 Task: Plan a family reunion on the 25th at 12:00 PM.
Action: Mouse moved to (295, 113)
Screenshot: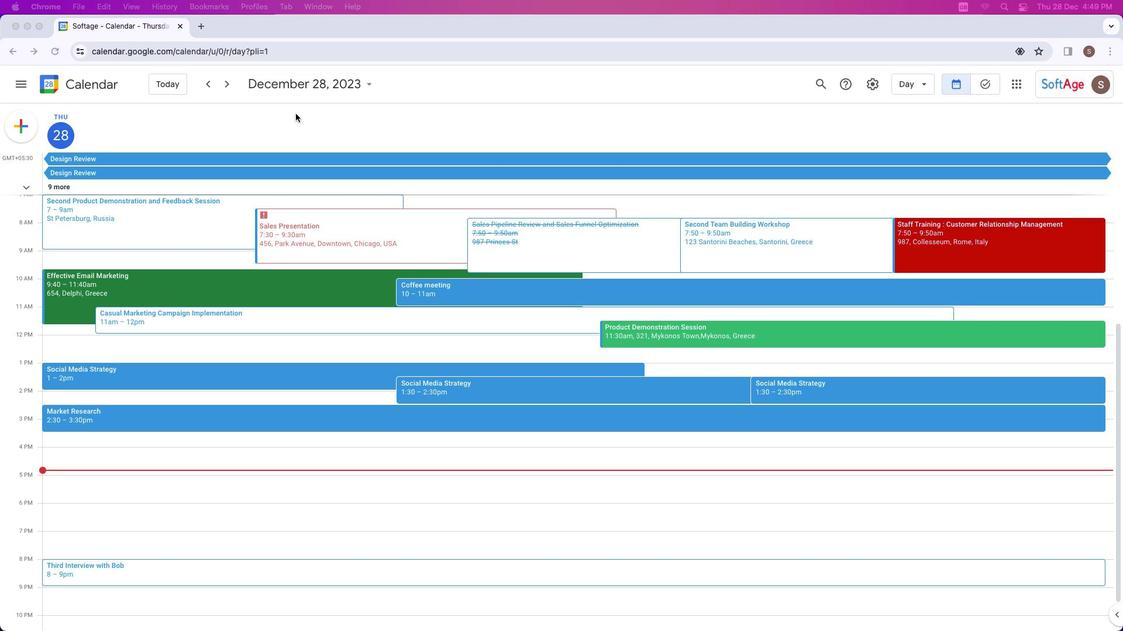 
Action: Mouse pressed left at (295, 113)
Screenshot: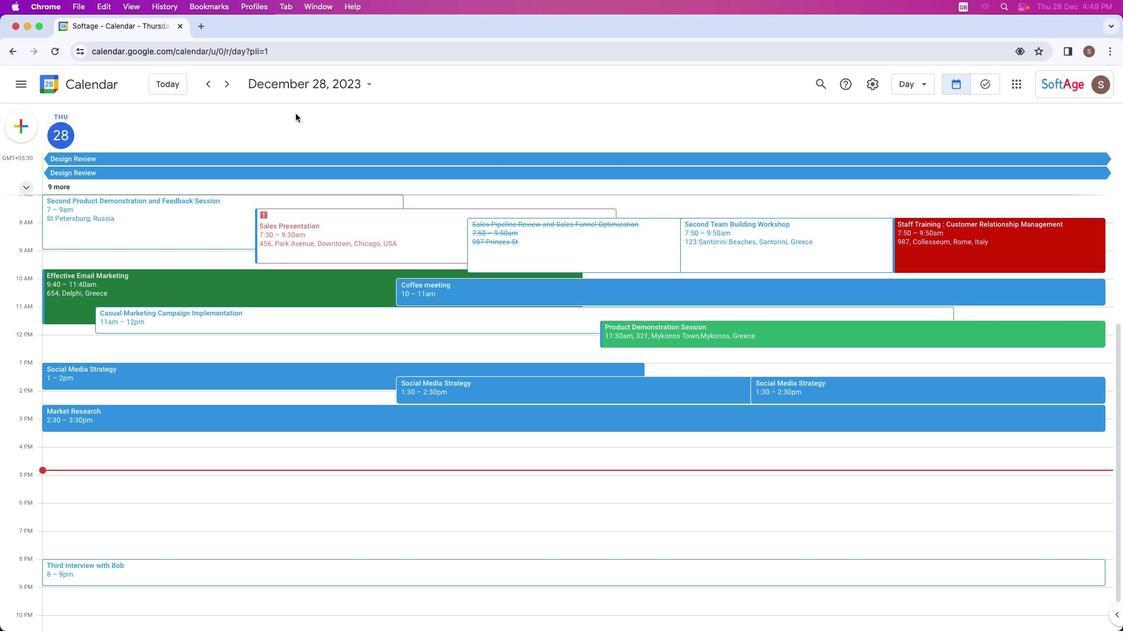 
Action: Mouse moved to (19, 125)
Screenshot: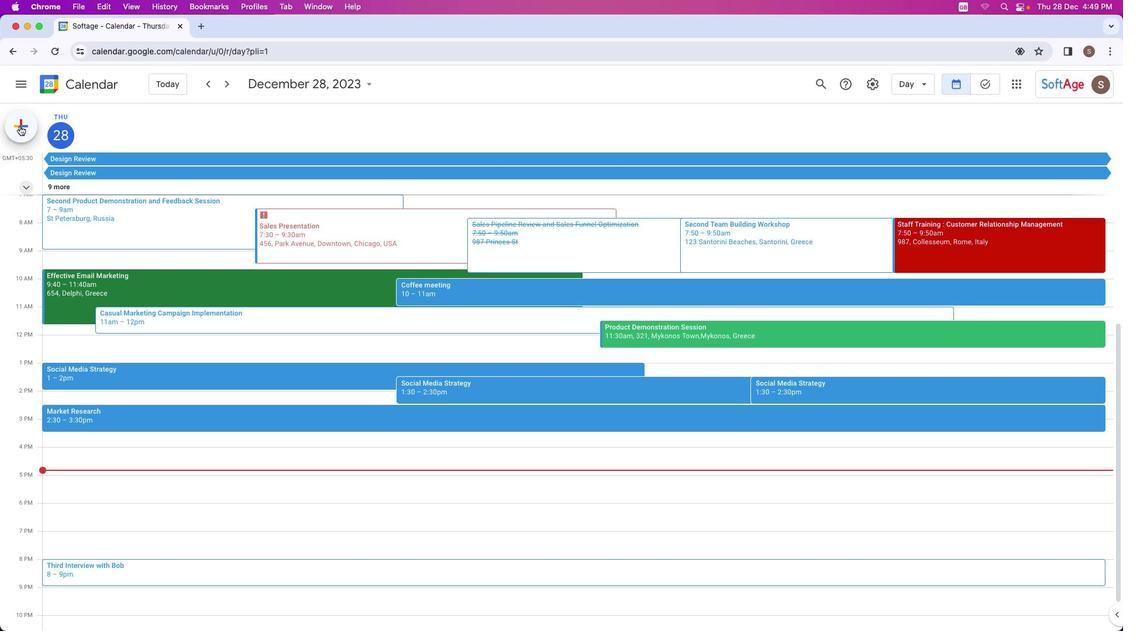 
Action: Mouse pressed left at (19, 125)
Screenshot: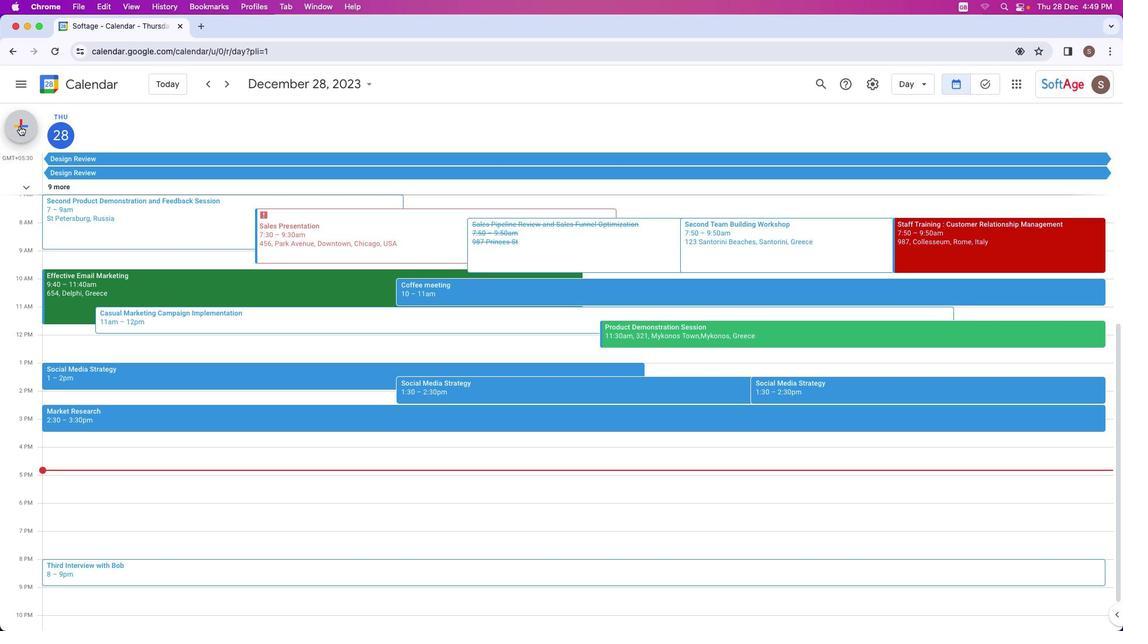 
Action: Mouse moved to (54, 164)
Screenshot: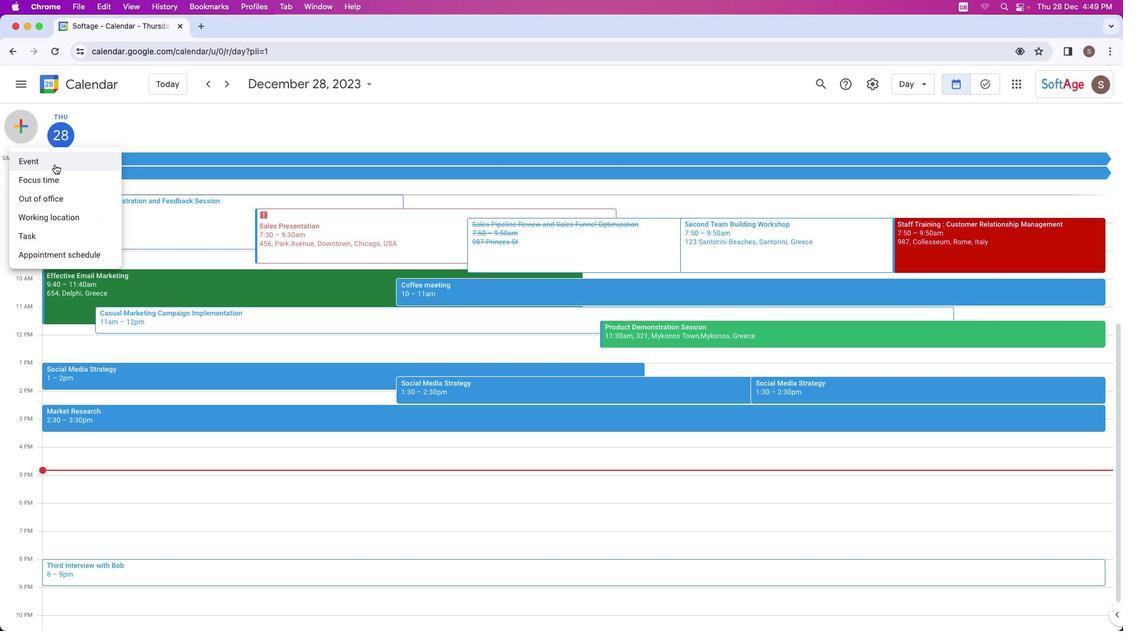 
Action: Mouse pressed left at (54, 164)
Screenshot: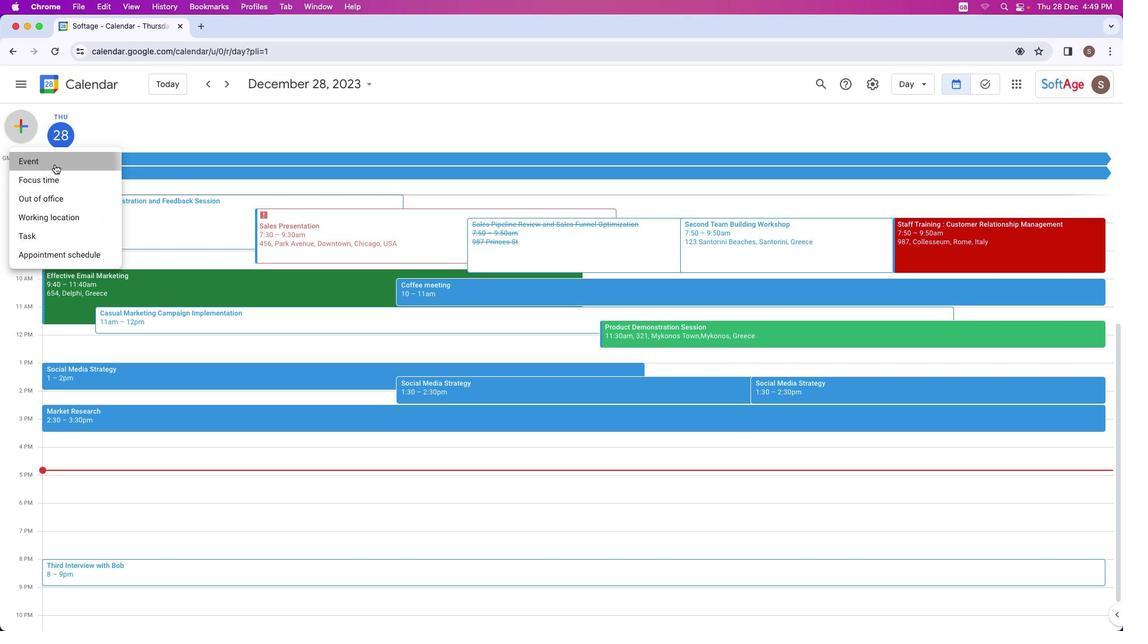 
Action: Mouse moved to (418, 233)
Screenshot: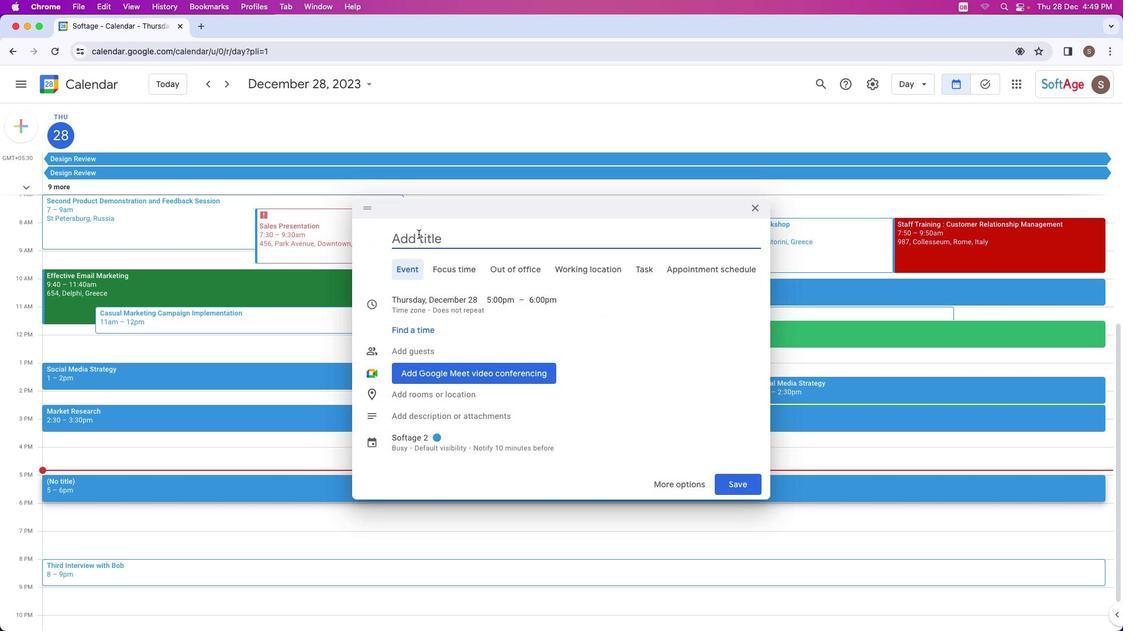 
Action: Mouse pressed left at (418, 233)
Screenshot: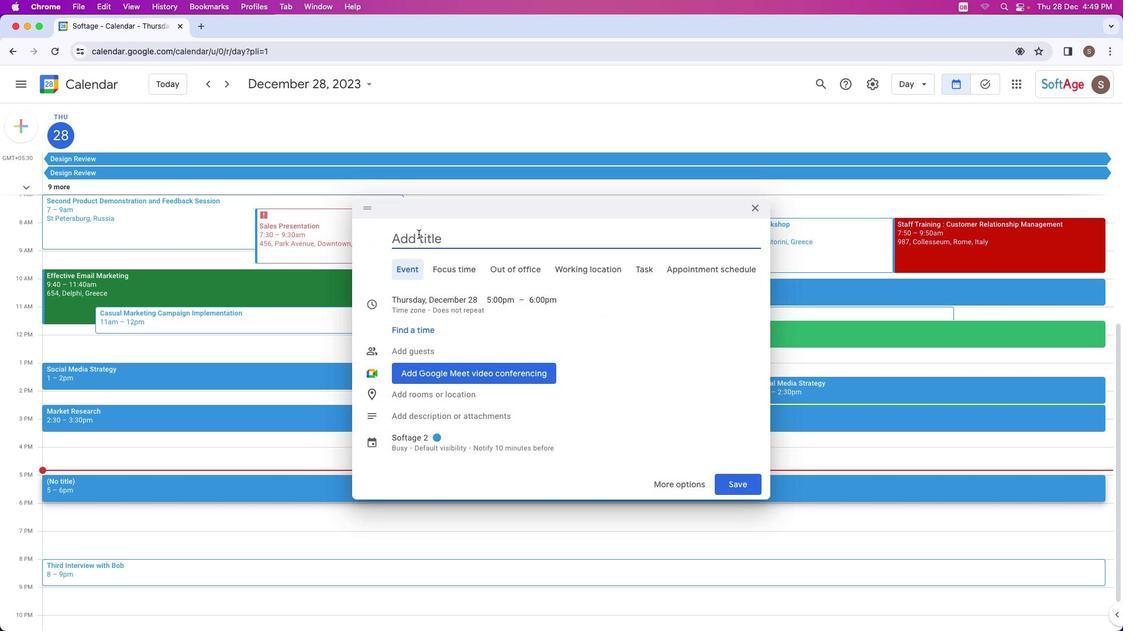 
Action: Key pressed Key.shift'F''a''m''i''l''y'Key.spaceKey.shift'R''e''u''n''i''o''n'
Screenshot: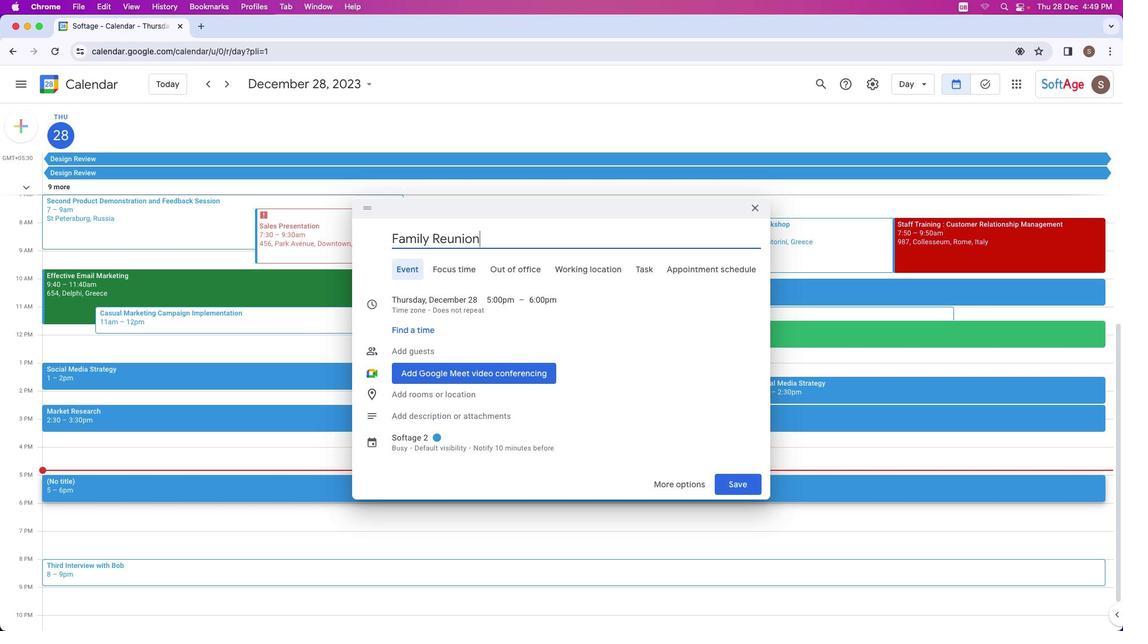 
Action: Mouse moved to (415, 303)
Screenshot: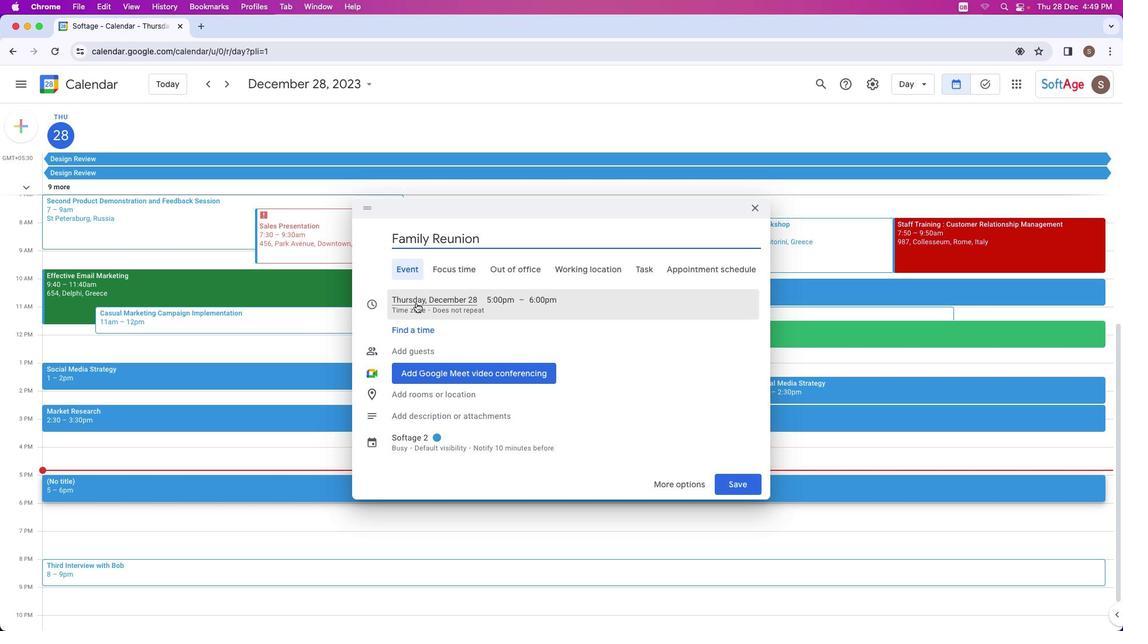 
Action: Mouse pressed left at (415, 303)
Screenshot: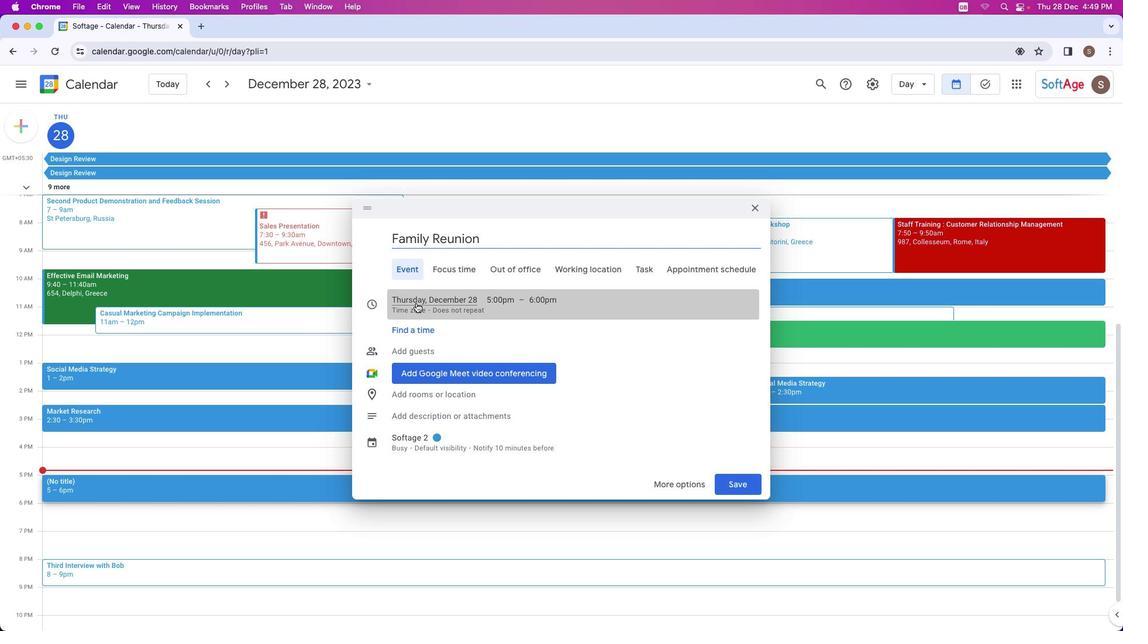 
Action: Mouse moved to (535, 328)
Screenshot: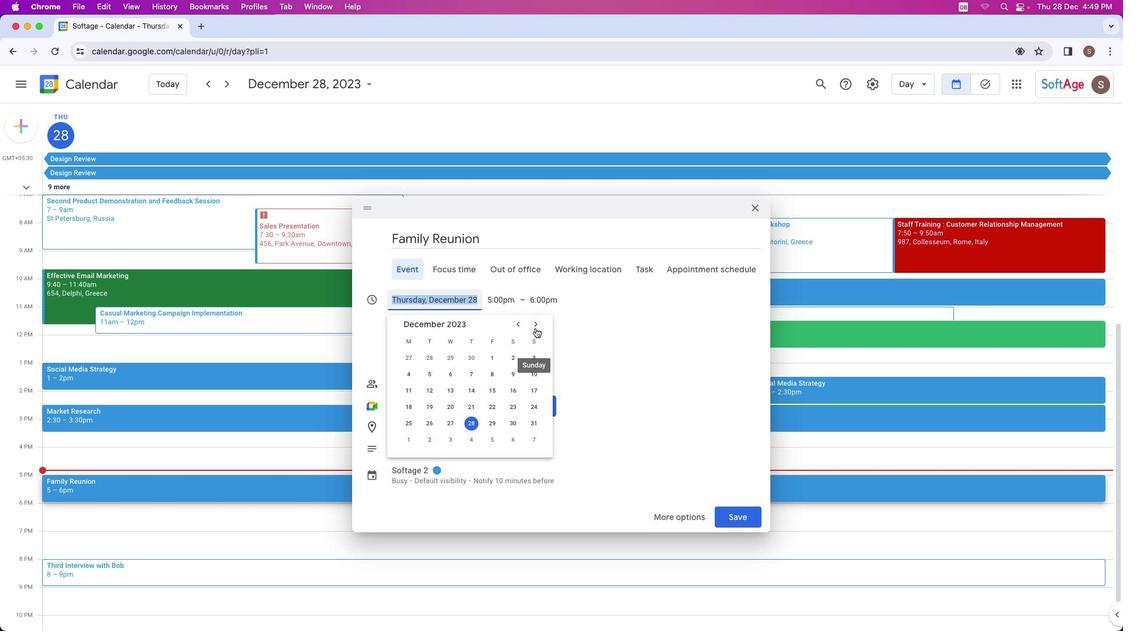 
Action: Mouse pressed left at (535, 328)
Screenshot: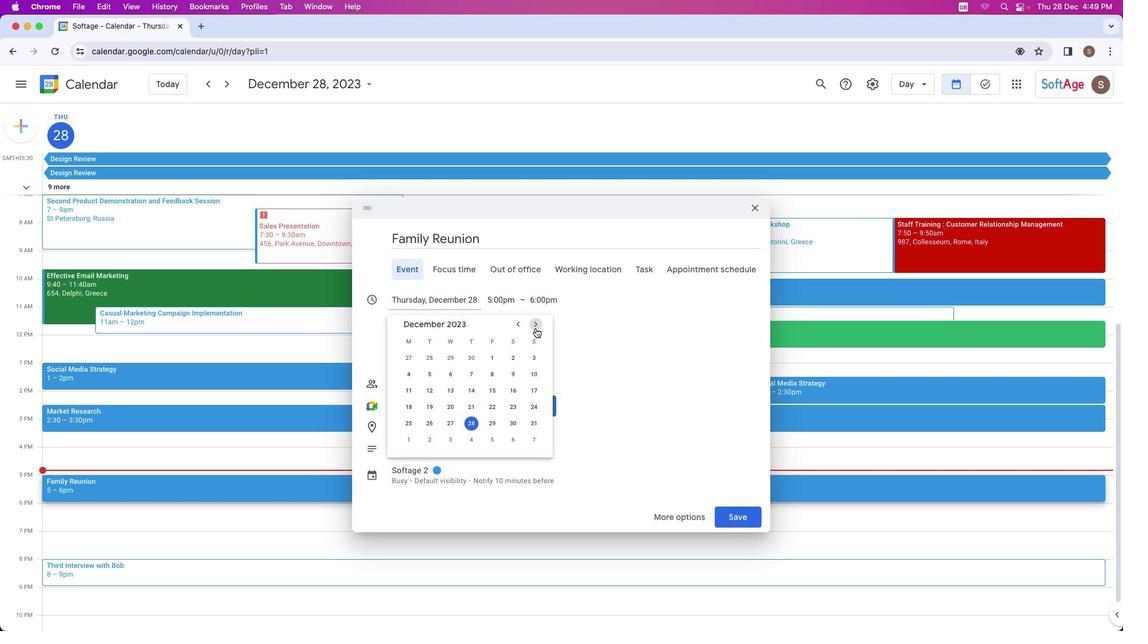 
Action: Mouse moved to (472, 404)
Screenshot: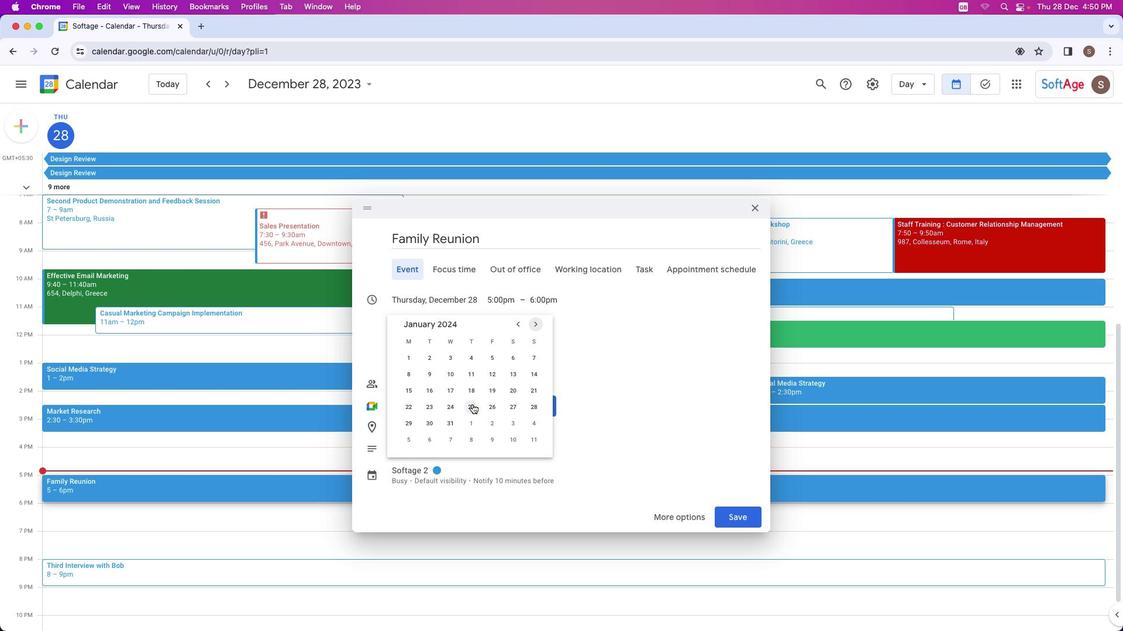 
Action: Mouse pressed left at (472, 404)
Screenshot: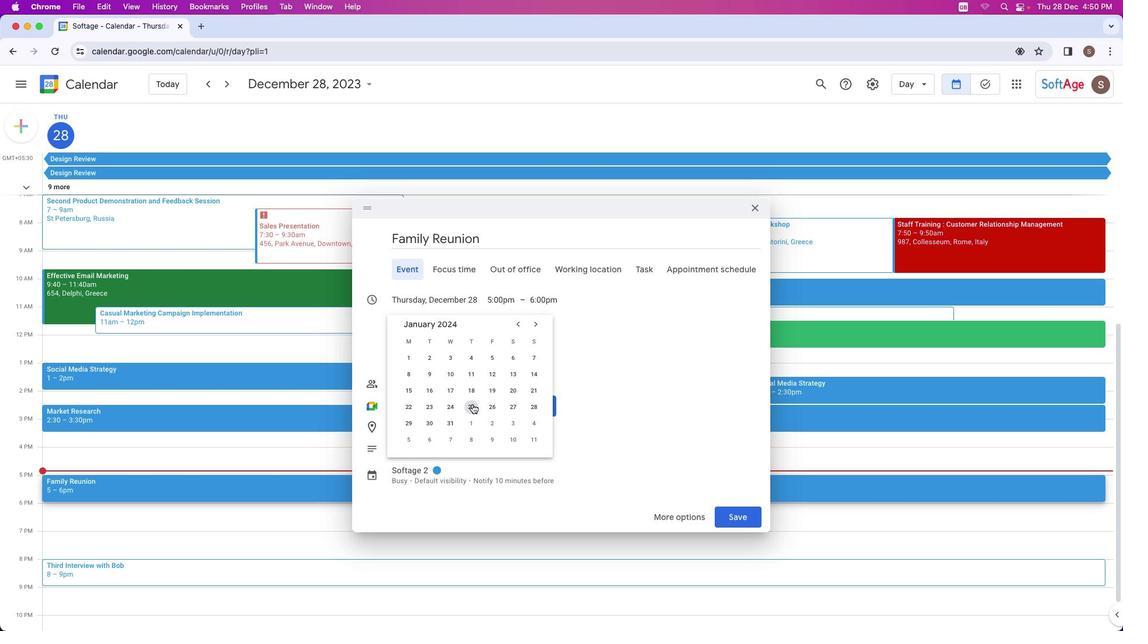 
Action: Mouse moved to (507, 297)
Screenshot: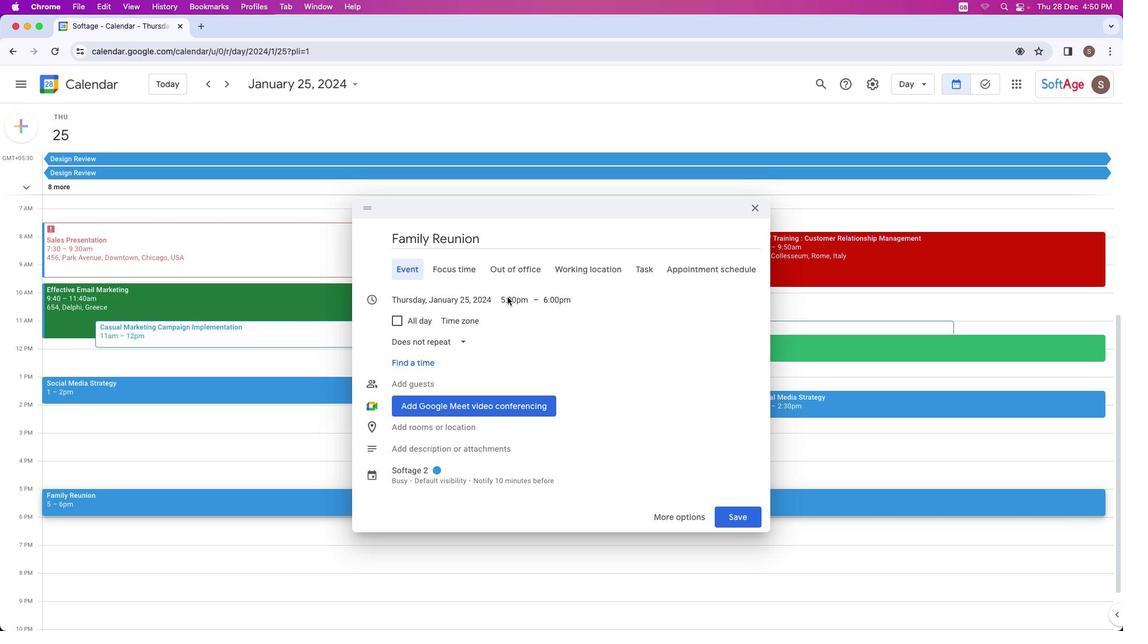 
Action: Mouse pressed left at (507, 297)
Screenshot: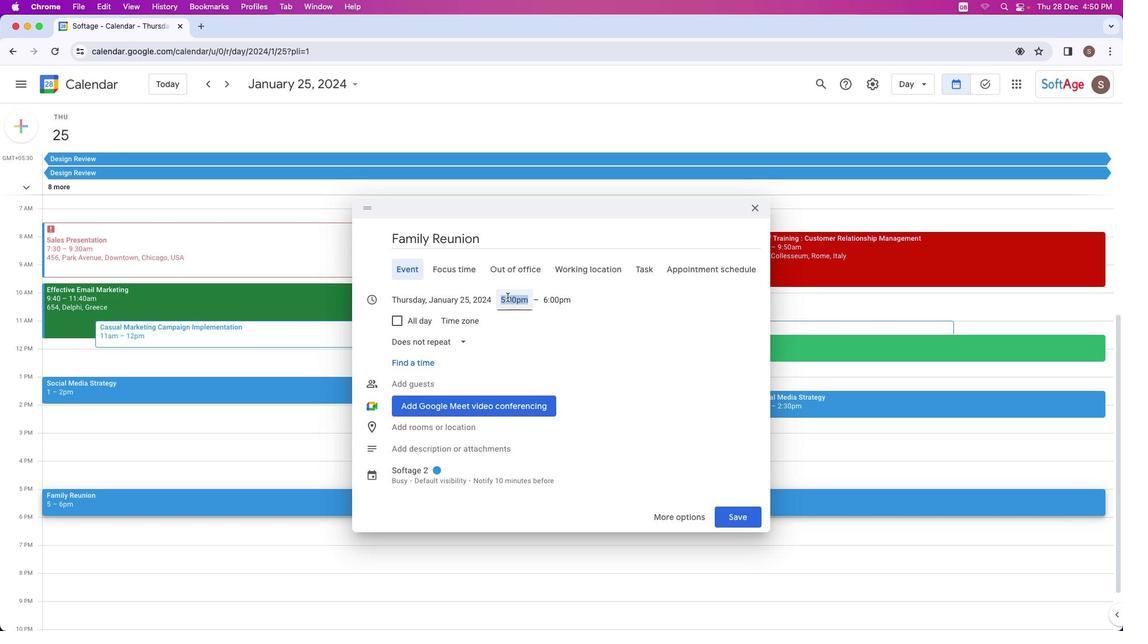 
Action: Mouse moved to (531, 378)
Screenshot: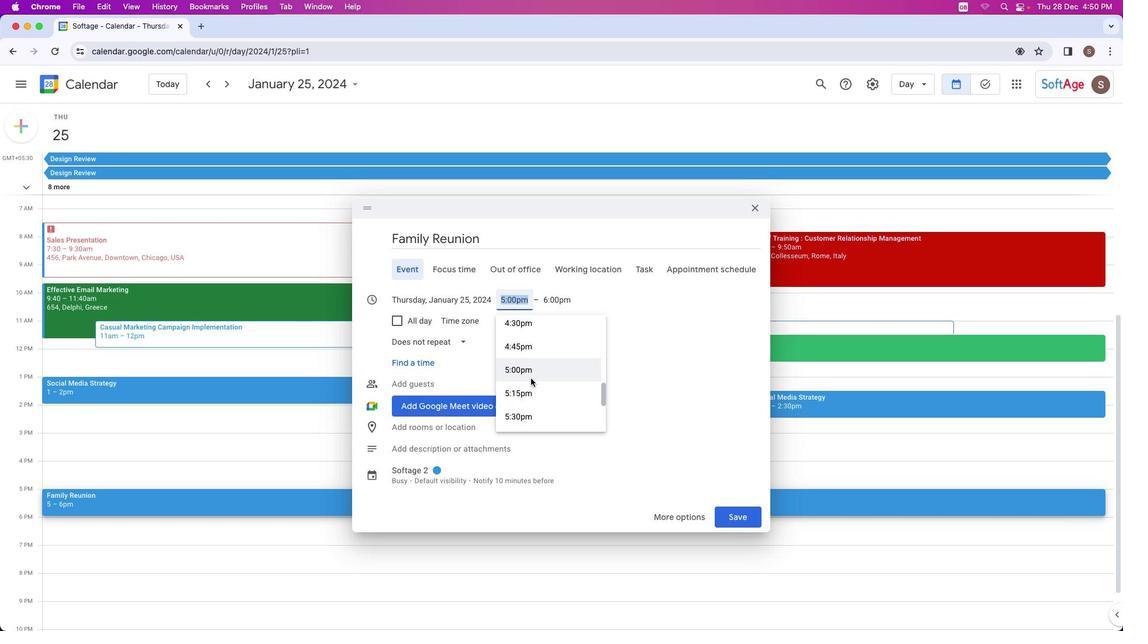 
Action: Mouse scrolled (531, 378) with delta (0, 0)
Screenshot: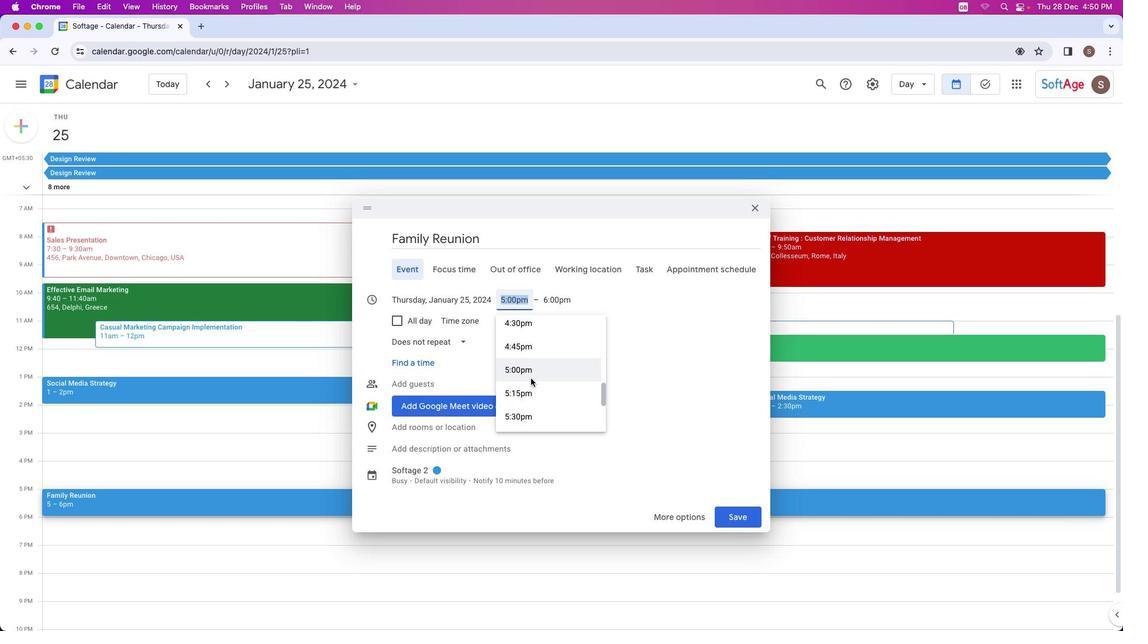 
Action: Mouse moved to (531, 378)
Screenshot: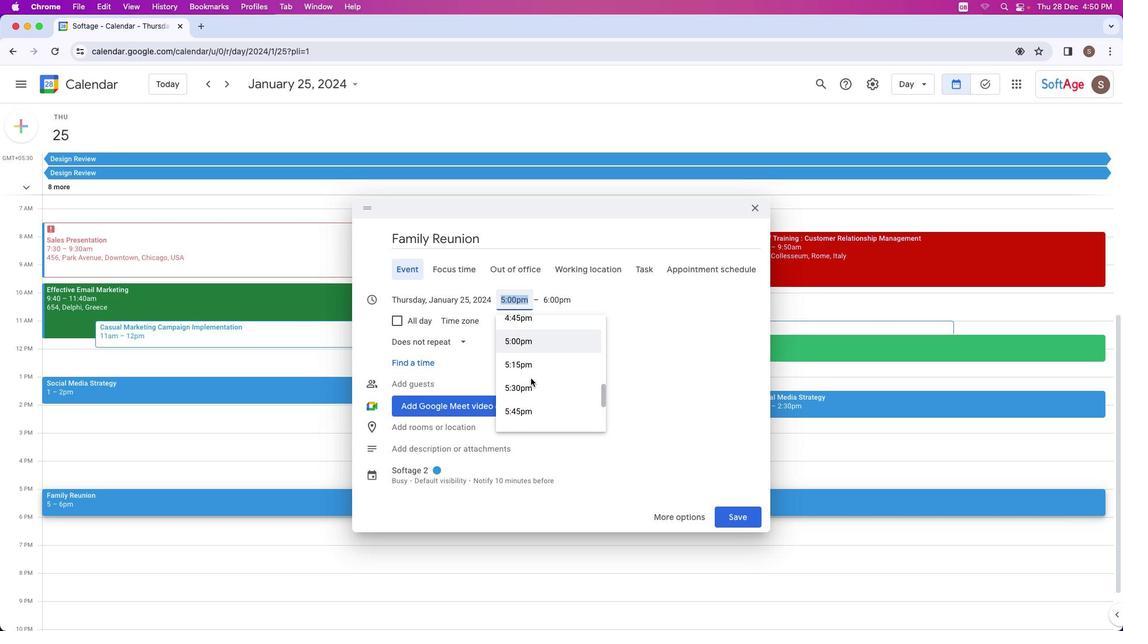 
Action: Mouse scrolled (531, 378) with delta (0, 0)
Screenshot: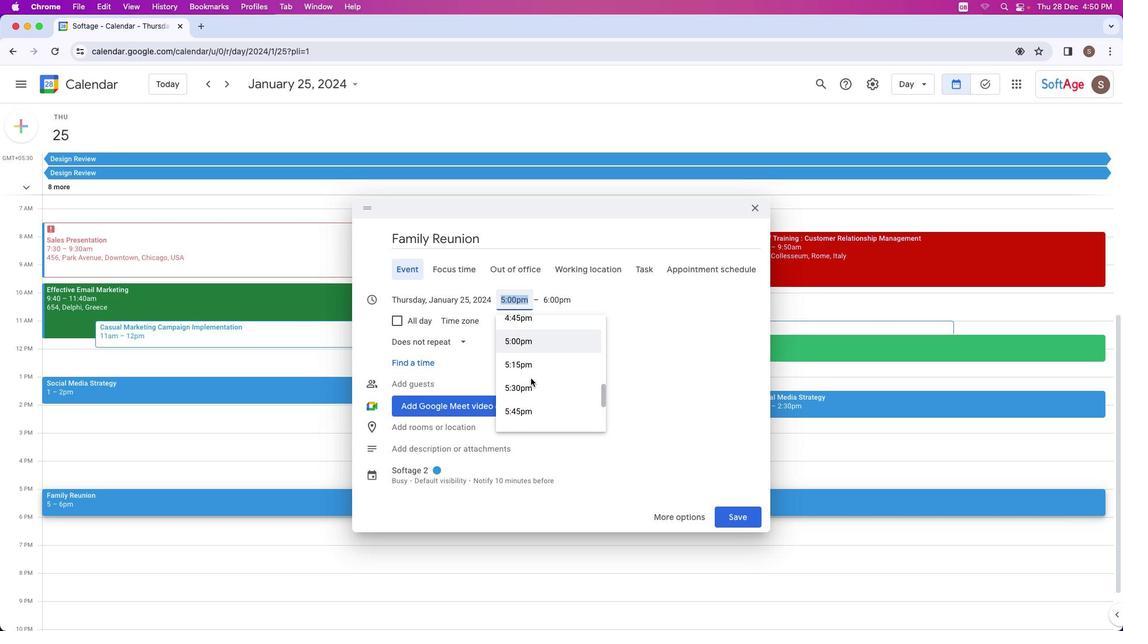 
Action: Mouse scrolled (531, 378) with delta (0, -1)
Screenshot: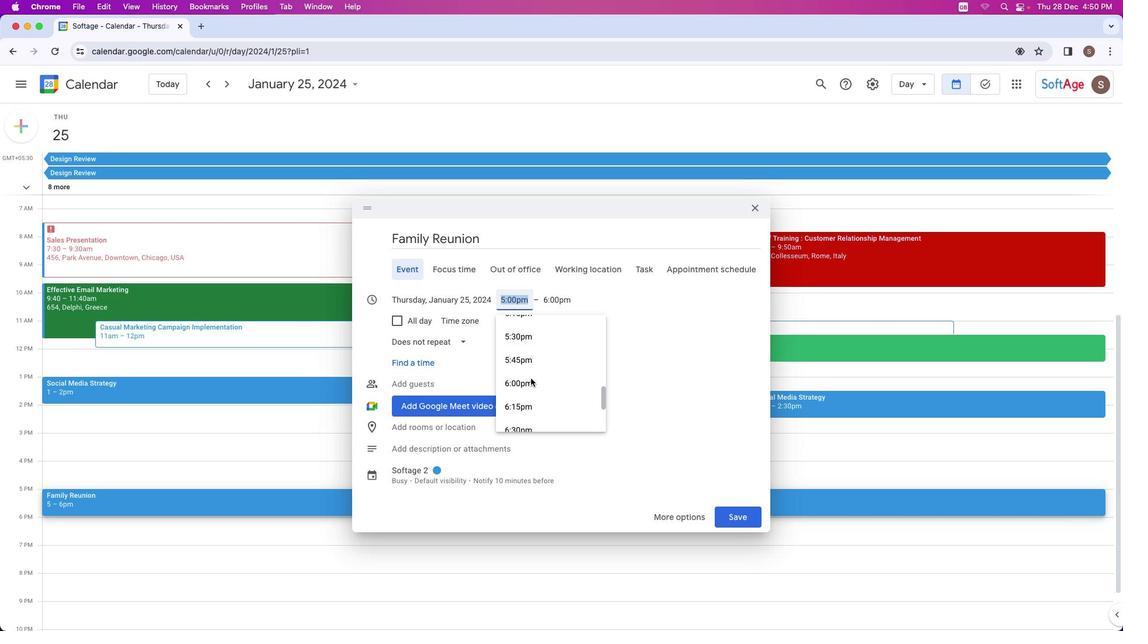 
Action: Mouse scrolled (531, 378) with delta (0, -2)
Screenshot: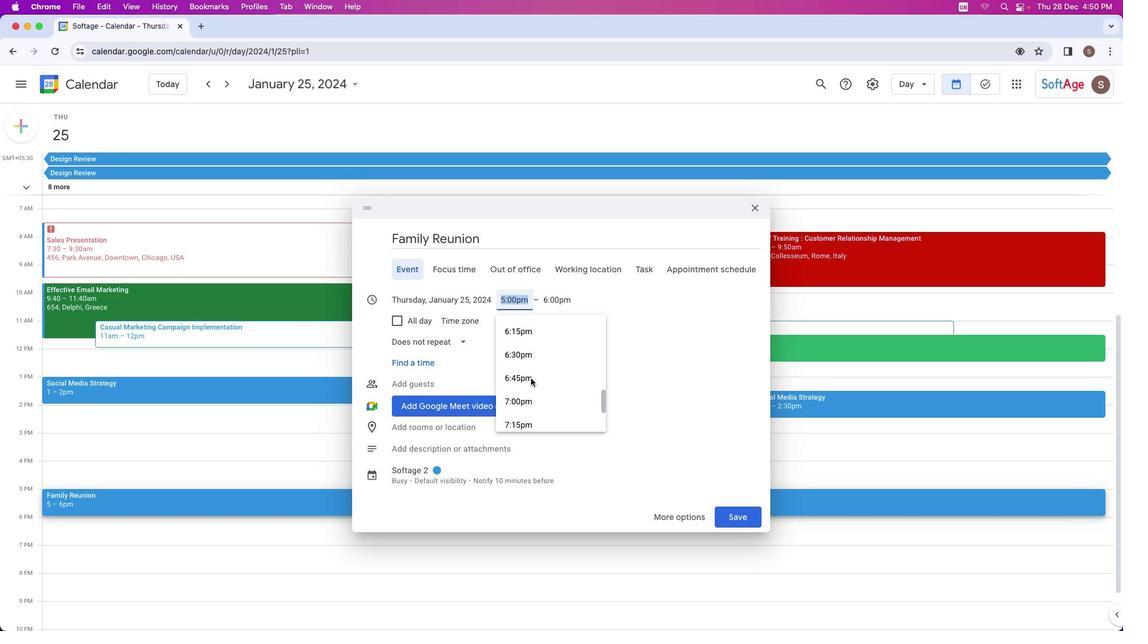 
Action: Mouse scrolled (531, 378) with delta (0, -2)
Screenshot: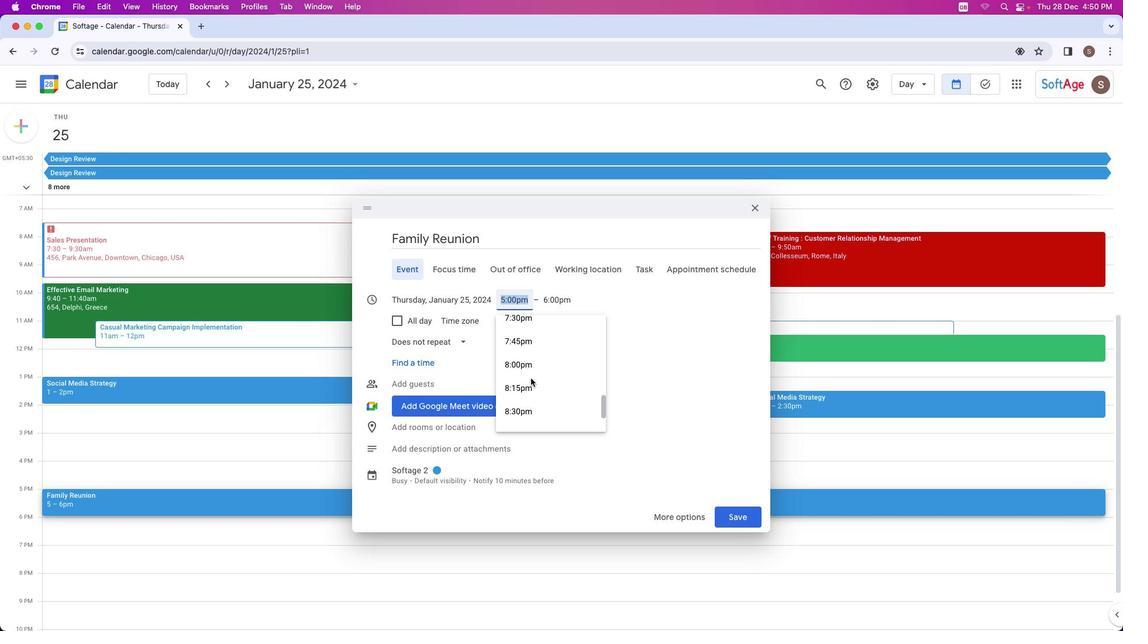 
Action: Mouse scrolled (531, 378) with delta (0, 0)
Screenshot: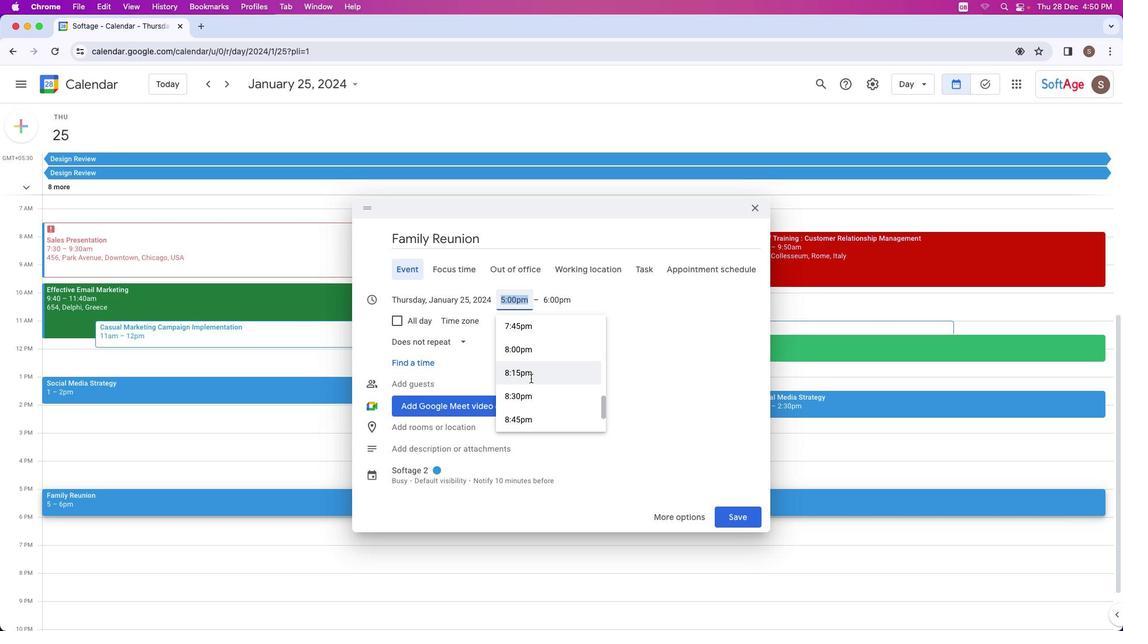 
Action: Mouse scrolled (531, 378) with delta (0, 0)
Screenshot: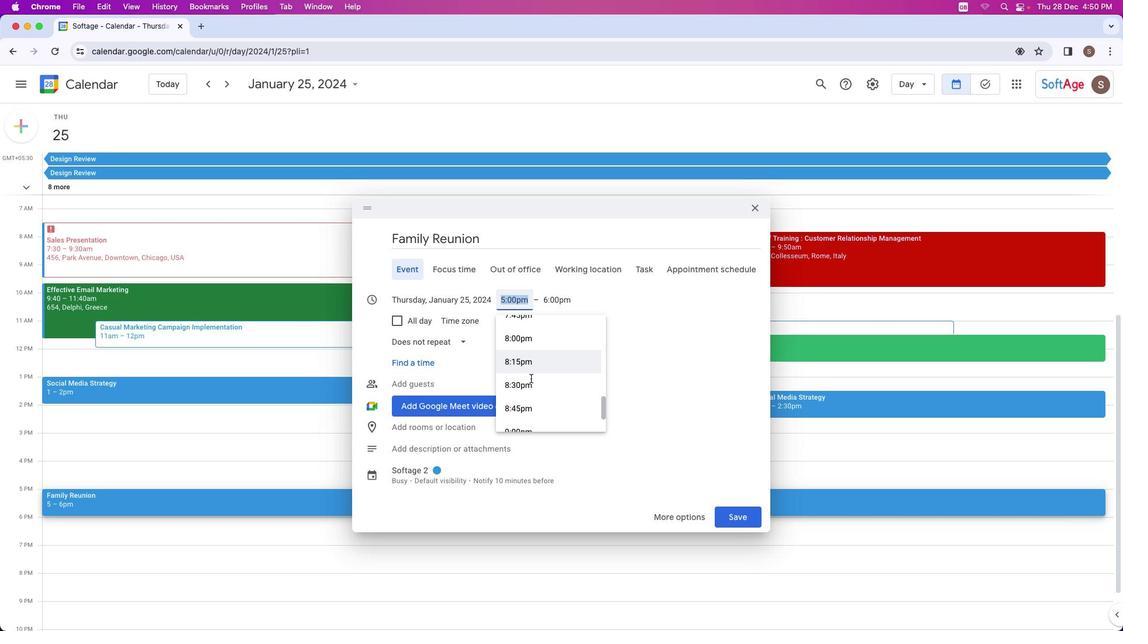 
Action: Mouse scrolled (531, 378) with delta (0, 0)
Screenshot: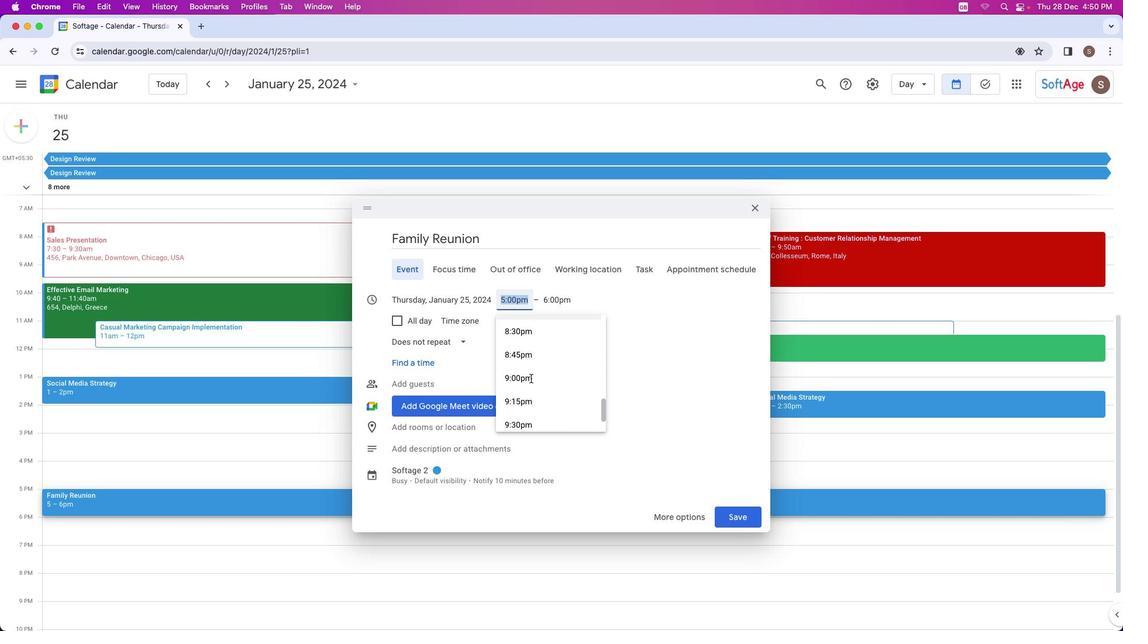 
Action: Mouse scrolled (531, 378) with delta (0, -1)
Screenshot: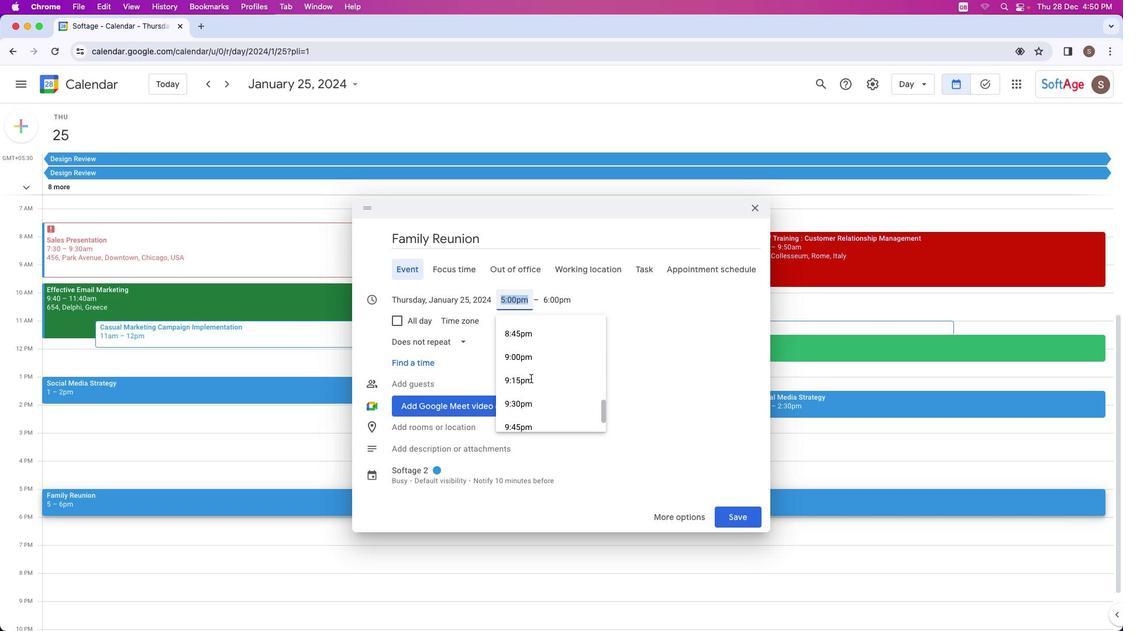 
Action: Mouse scrolled (531, 378) with delta (0, -2)
Screenshot: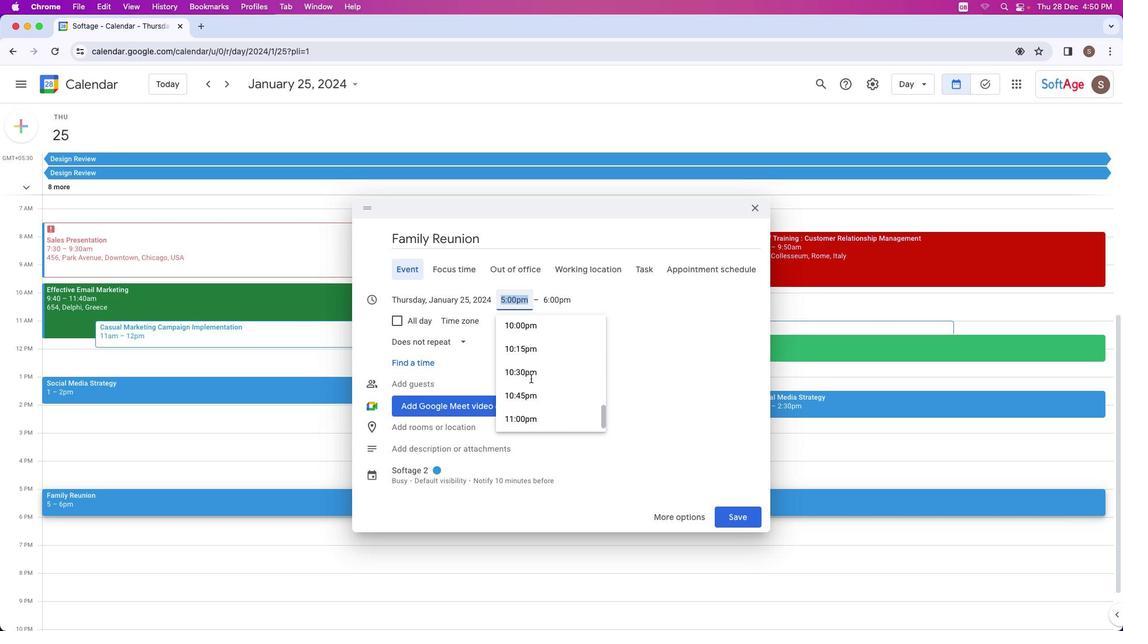 
Action: Mouse scrolled (531, 378) with delta (0, -2)
Screenshot: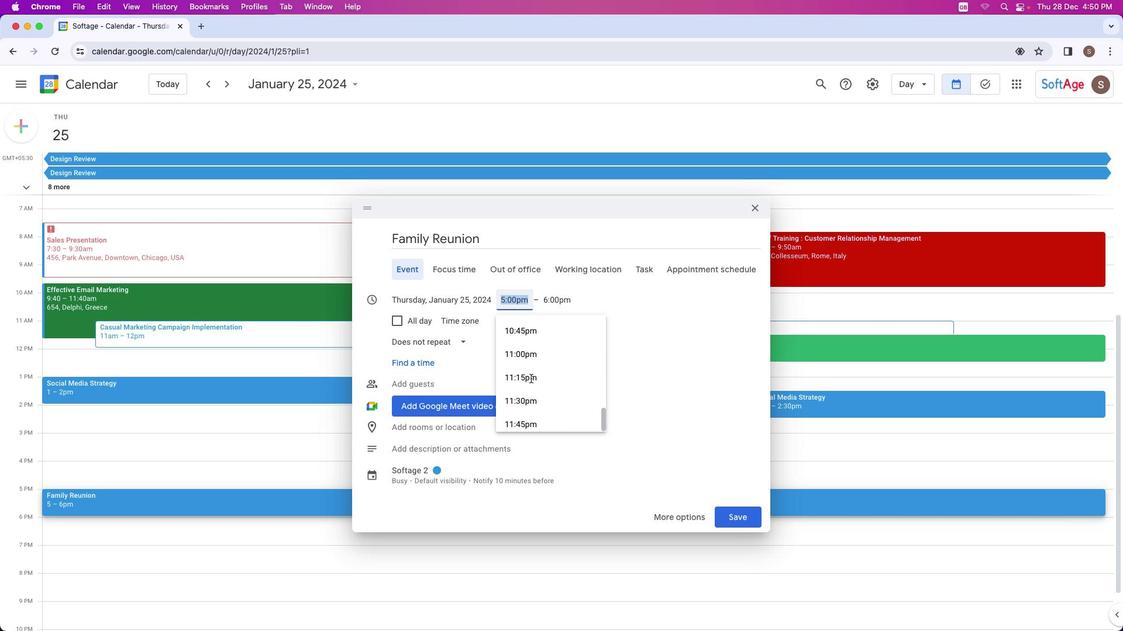 
Action: Mouse scrolled (531, 378) with delta (0, -3)
Screenshot: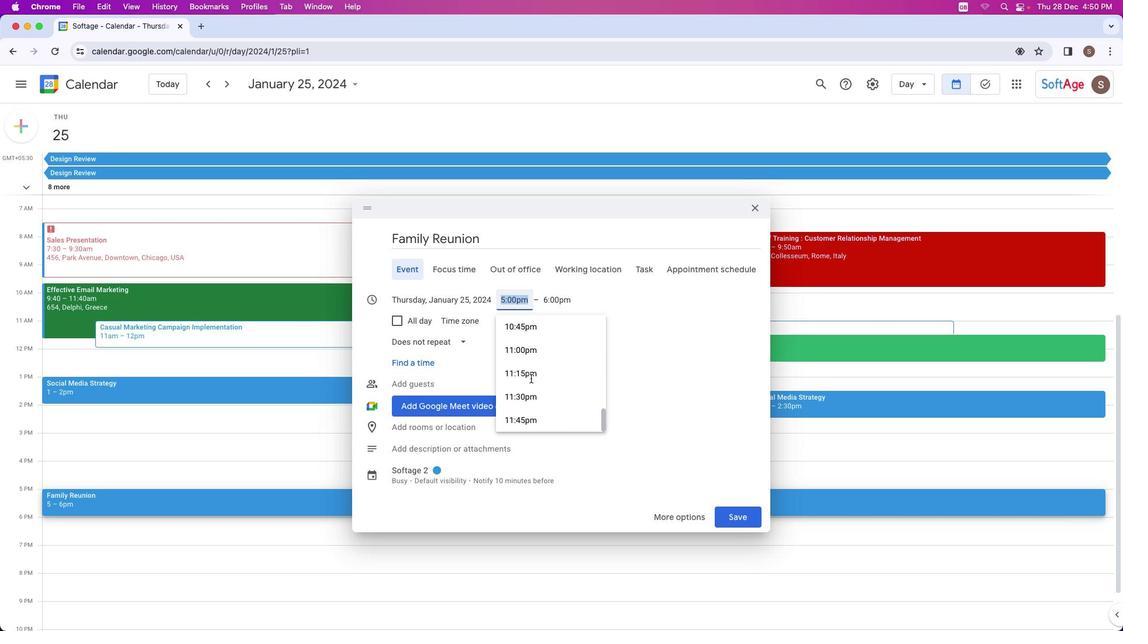 
Action: Mouse scrolled (531, 378) with delta (0, 0)
Screenshot: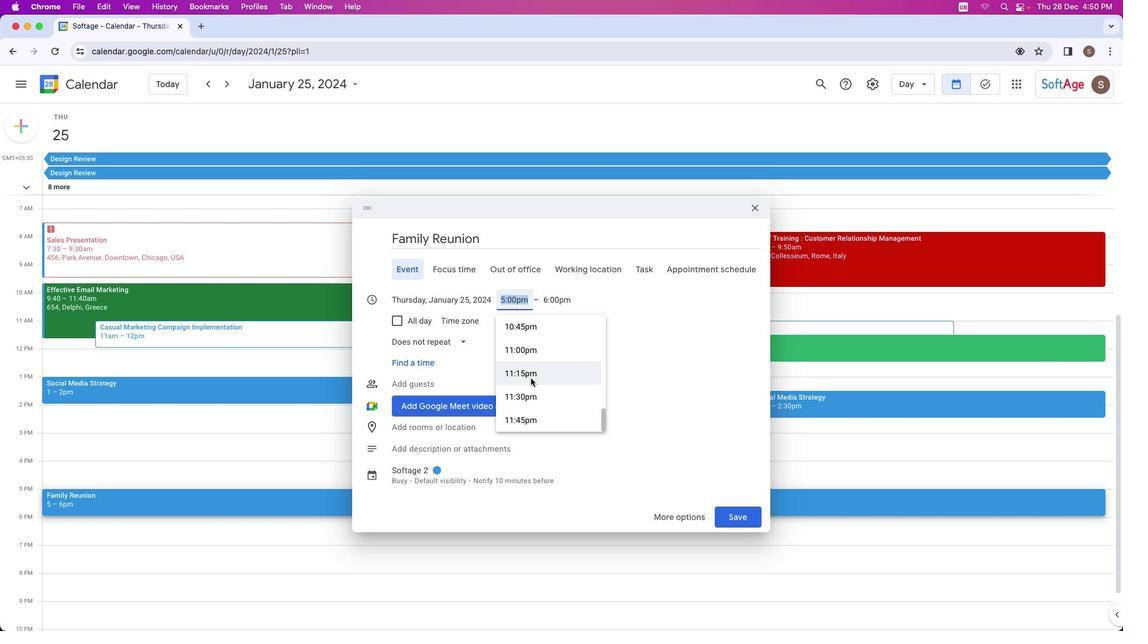 
Action: Mouse scrolled (531, 378) with delta (0, 0)
Screenshot: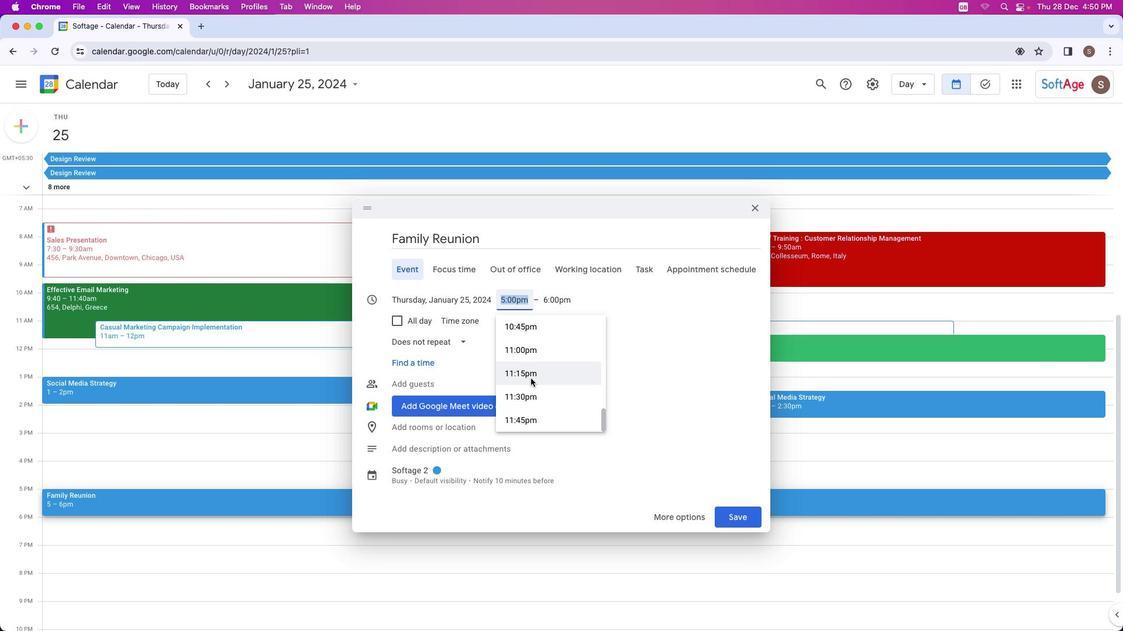 
Action: Mouse scrolled (531, 378) with delta (0, -1)
Screenshot: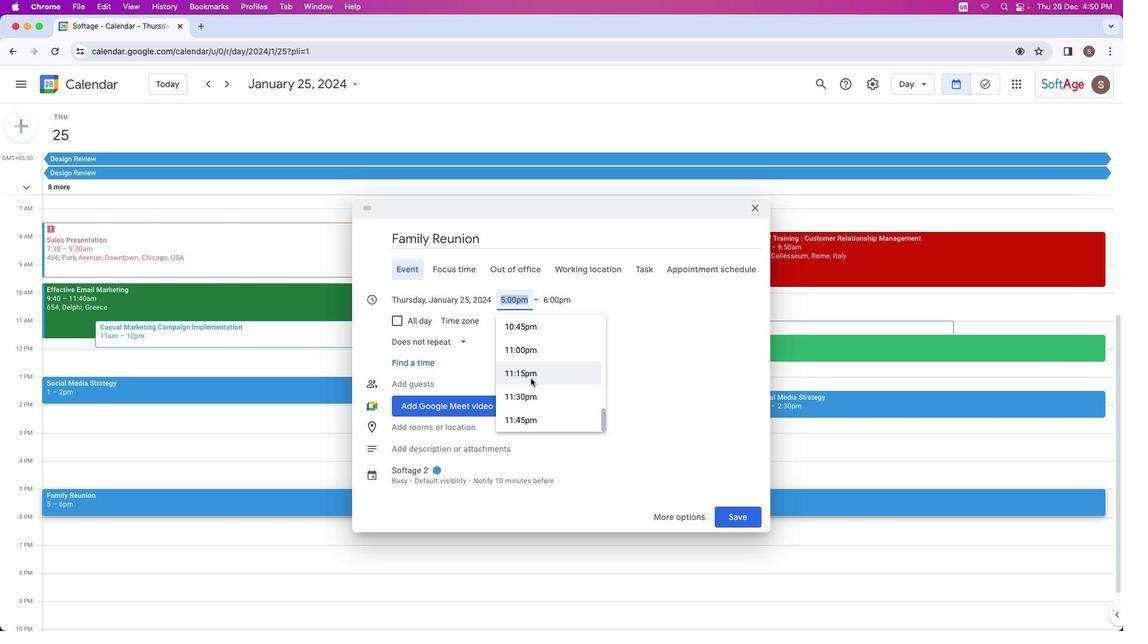 
Action: Mouse scrolled (531, 378) with delta (0, -1)
Screenshot: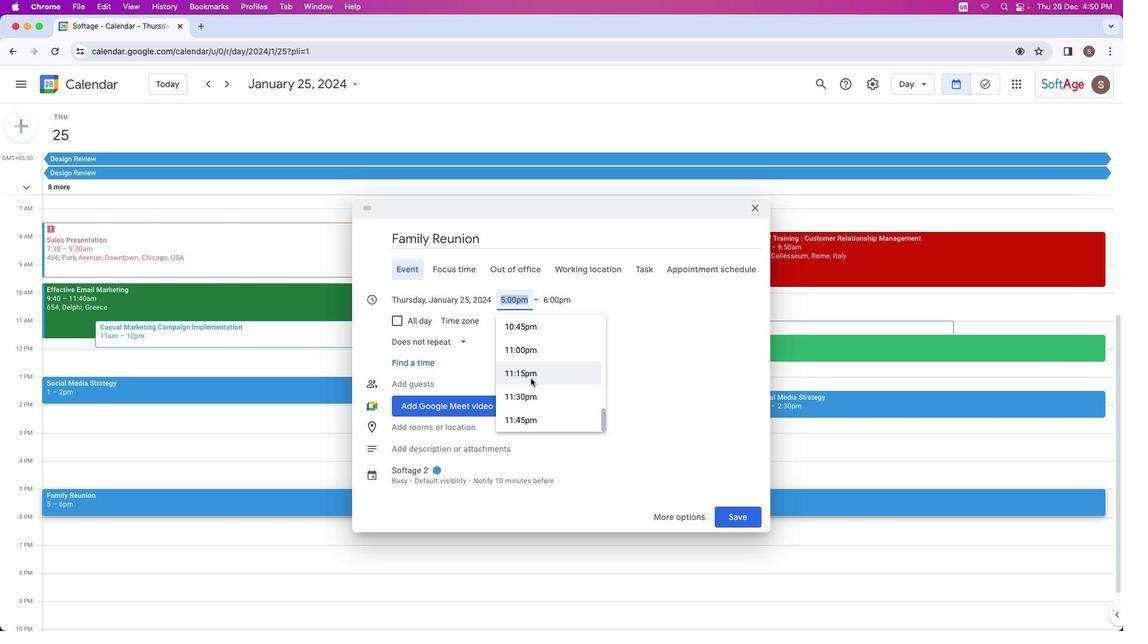 
Action: Mouse scrolled (531, 378) with delta (0, -2)
Screenshot: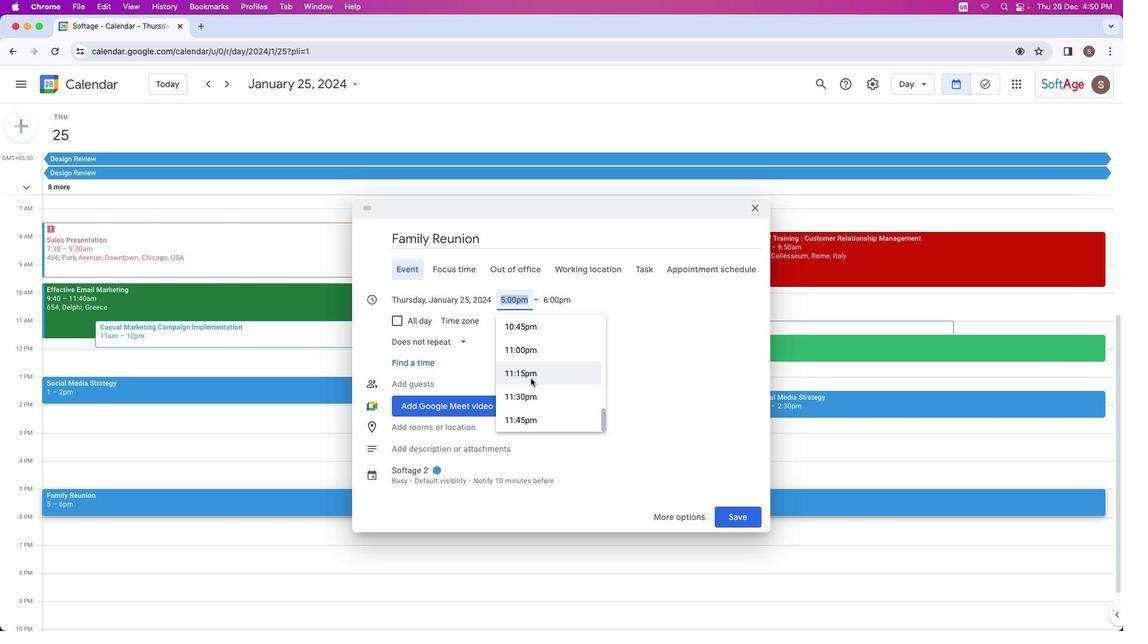 
Action: Mouse scrolled (531, 378) with delta (0, -2)
Screenshot: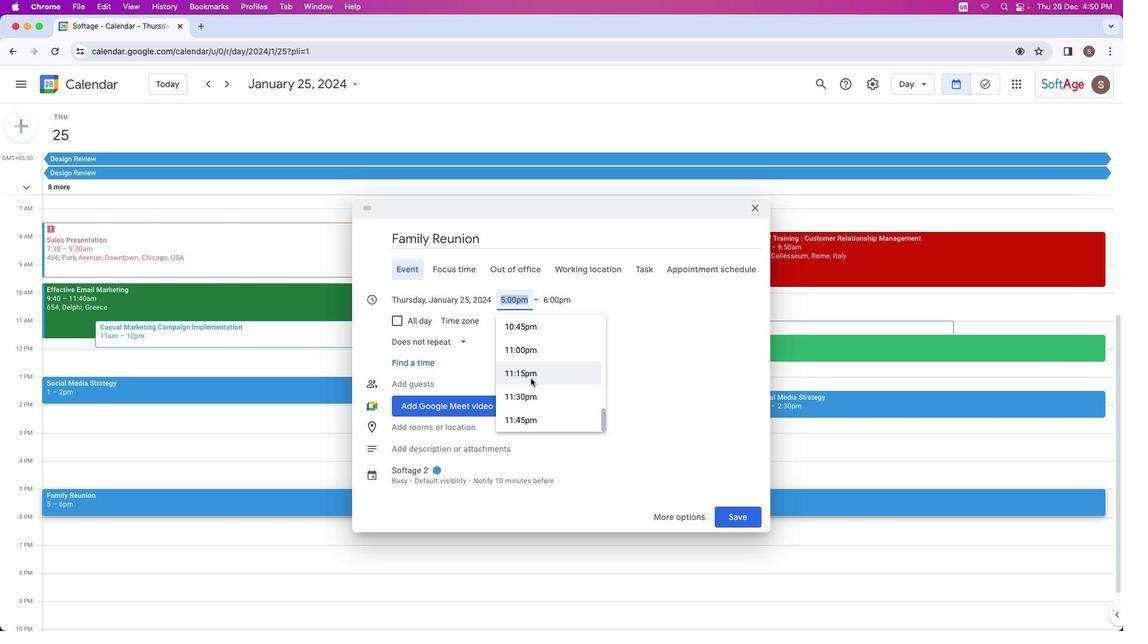 
Action: Mouse moved to (516, 302)
Screenshot: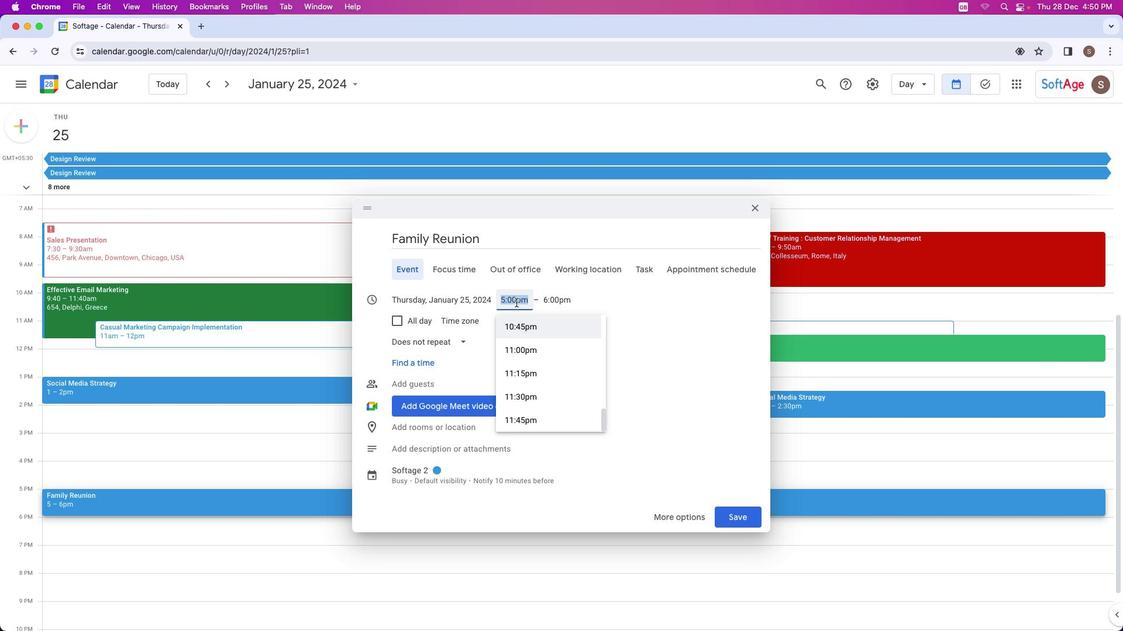 
Action: Mouse pressed left at (516, 302)
Screenshot: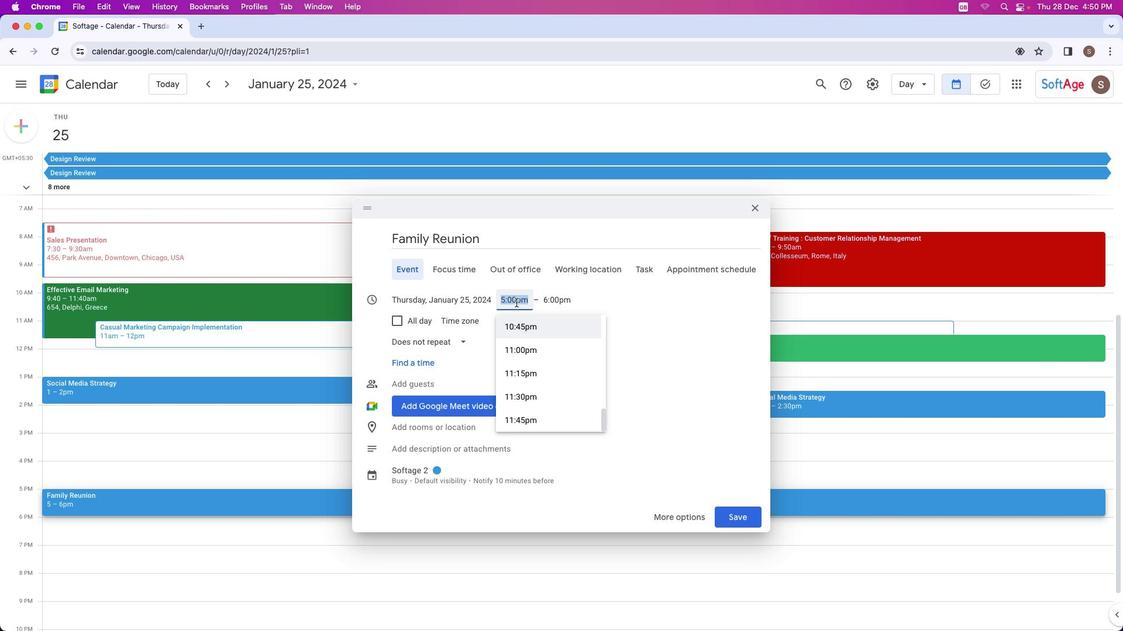 
Action: Mouse moved to (505, 298)
Screenshot: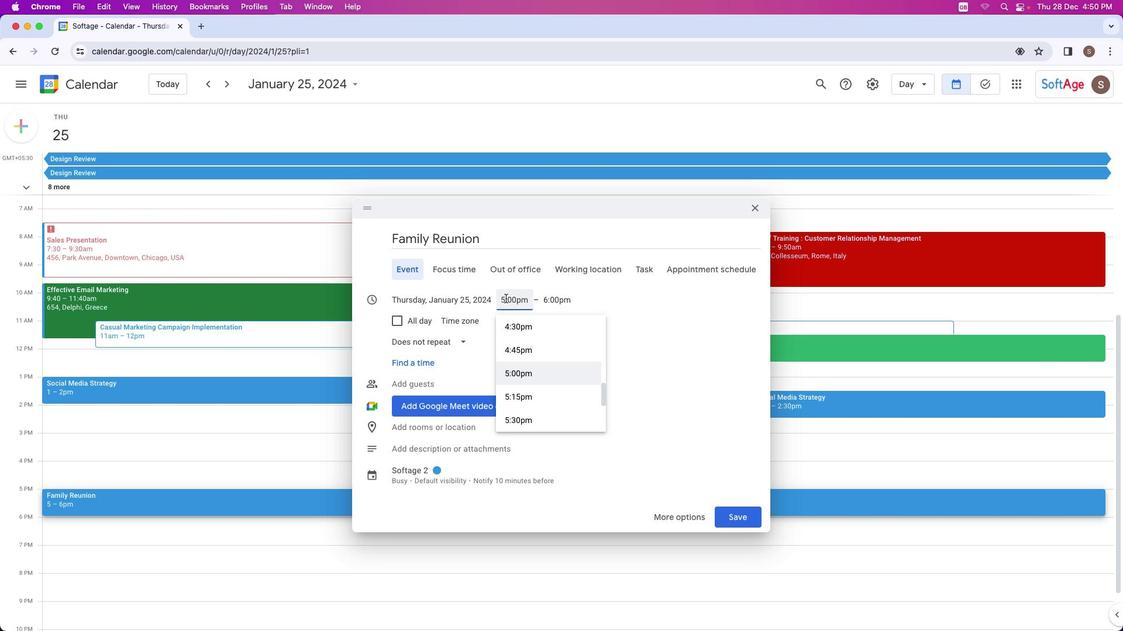 
Action: Mouse pressed left at (505, 298)
Screenshot: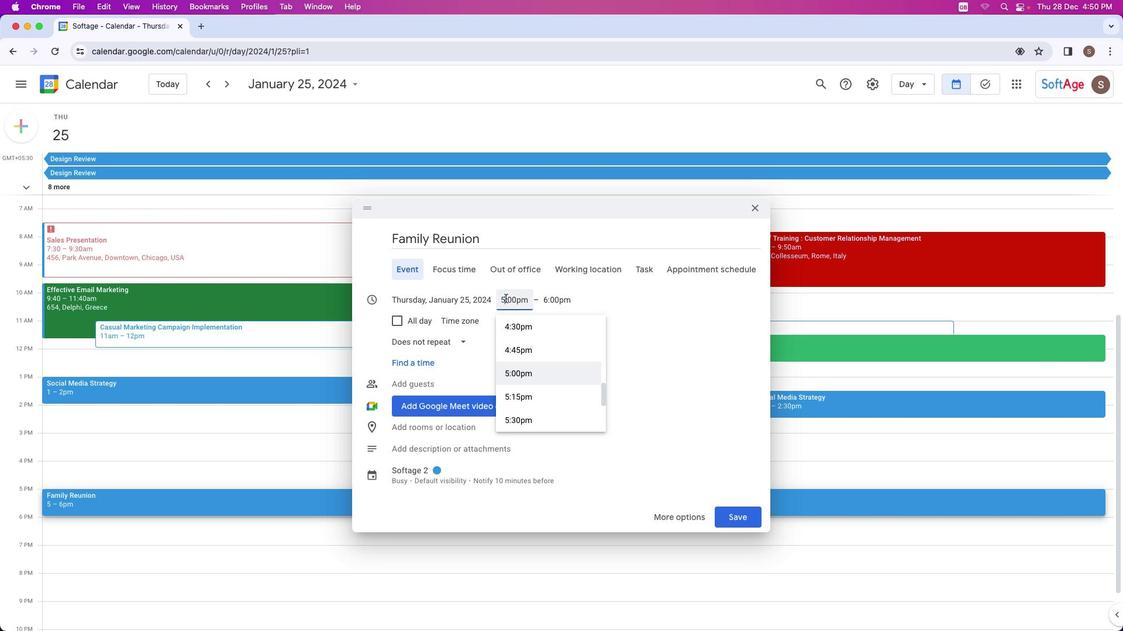 
Action: Mouse moved to (503, 297)
Screenshot: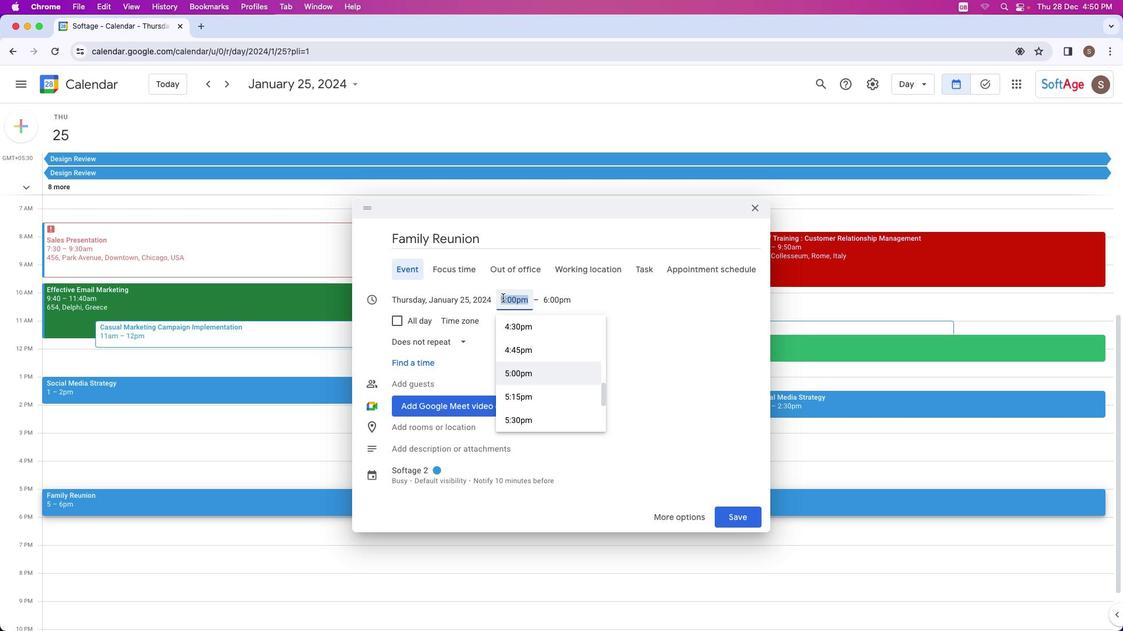 
Action: Mouse pressed left at (503, 297)
Screenshot: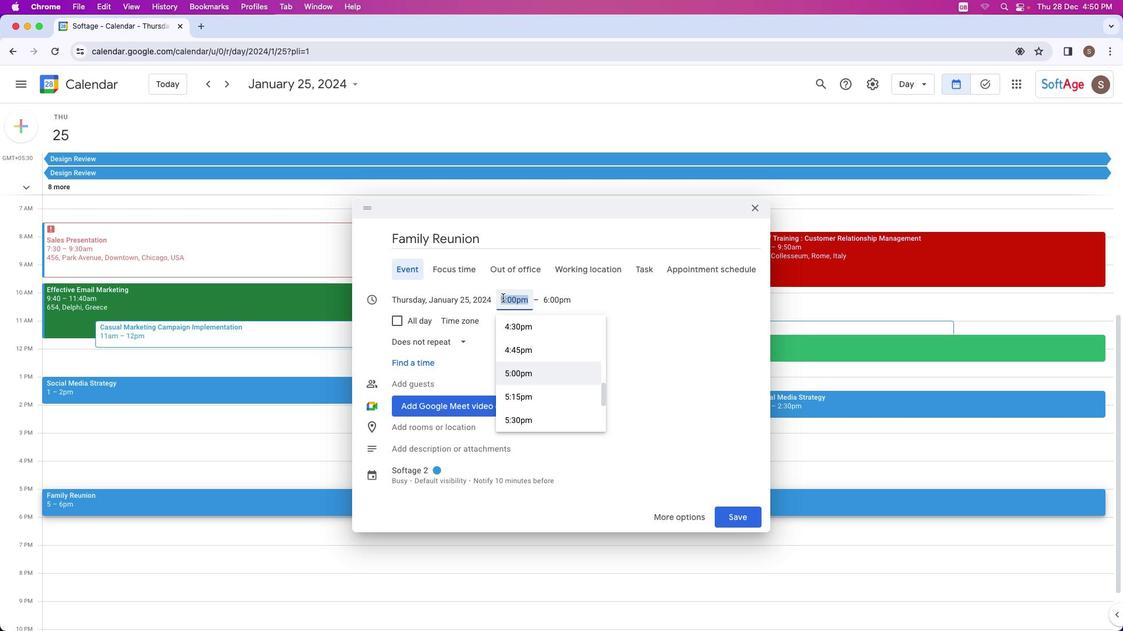 
Action: Mouse moved to (503, 299)
Screenshot: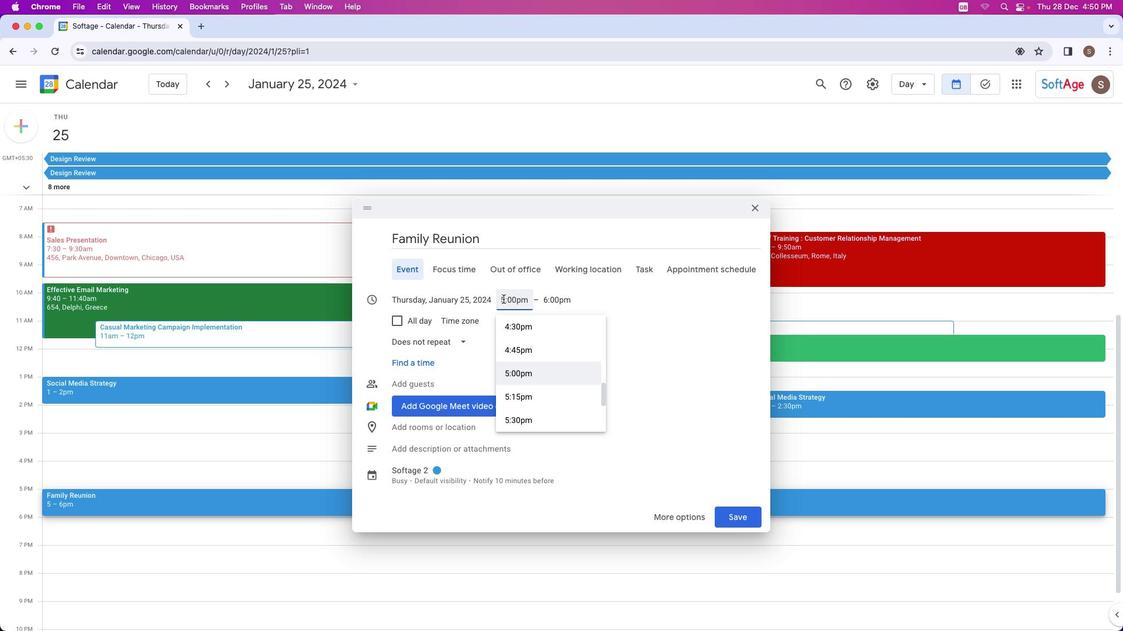 
Action: Key pressed Key.backspace'1''2'
Screenshot: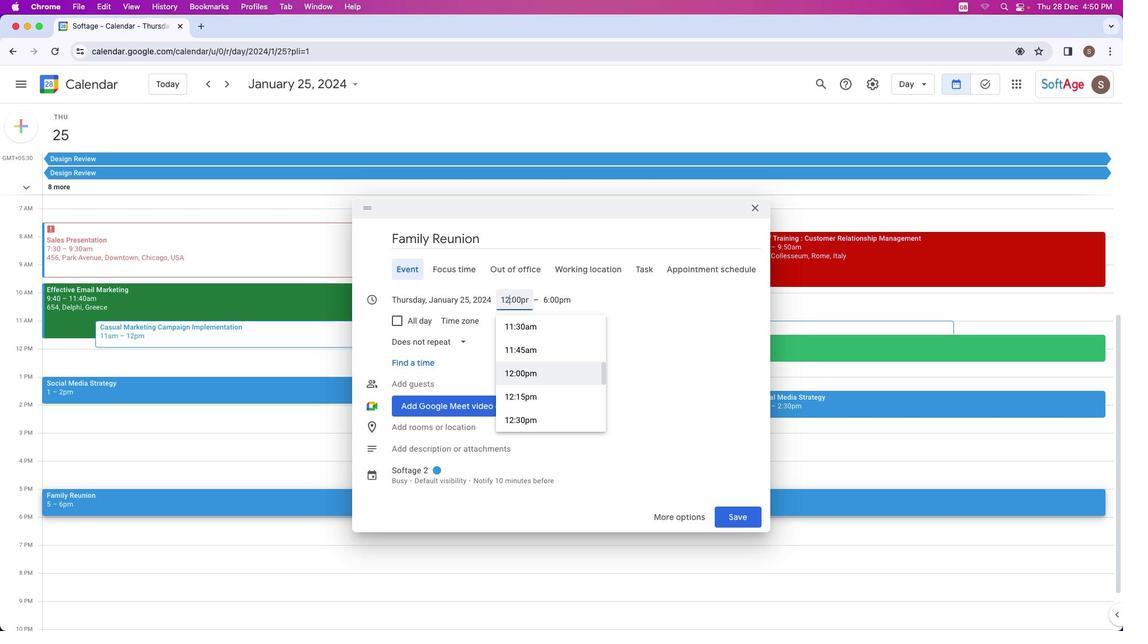 
Action: Mouse moved to (553, 300)
Screenshot: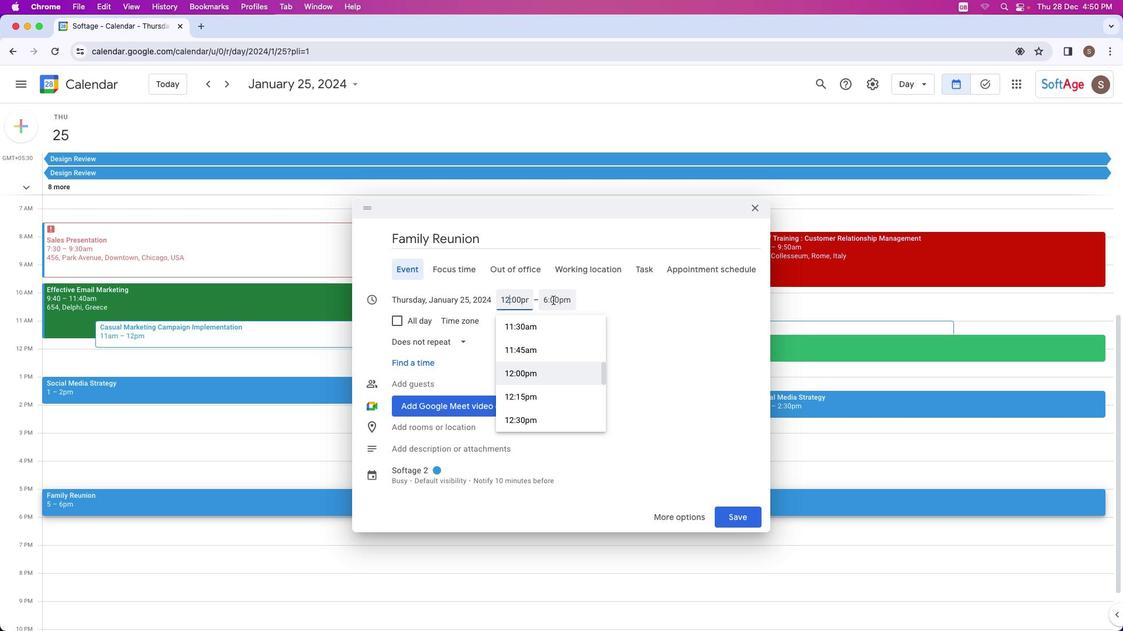 
Action: Mouse pressed left at (553, 300)
Screenshot: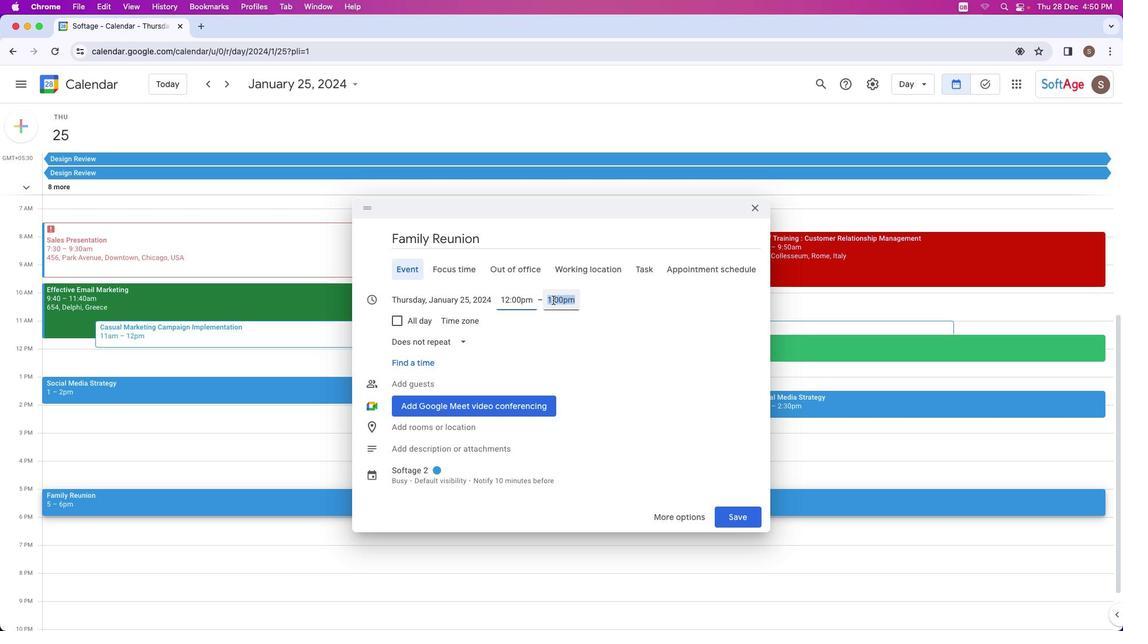 
Action: Mouse moved to (580, 349)
Screenshot: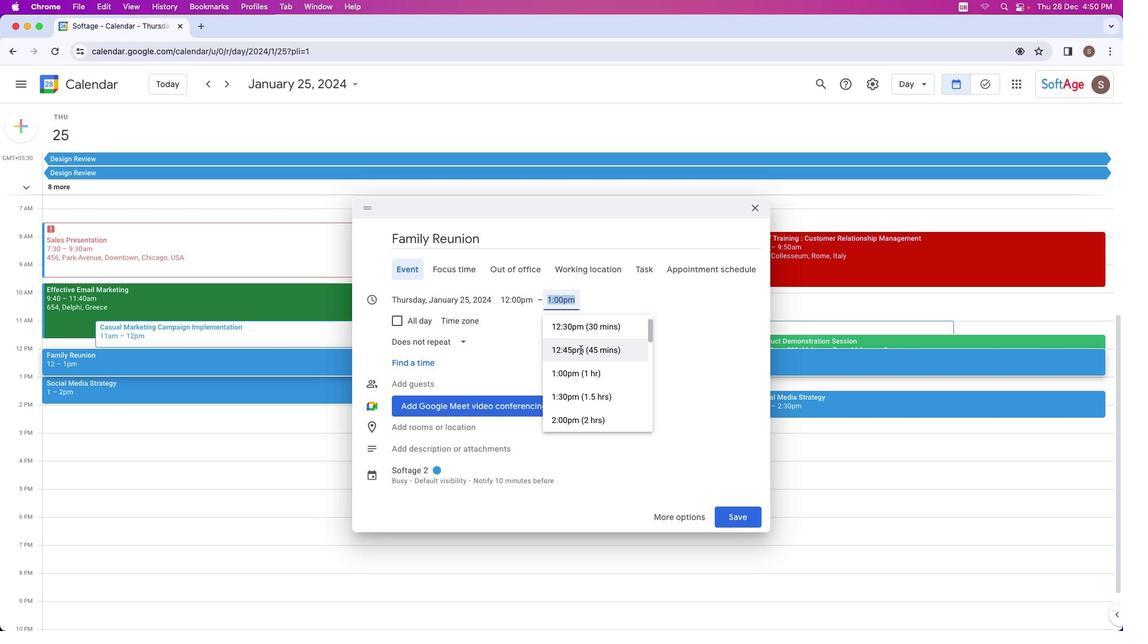 
Action: Mouse scrolled (580, 349) with delta (0, 0)
Screenshot: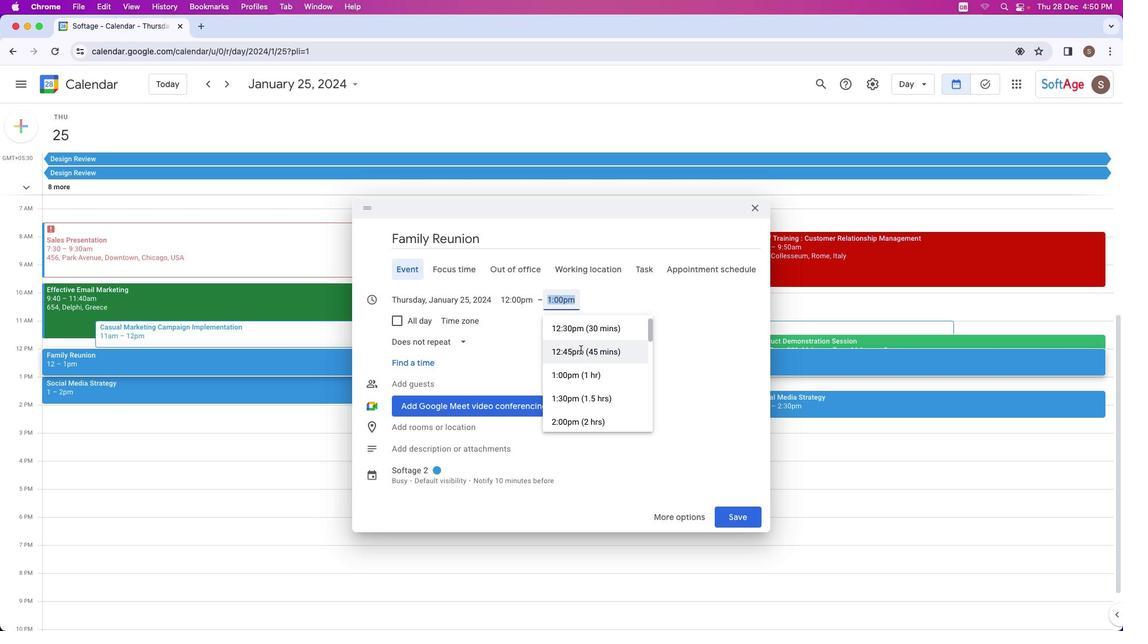 
Action: Mouse scrolled (580, 349) with delta (0, 0)
Screenshot: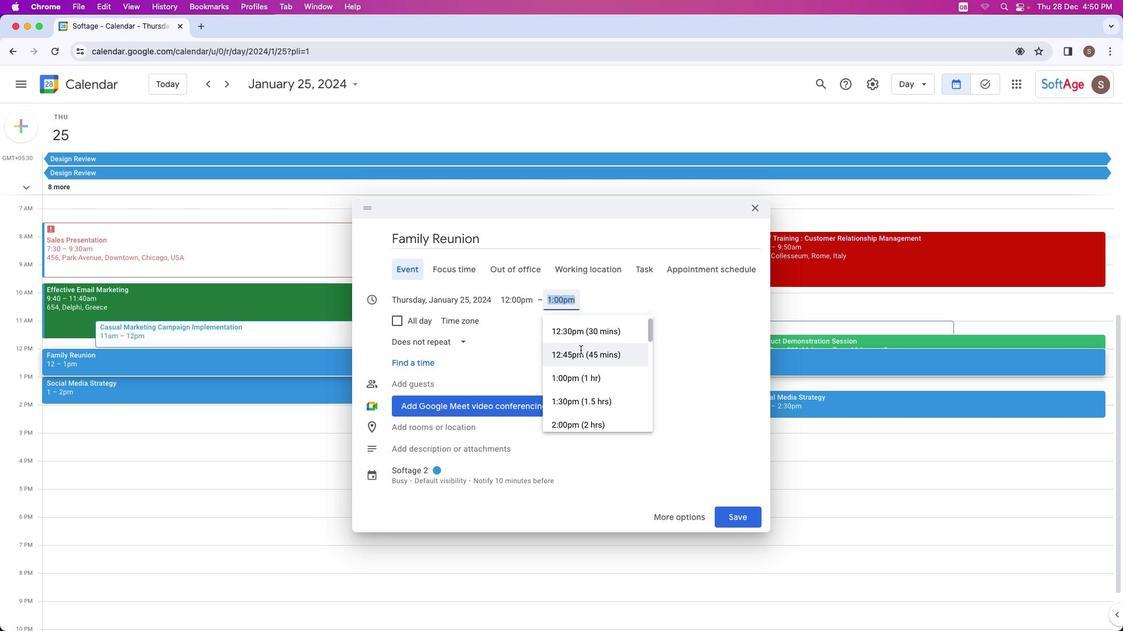 
Action: Mouse scrolled (580, 349) with delta (0, 0)
Screenshot: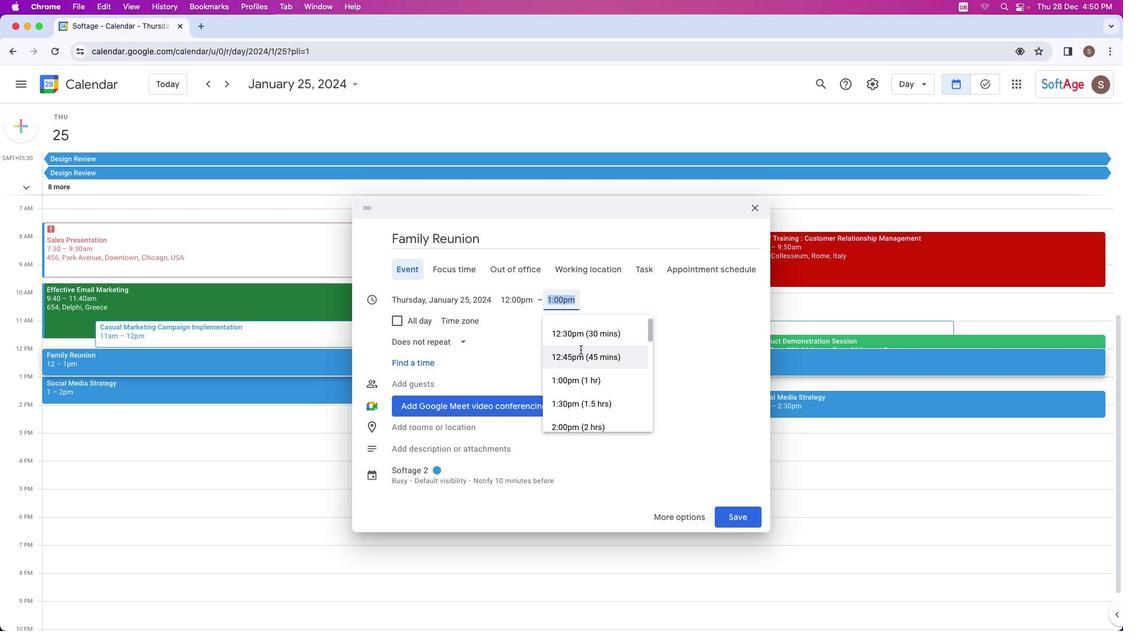 
Action: Mouse scrolled (580, 349) with delta (0, 0)
Screenshot: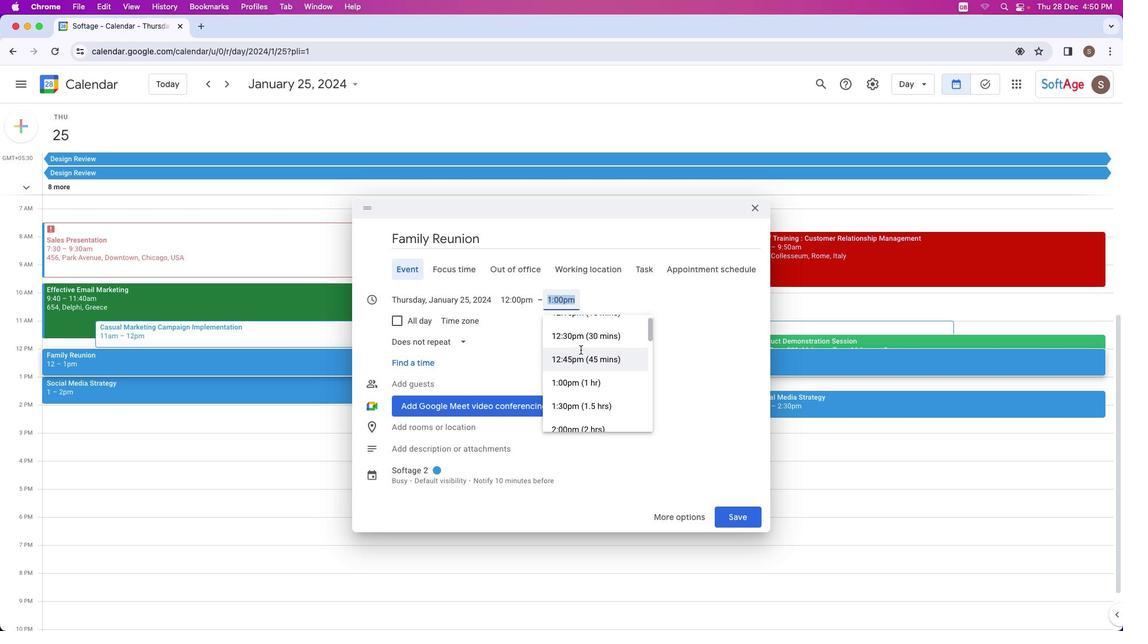 
Action: Mouse scrolled (580, 349) with delta (0, 0)
Screenshot: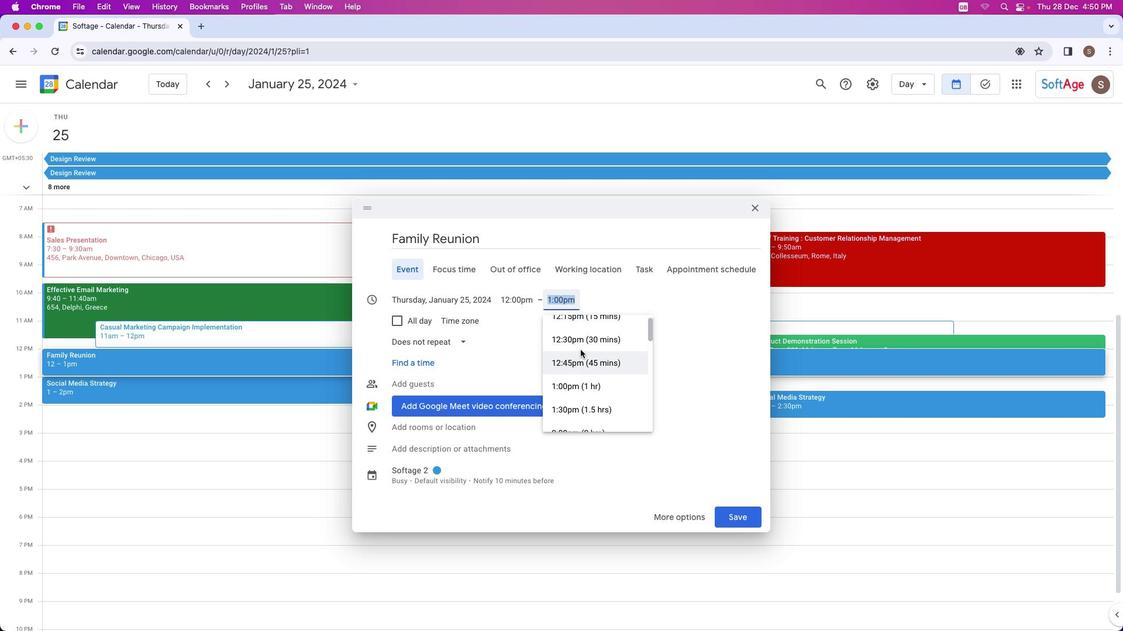 
Action: Mouse scrolled (580, 349) with delta (0, 0)
Screenshot: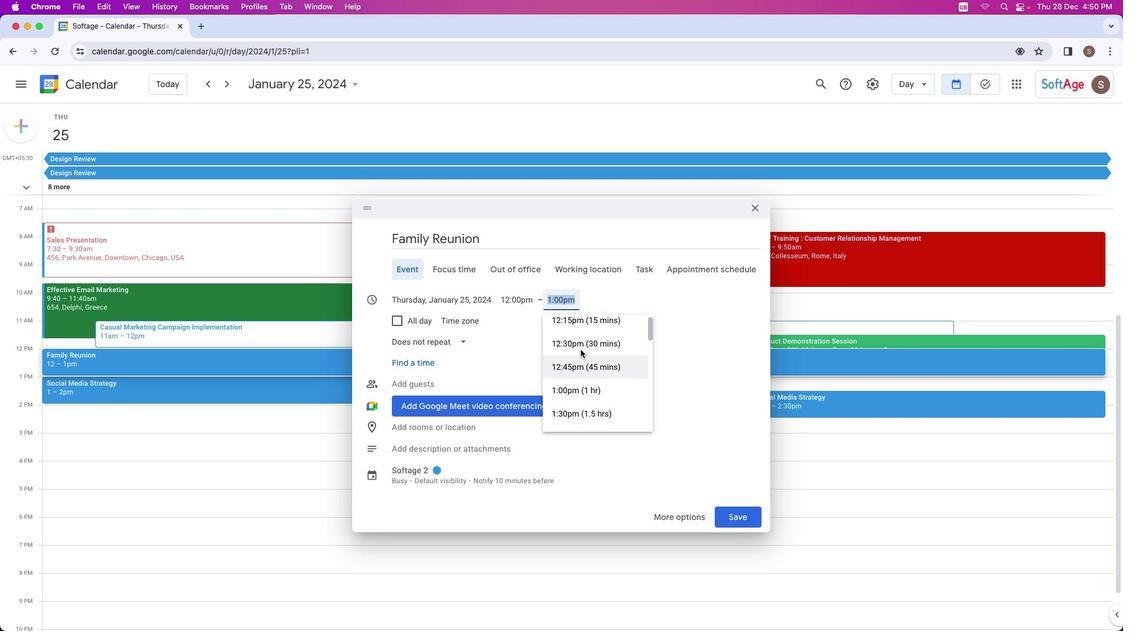 
Action: Mouse scrolled (580, 349) with delta (0, 0)
Screenshot: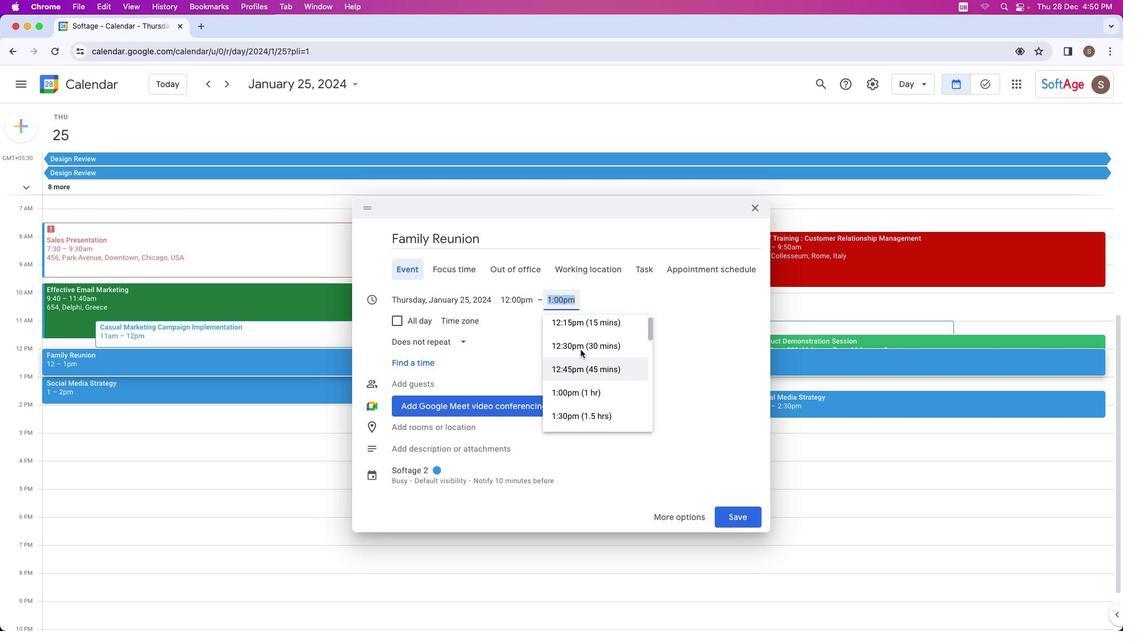 
Action: Mouse scrolled (580, 349) with delta (0, 0)
Screenshot: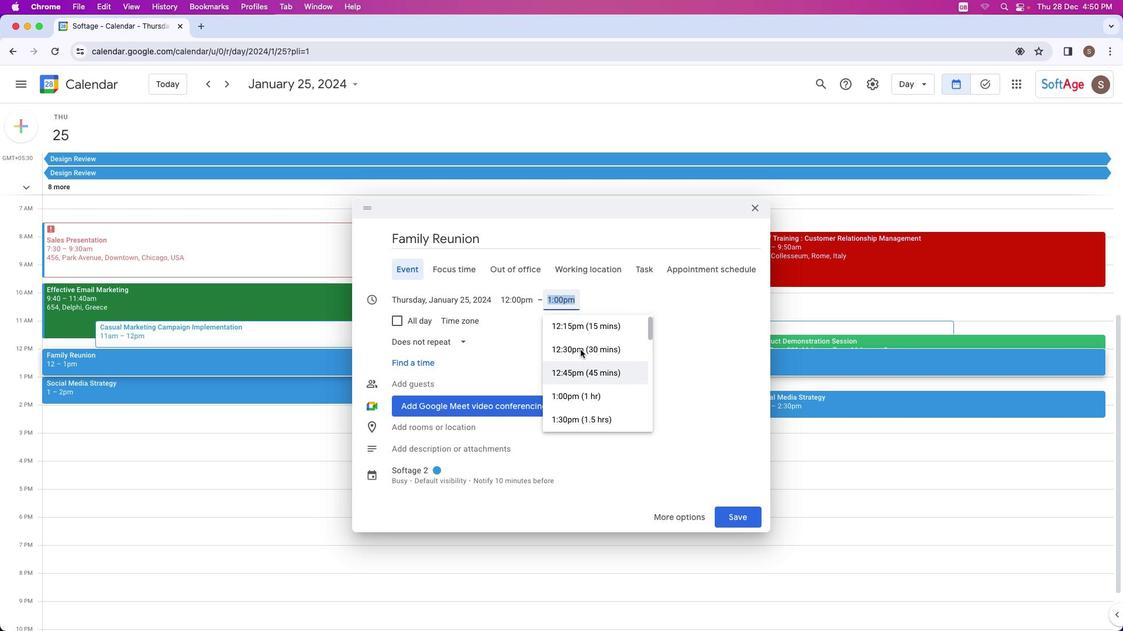 
Action: Mouse scrolled (580, 349) with delta (0, 0)
Screenshot: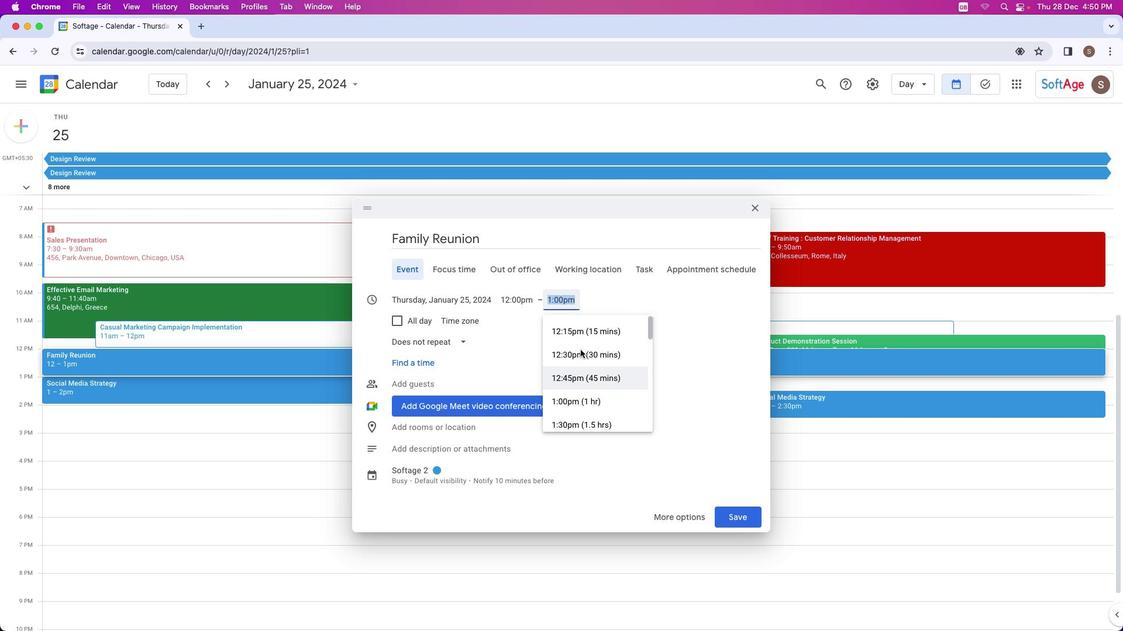 
Action: Mouse scrolled (580, 349) with delta (0, 0)
Screenshot: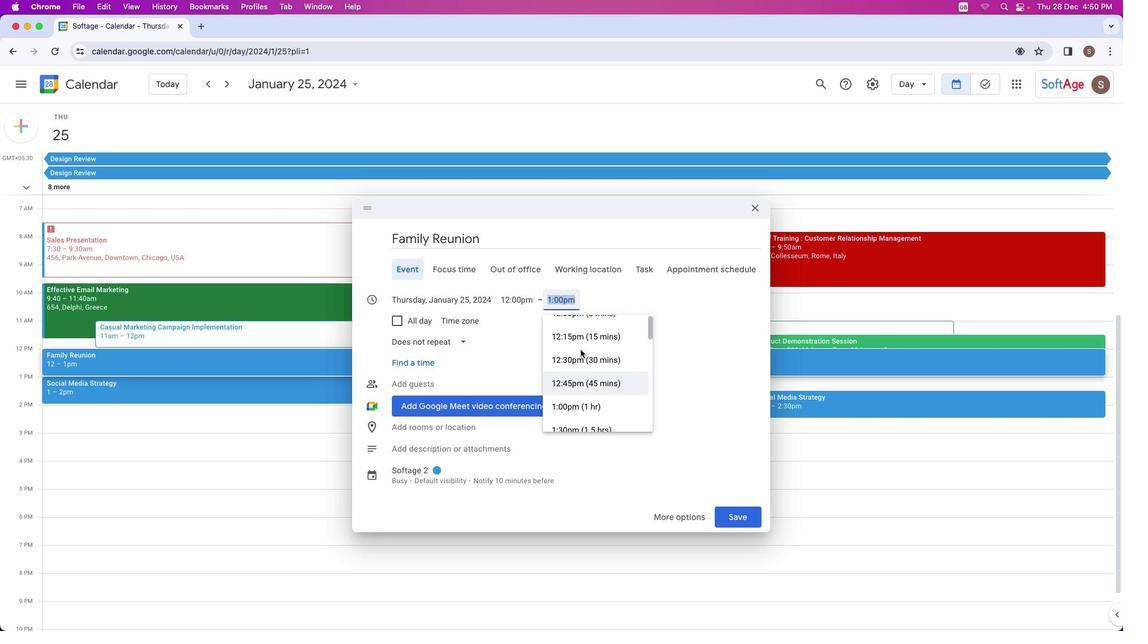 
Action: Mouse scrolled (580, 349) with delta (0, 0)
Screenshot: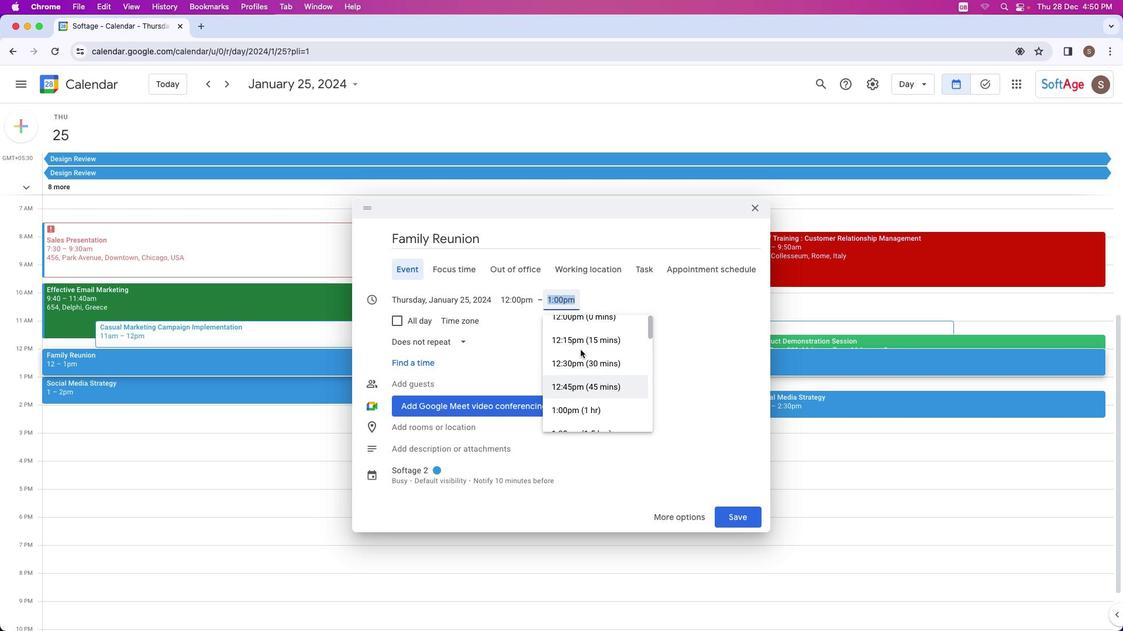 
Action: Mouse scrolled (580, 349) with delta (0, 0)
Screenshot: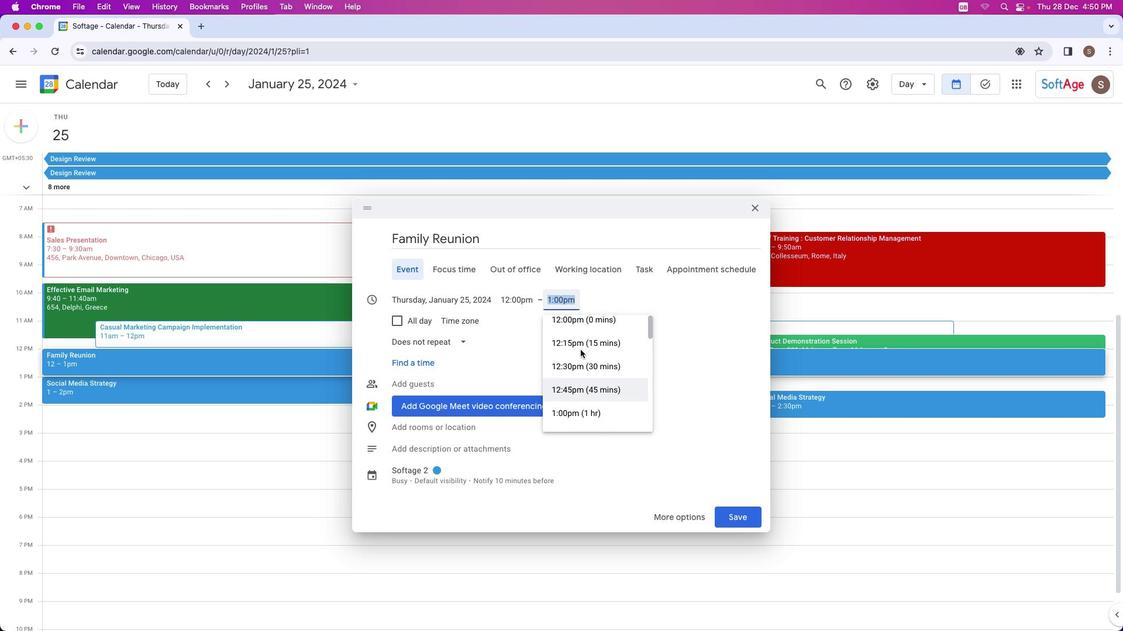 
Action: Mouse scrolled (580, 349) with delta (0, 0)
Screenshot: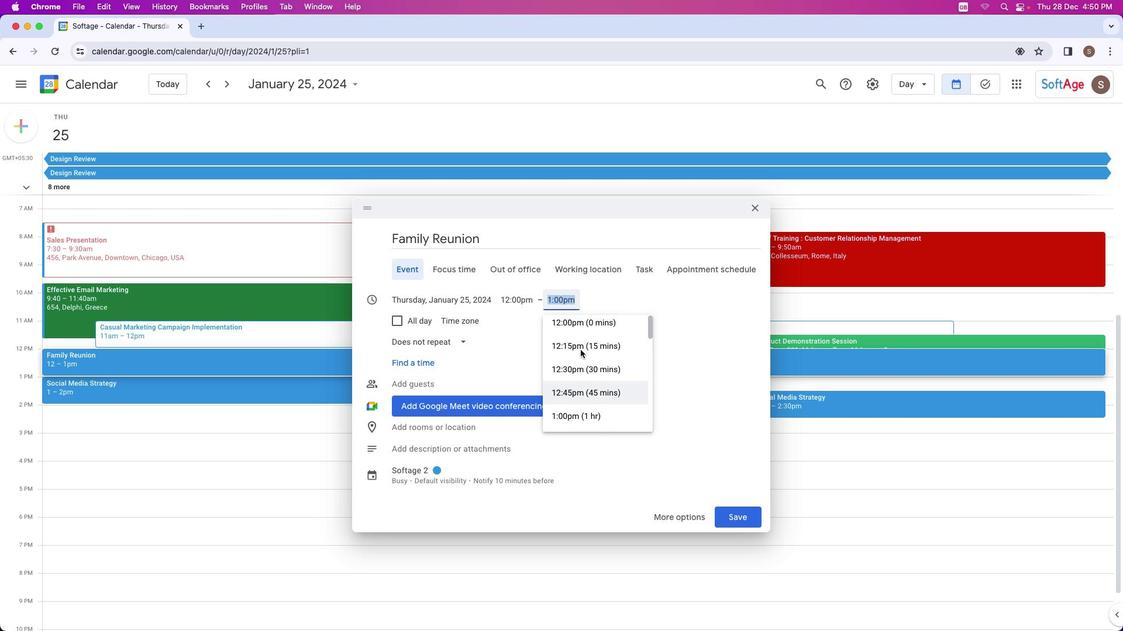
Action: Mouse scrolled (580, 349) with delta (0, 0)
Screenshot: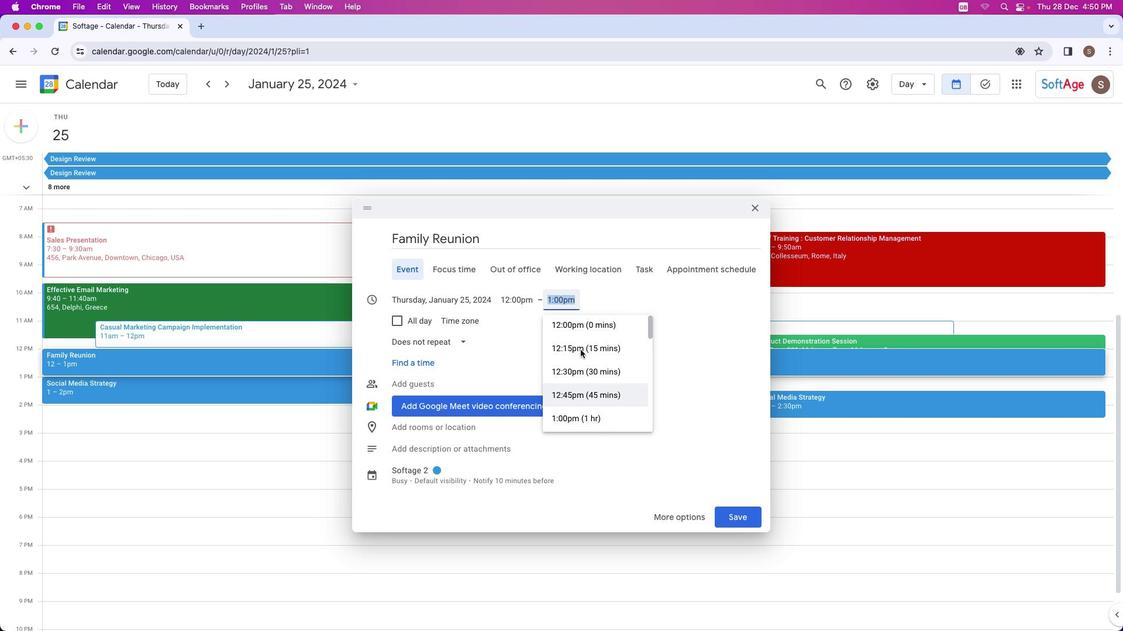 
Action: Mouse scrolled (580, 349) with delta (0, 0)
Screenshot: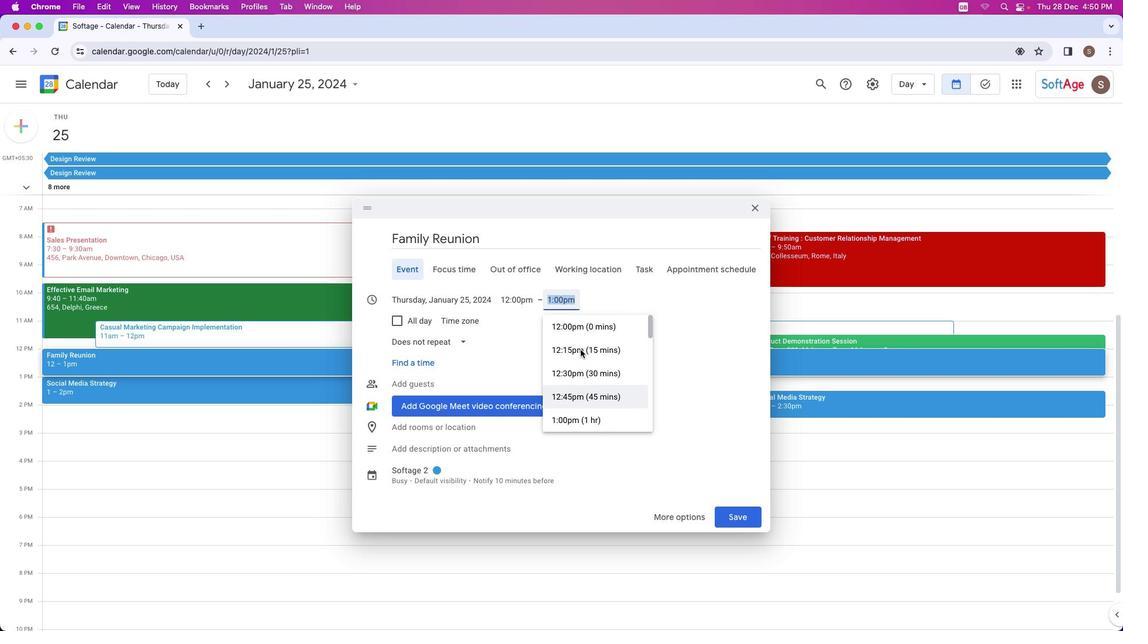 
Action: Mouse moved to (598, 327)
Screenshot: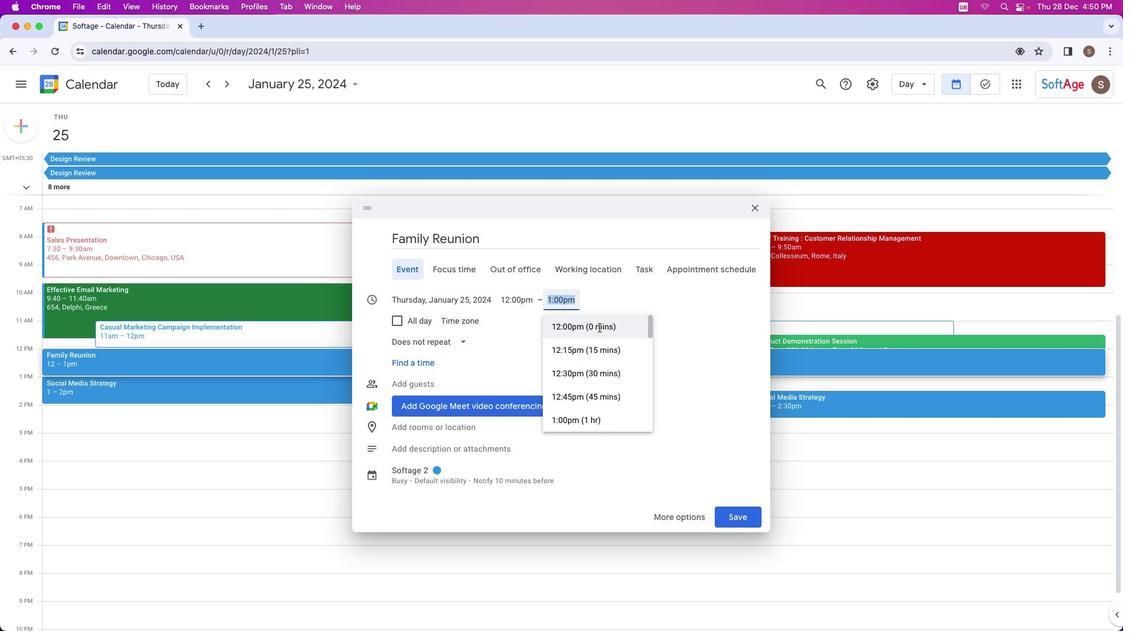 
Action: Mouse pressed left at (598, 327)
Screenshot: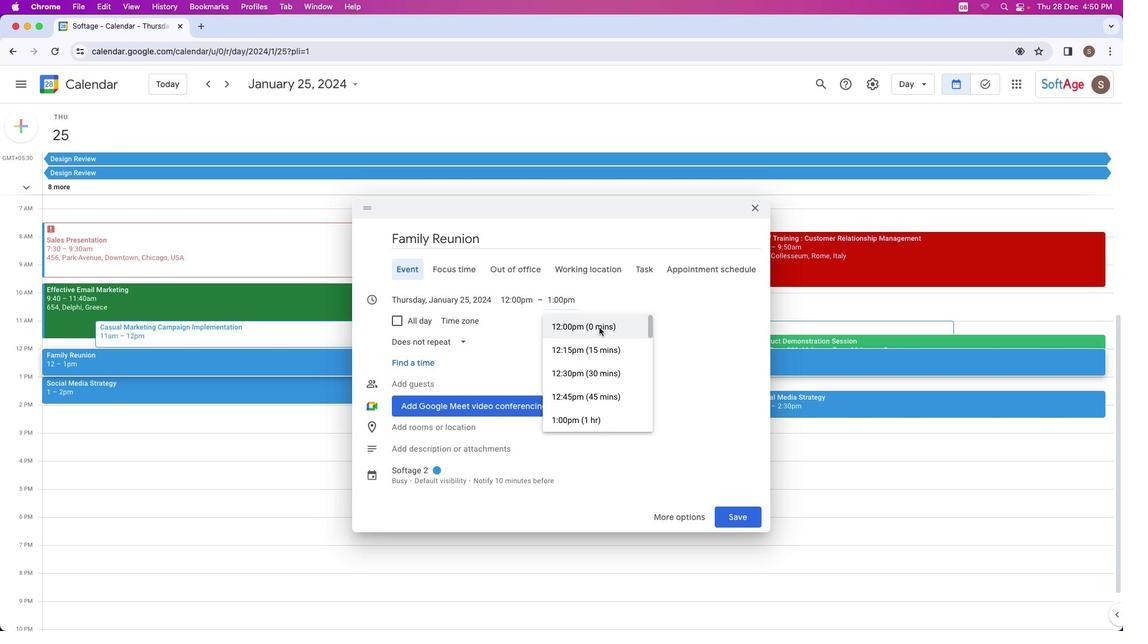 
Action: Mouse moved to (395, 323)
Screenshot: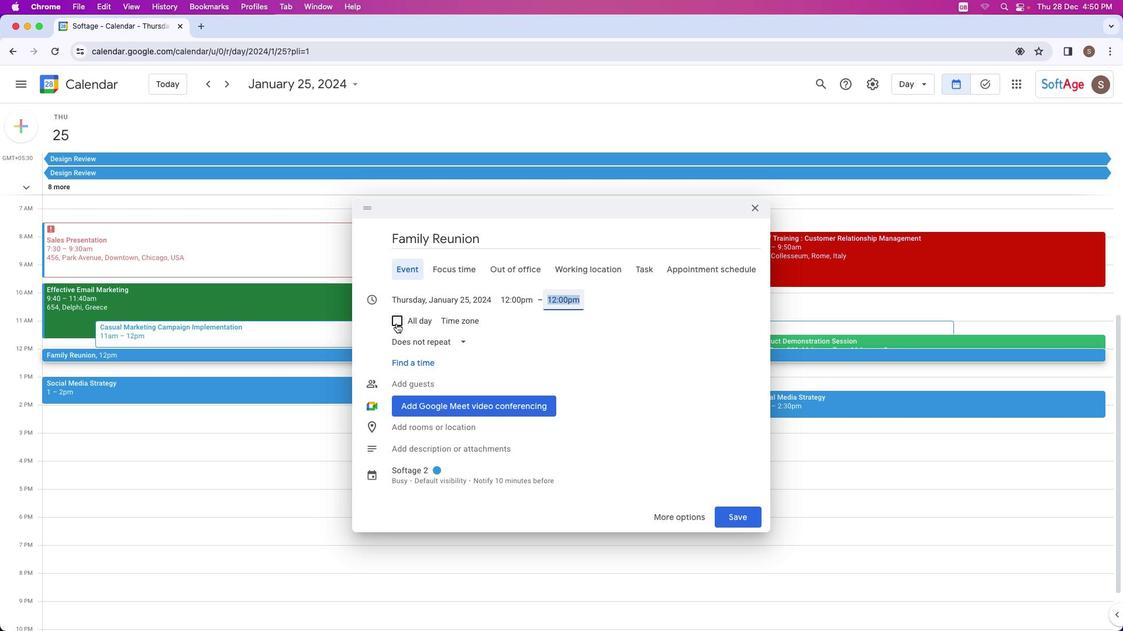
Action: Mouse pressed left at (395, 323)
Screenshot: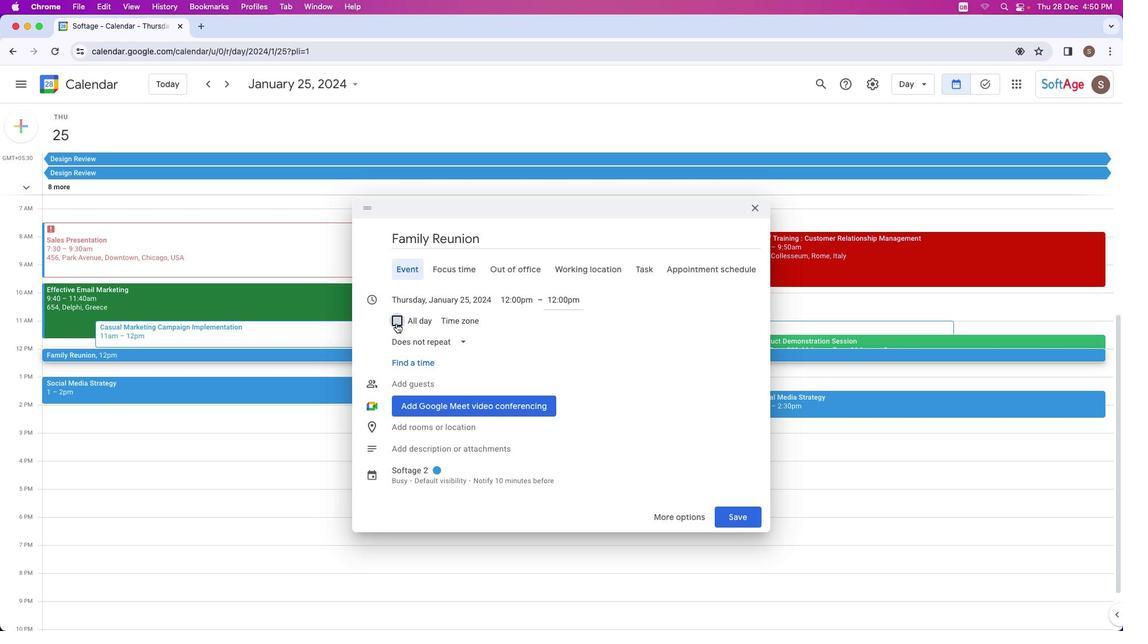 
Action: Mouse moved to (468, 293)
Screenshot: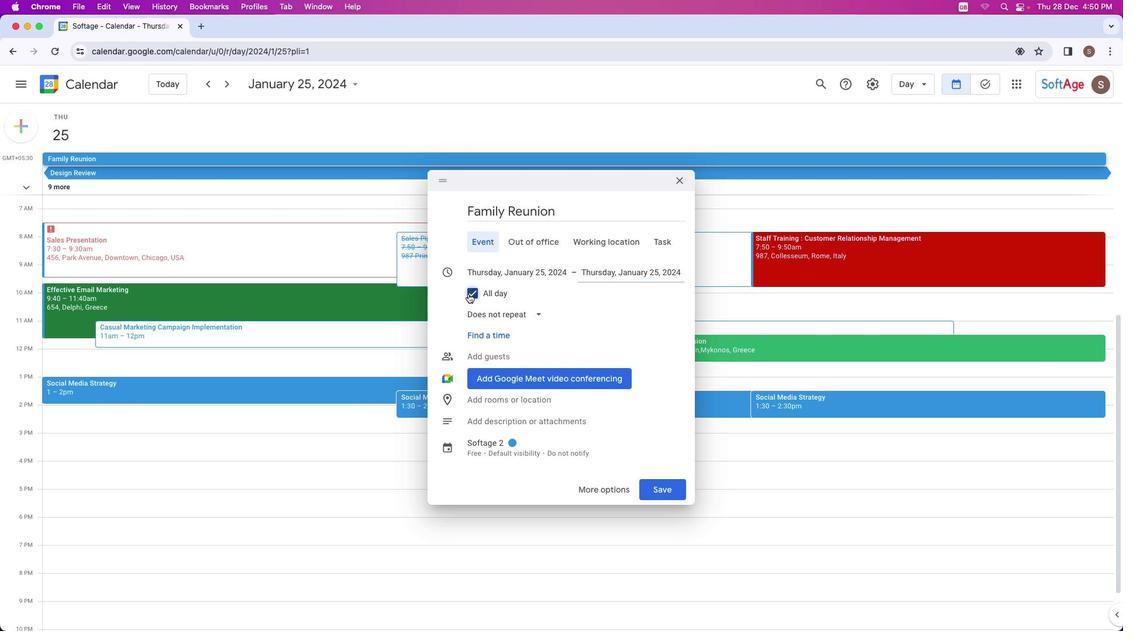 
Action: Mouse pressed left at (468, 293)
Screenshot: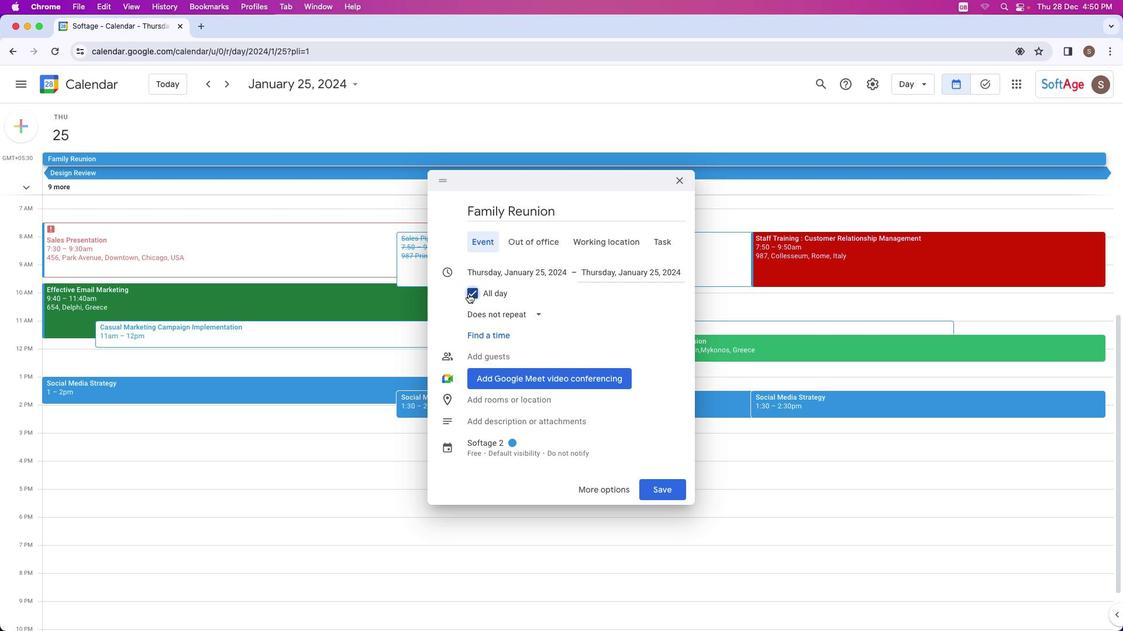 
Action: Mouse moved to (630, 313)
Screenshot: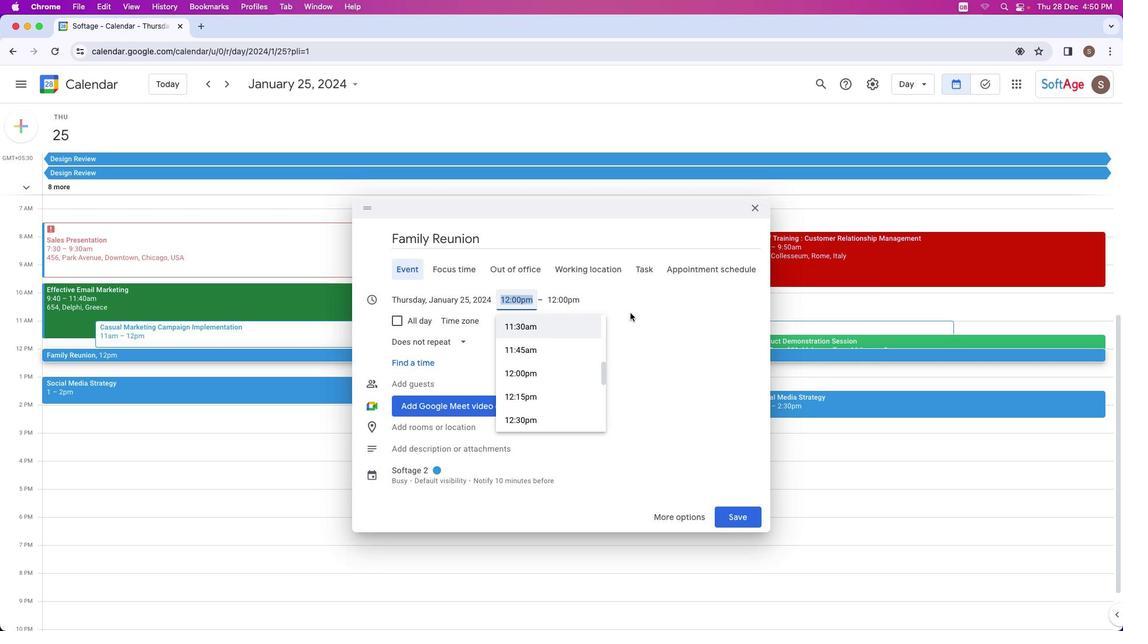 
Action: Mouse pressed left at (630, 313)
Screenshot: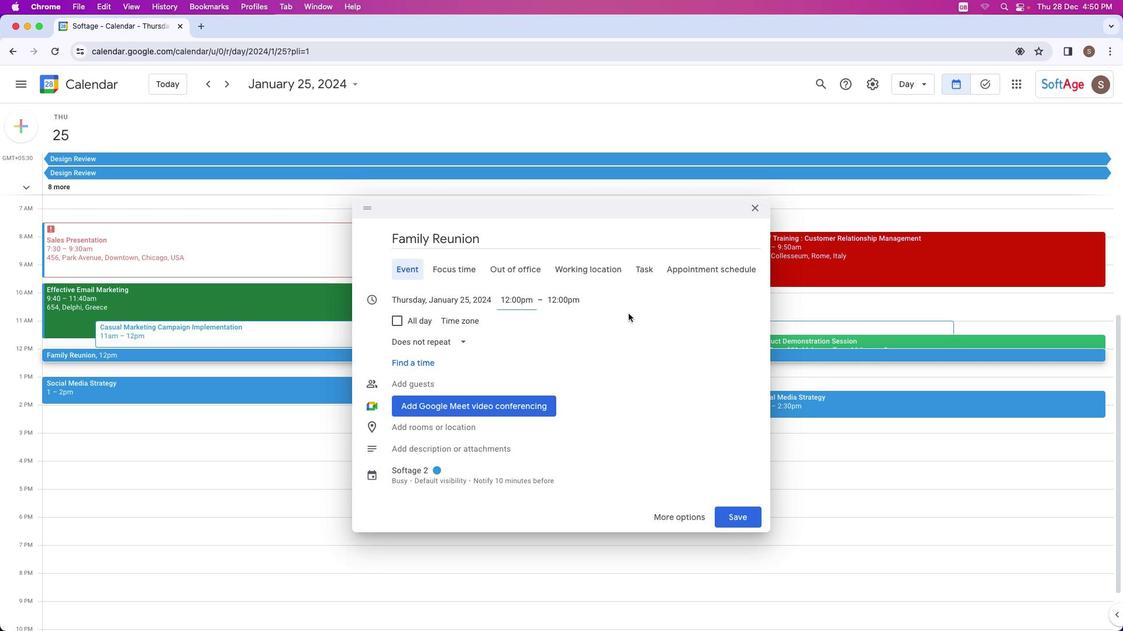
Action: Mouse moved to (435, 446)
Screenshot: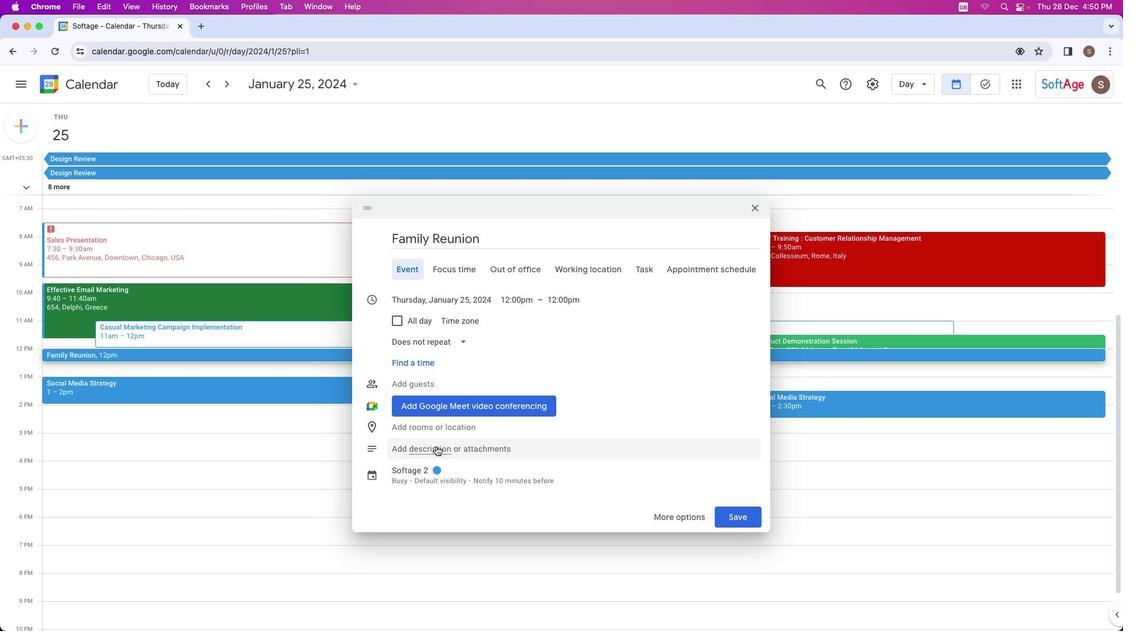 
Action: Mouse pressed left at (435, 446)
Screenshot: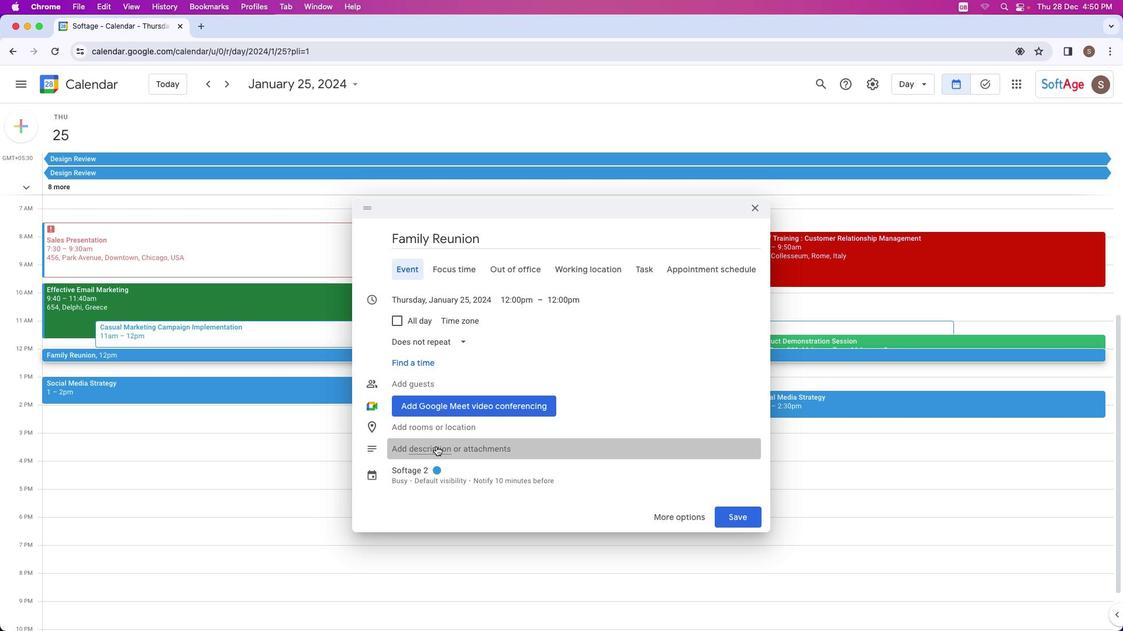 
Action: Mouse moved to (470, 450)
Screenshot: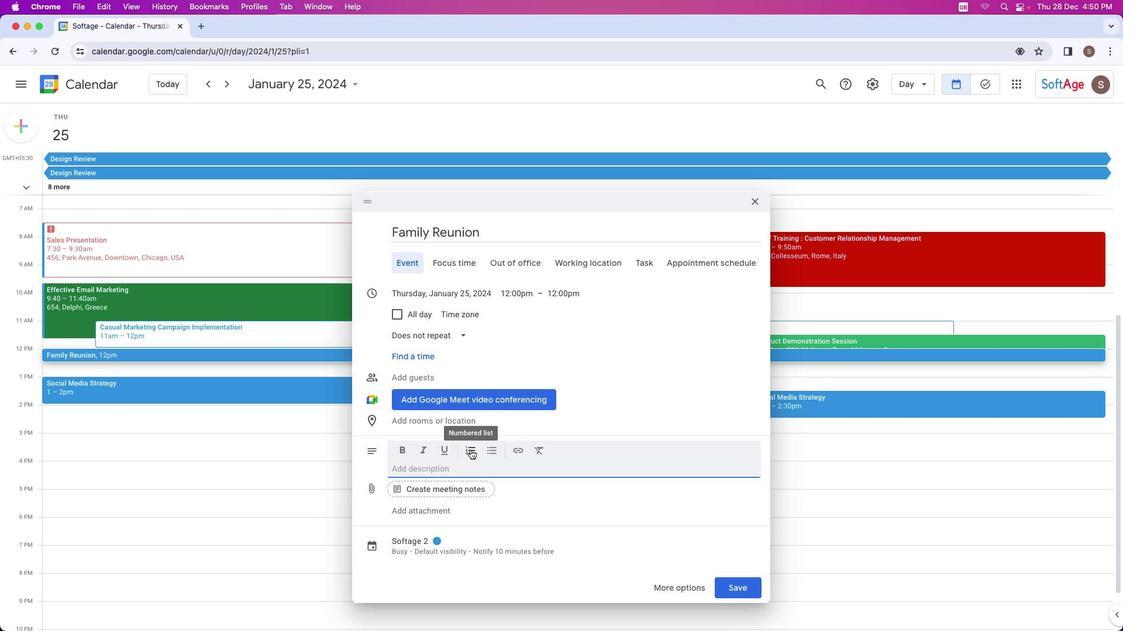 
Action: Mouse pressed left at (470, 450)
Screenshot: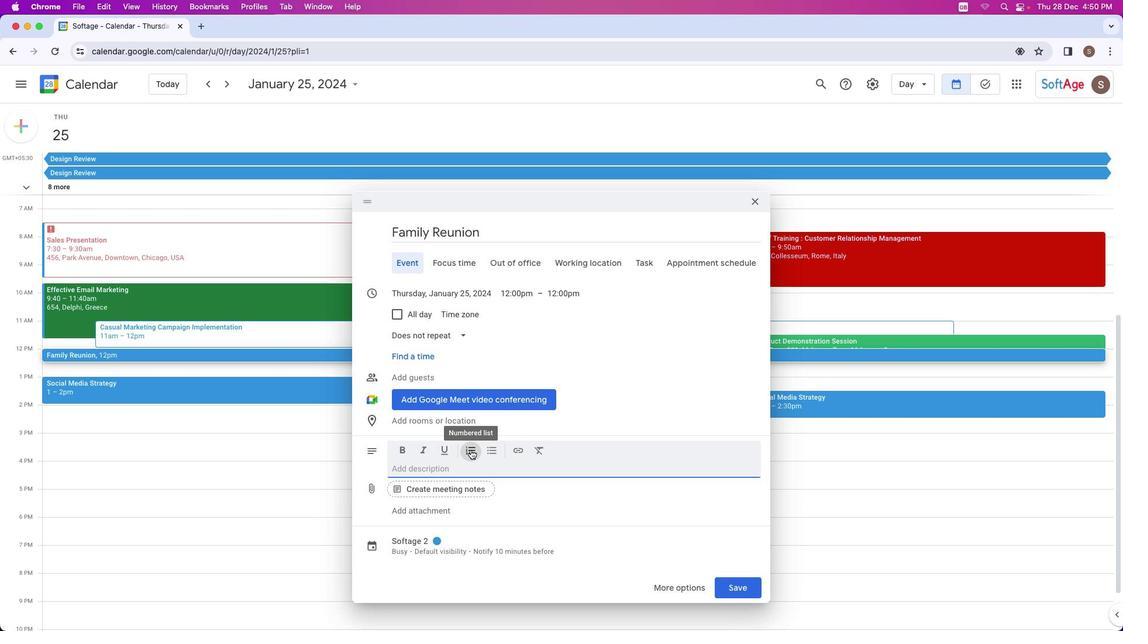 
Action: Mouse moved to (432, 461)
Screenshot: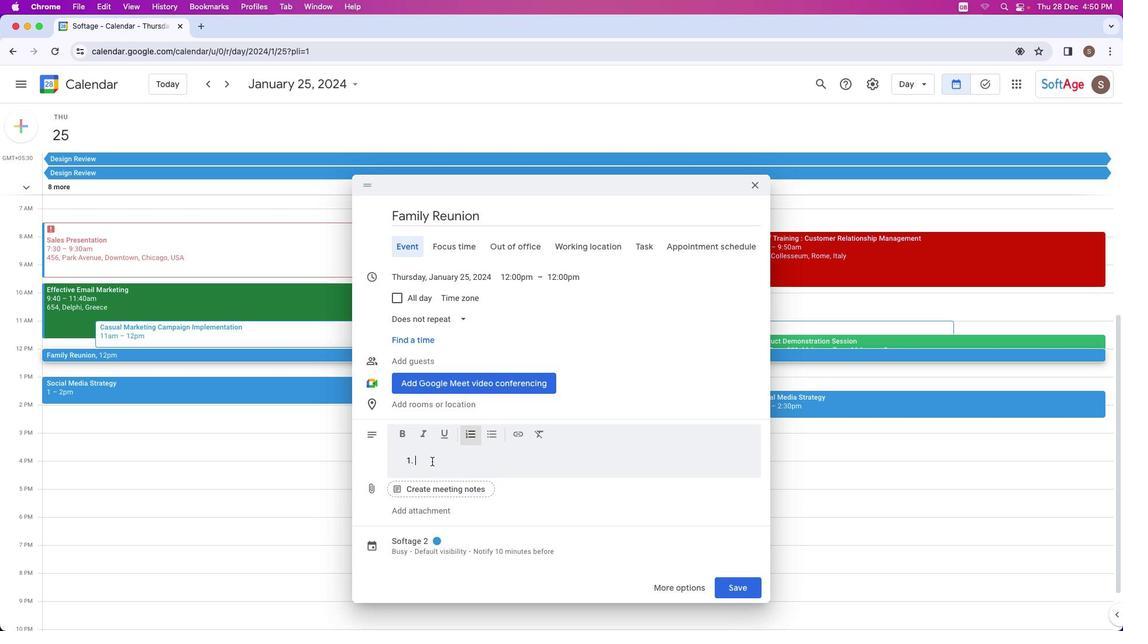 
Action: Key pressed Key.shift'R''e''u''n''i''t''i''n''g'Key.space'h''e''a''r''t''s'Key.space'a''n''d'Key.space'c''r''e''a''t''i''n''g'Key.space't''i''m''e''l''e''s''s'Key.space'm''e''m''o''r''i''e''s'','Key.space'o''u''r'Key.space'f''a''m''i''l''y'Key.space'g''a''t''h''e''r''s'Key.space'o''n''c''e'Key.space'm''o''r''e'','Key.space'w''e''a''v''i''n''g'Key.space't''h''e'Key.space't''h''r''e''a''d''s'Key.space'o''f'Key.space'l''o''v''e'Key.space'i''n''t''o'Key.space't''h''e'Key.space't''a''p''e''s''t''r''y'Key.space'o''f'Key.space'g''e''n''e''r''a''t''i''o''n''s''.'
Screenshot: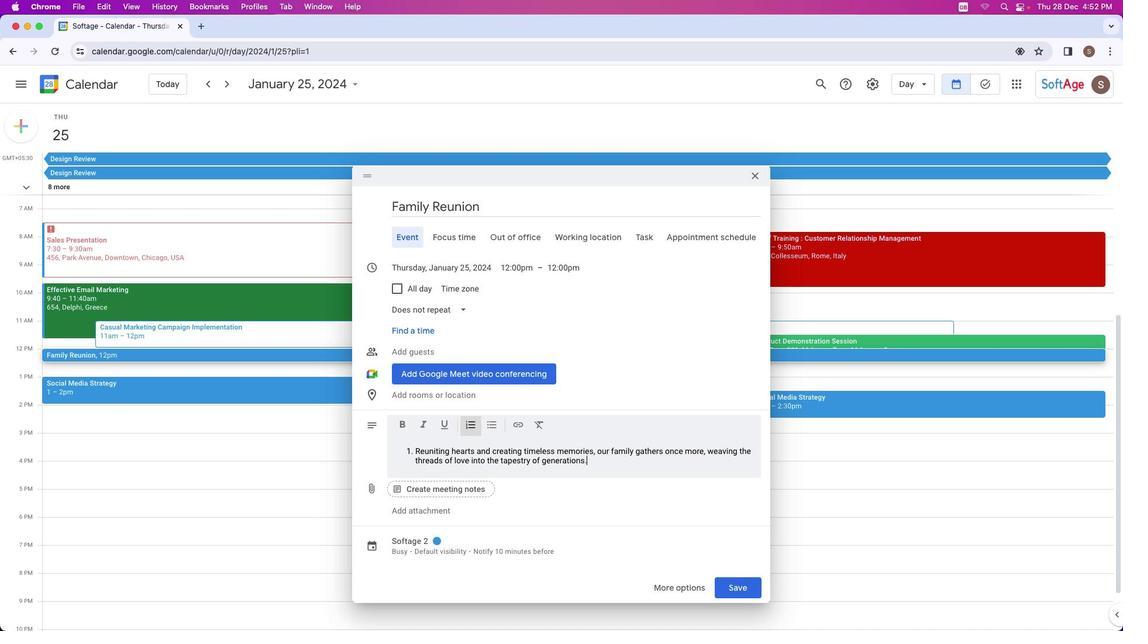 
Action: Mouse moved to (689, 550)
Screenshot: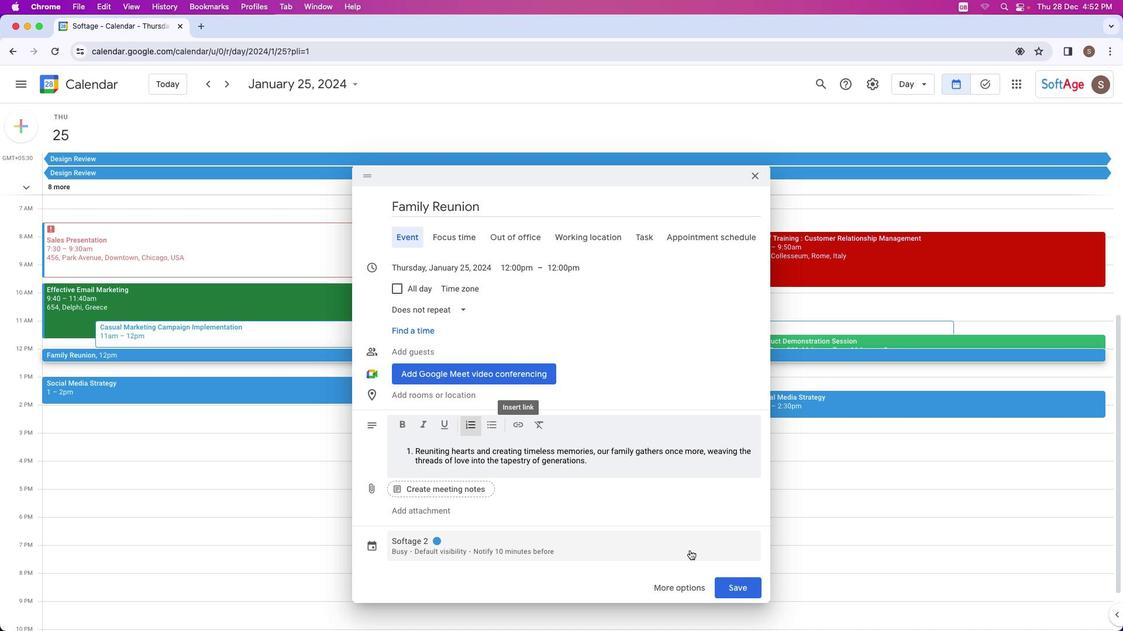 
Action: Mouse scrolled (689, 550) with delta (0, 0)
Screenshot: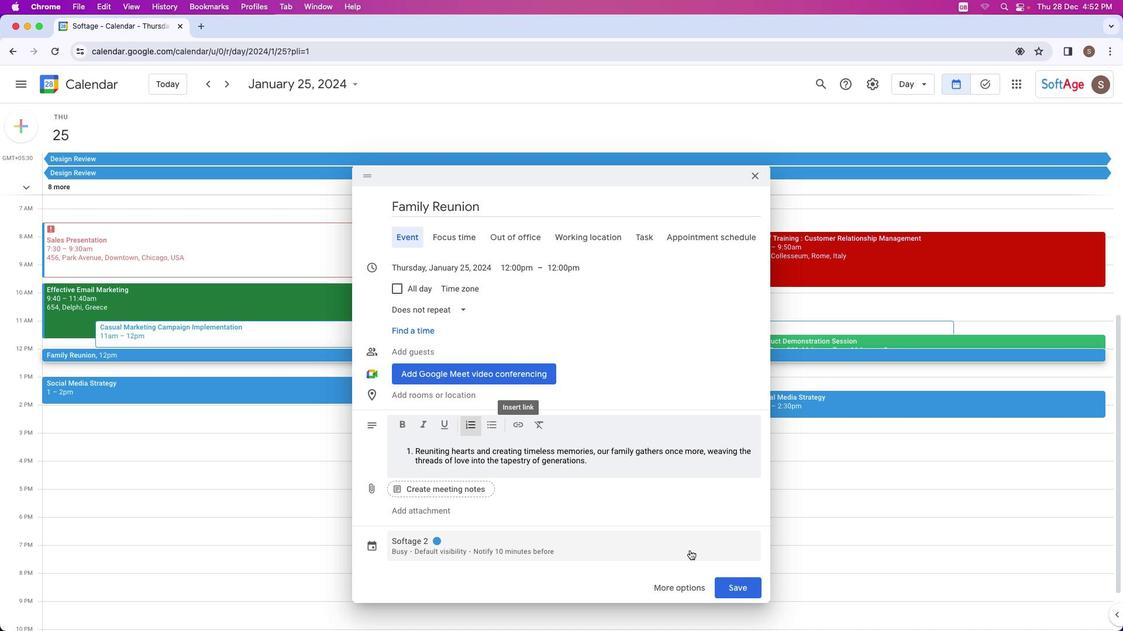 
Action: Mouse scrolled (689, 550) with delta (0, 0)
Screenshot: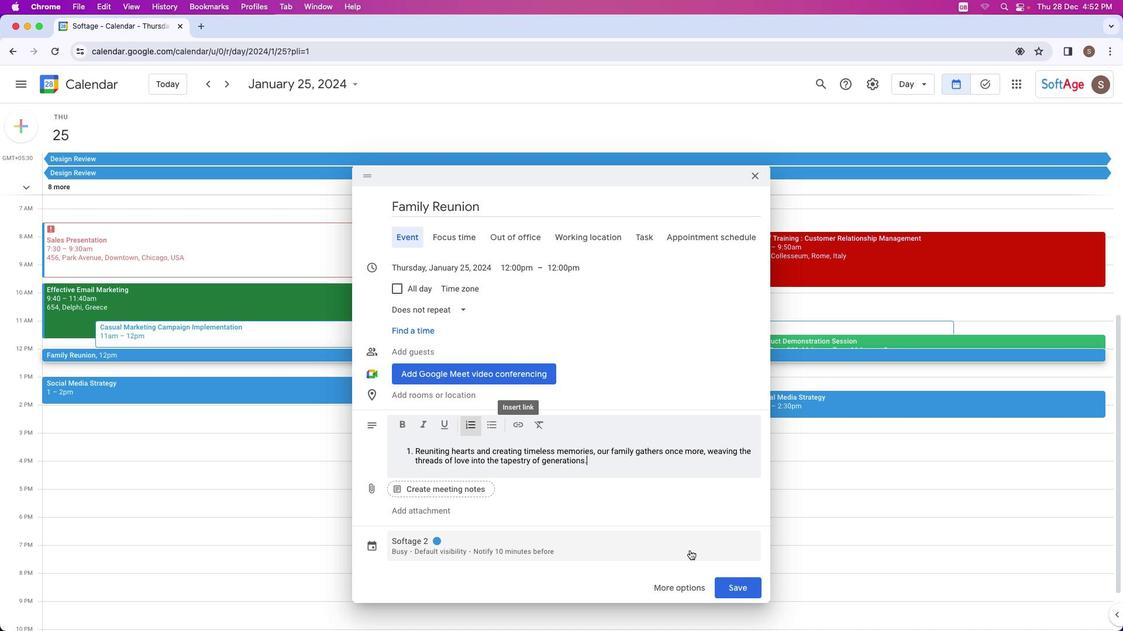
Action: Mouse scrolled (689, 550) with delta (0, 0)
Screenshot: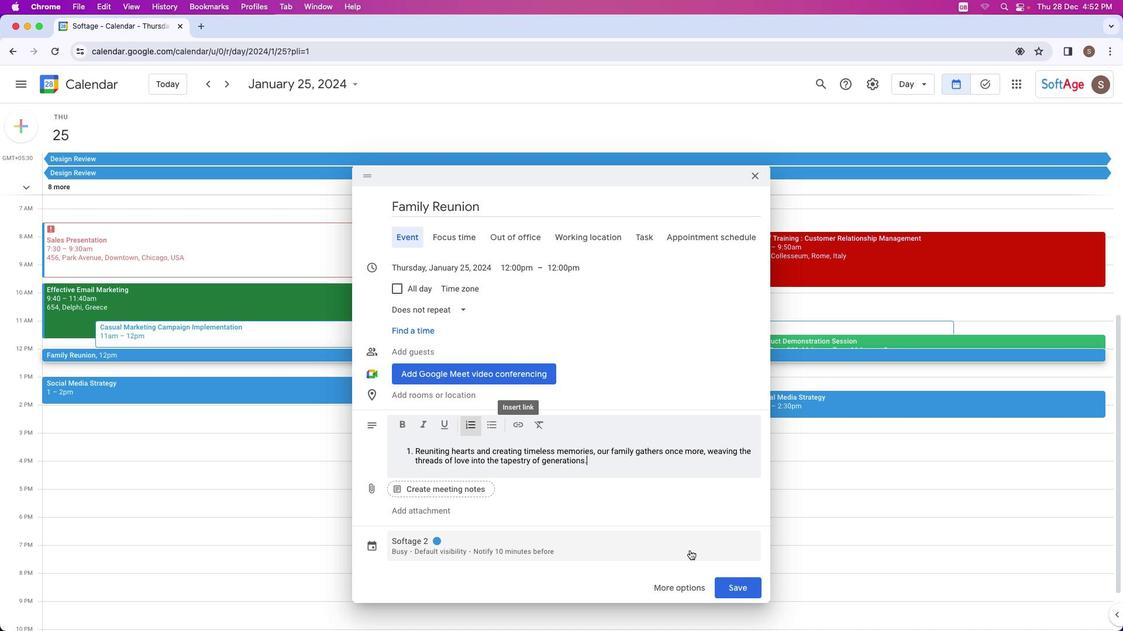 
Action: Mouse scrolled (689, 550) with delta (0, 0)
Screenshot: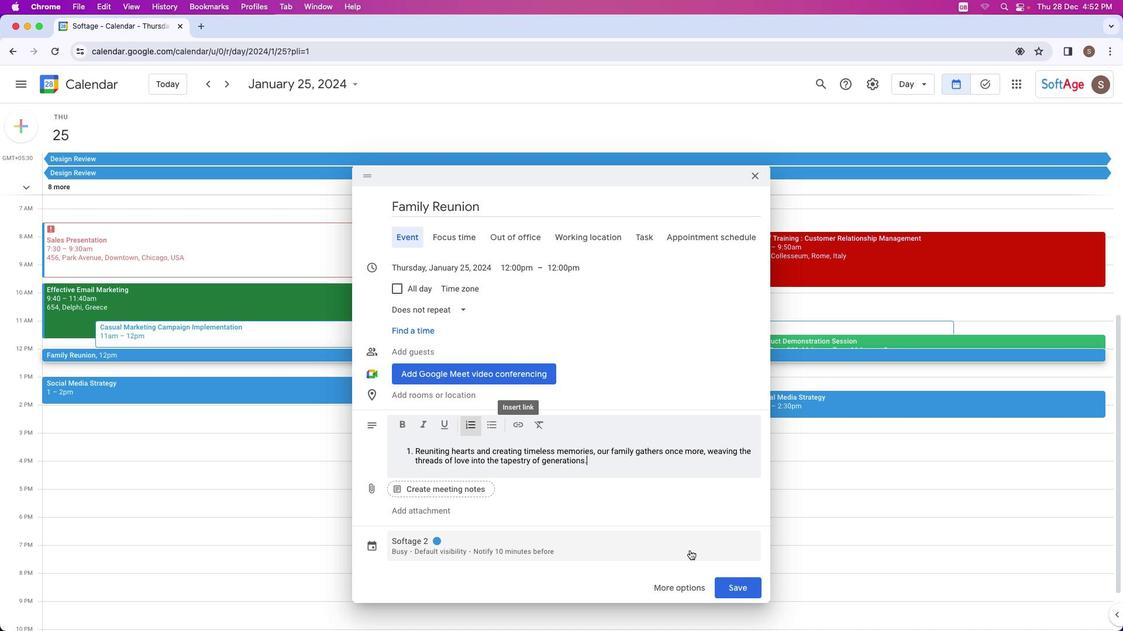 
Action: Mouse moved to (738, 586)
Screenshot: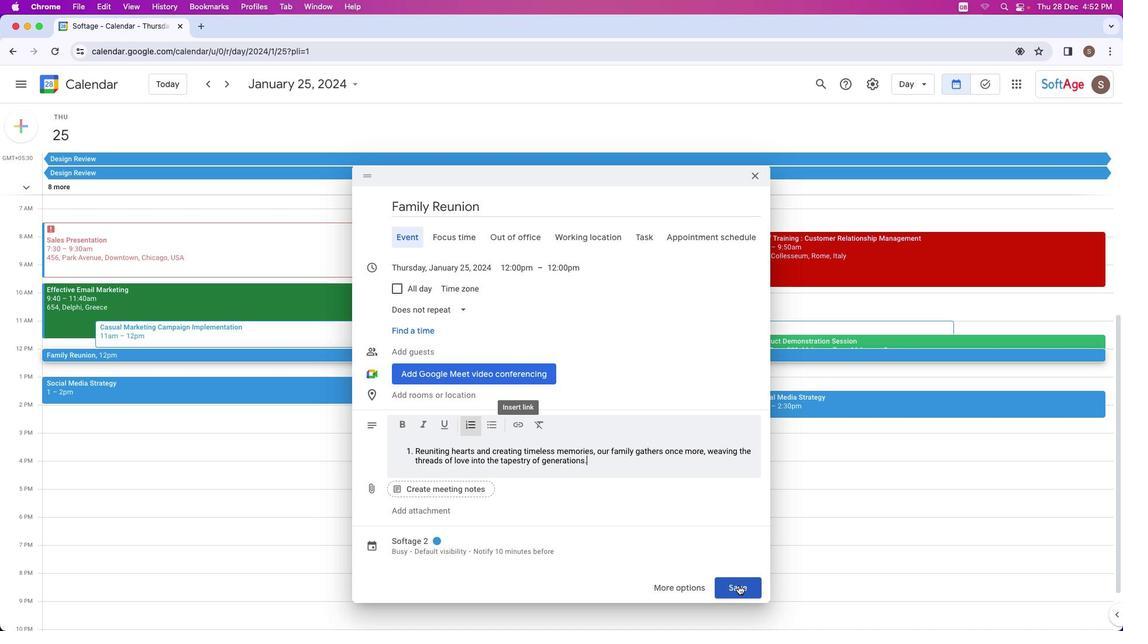 
Action: Mouse pressed left at (738, 586)
Screenshot: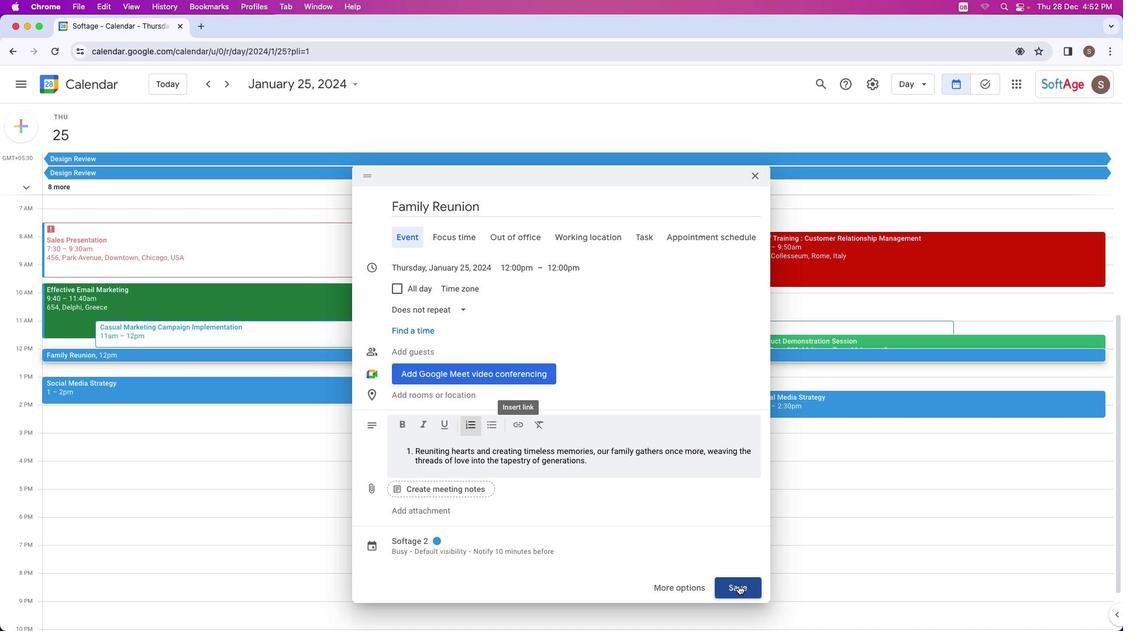 
Action: Mouse moved to (374, 487)
Screenshot: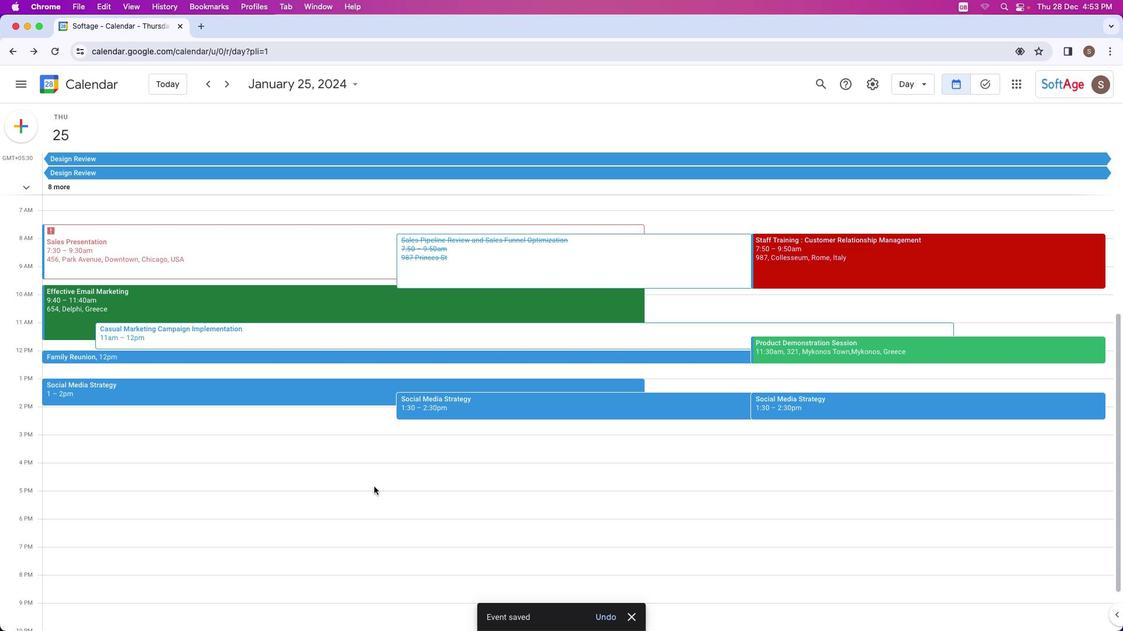 
Action: Mouse scrolled (374, 487) with delta (0, 0)
Screenshot: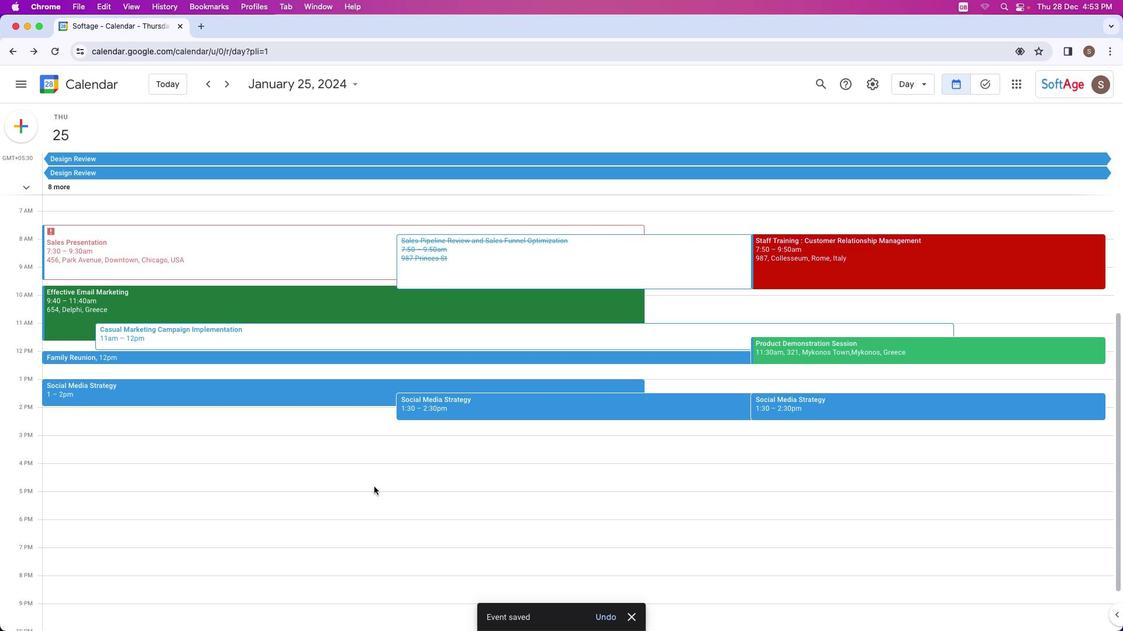 
Action: Mouse scrolled (374, 487) with delta (0, 0)
Screenshot: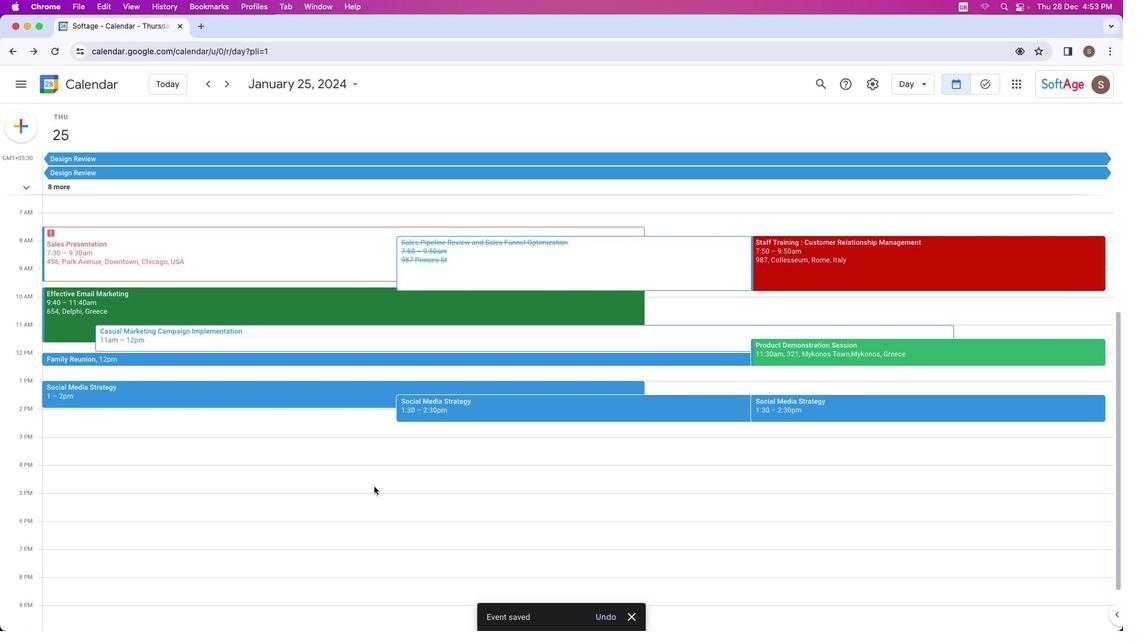 
Action: Mouse moved to (373, 487)
Screenshot: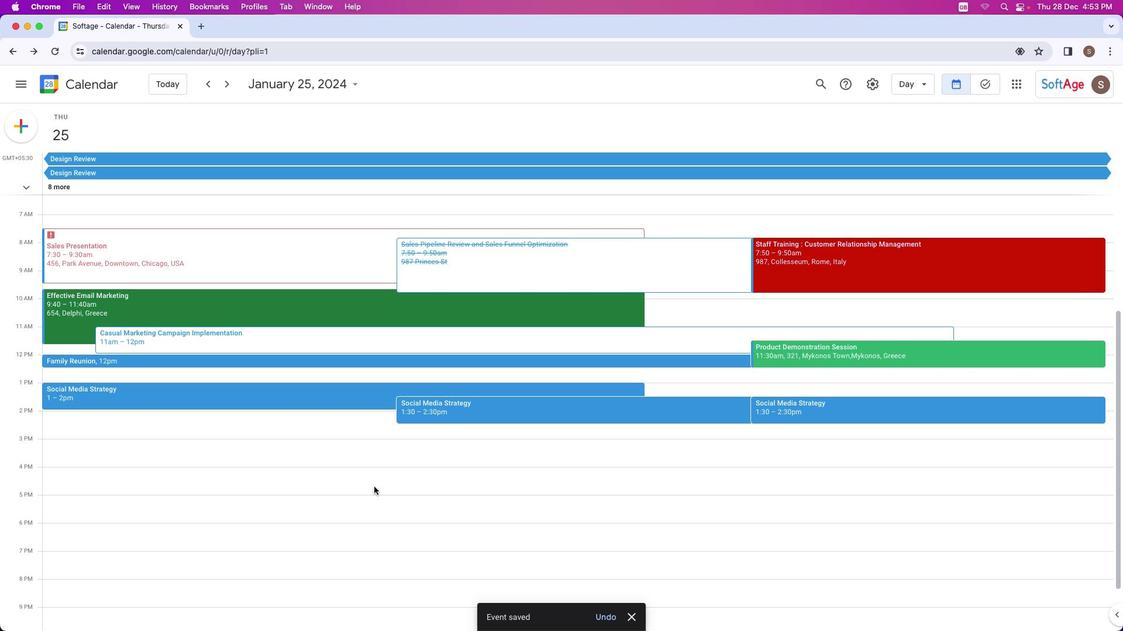 
Action: Mouse scrolled (373, 487) with delta (0, 0)
Screenshot: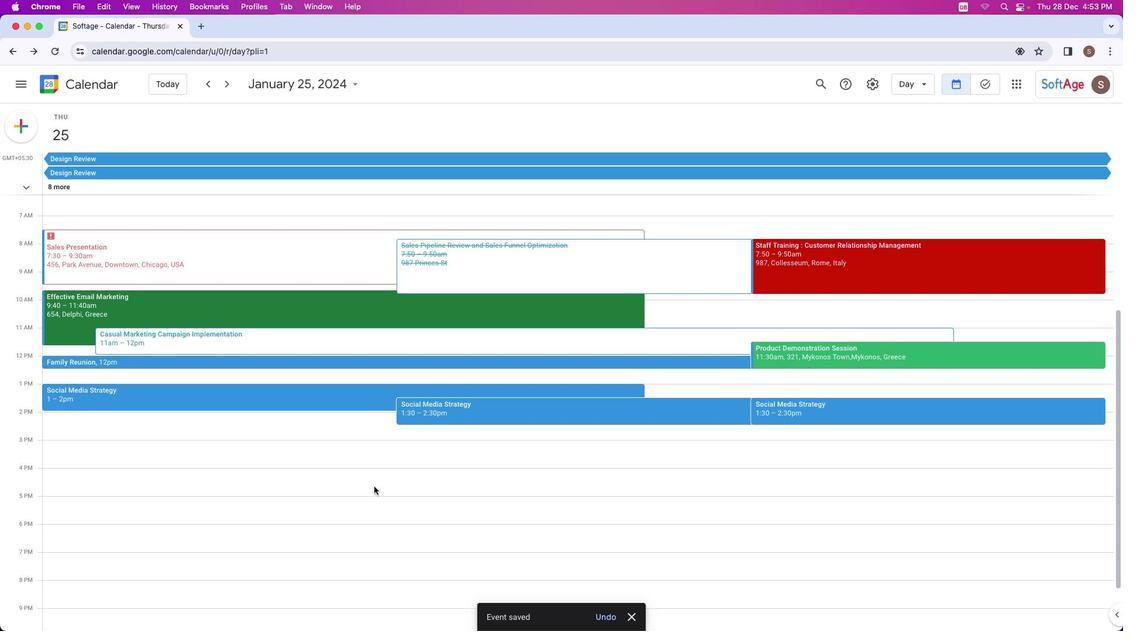 
Action: Mouse scrolled (373, 487) with delta (0, 0)
Screenshot: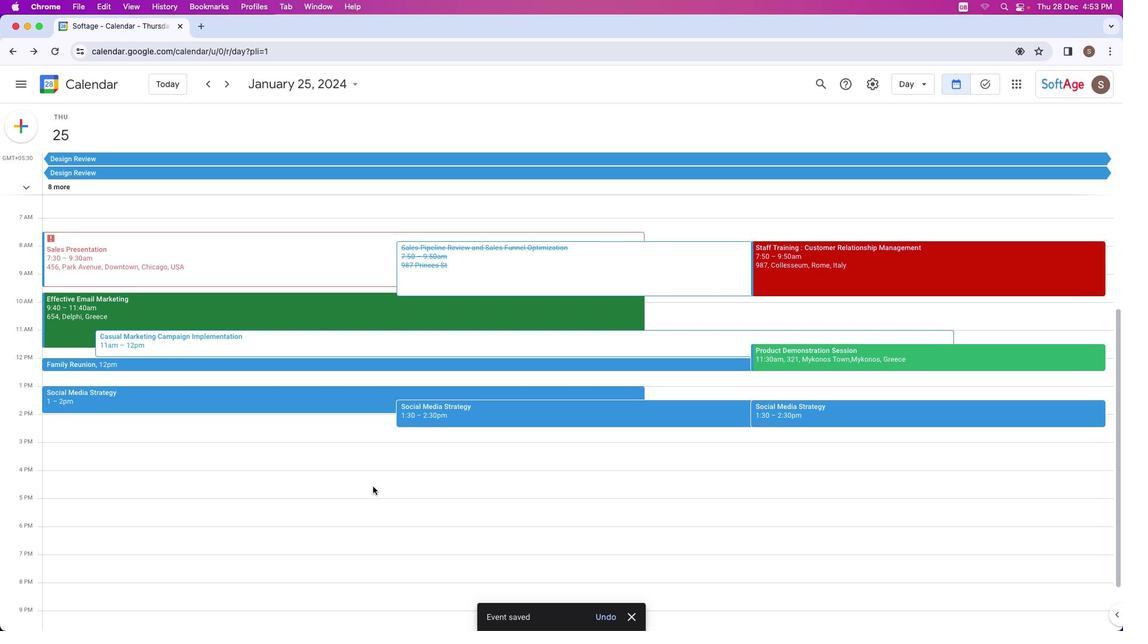 
Action: Mouse moved to (370, 487)
Screenshot: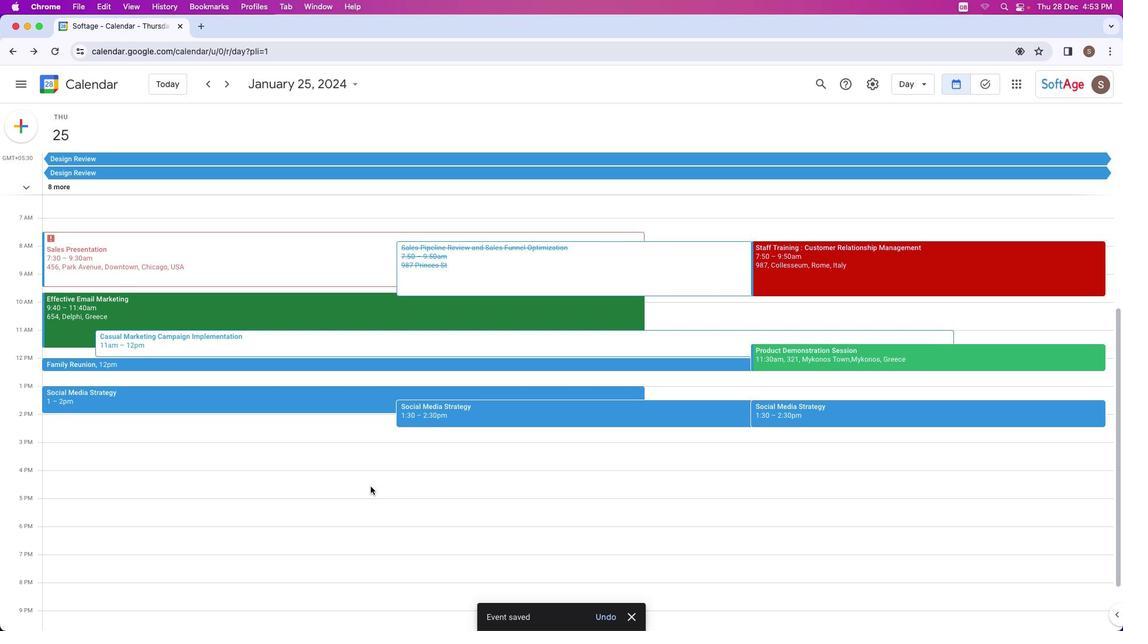 
Action: Mouse scrolled (370, 487) with delta (0, 0)
Screenshot: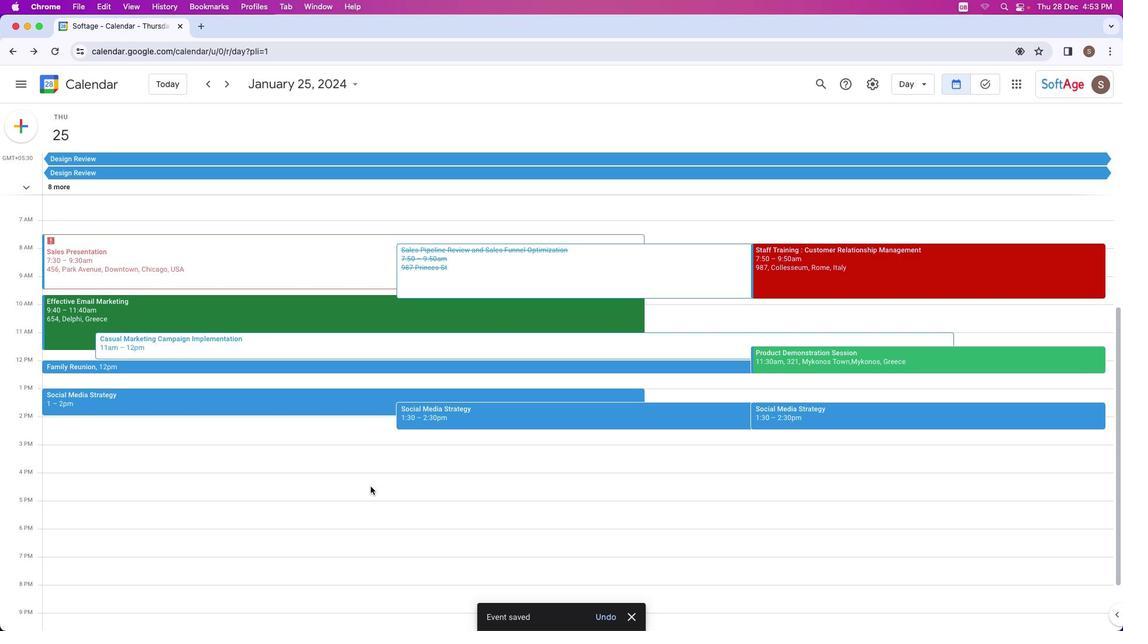 
Action: Mouse scrolled (370, 487) with delta (0, 0)
Screenshot: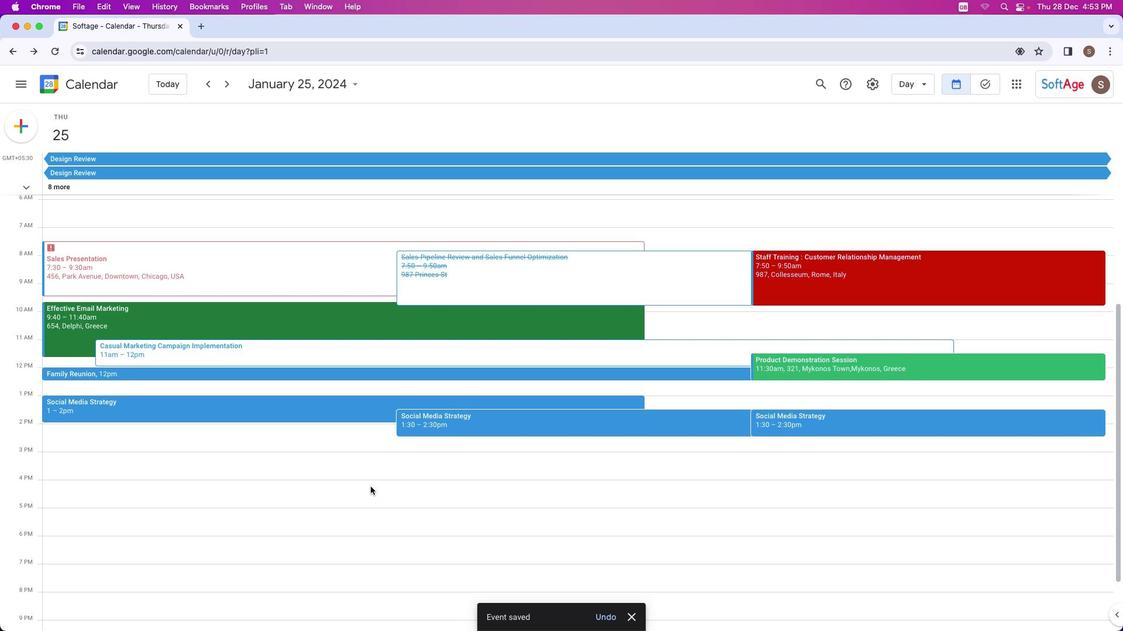 
Action: Mouse scrolled (370, 487) with delta (0, 0)
Screenshot: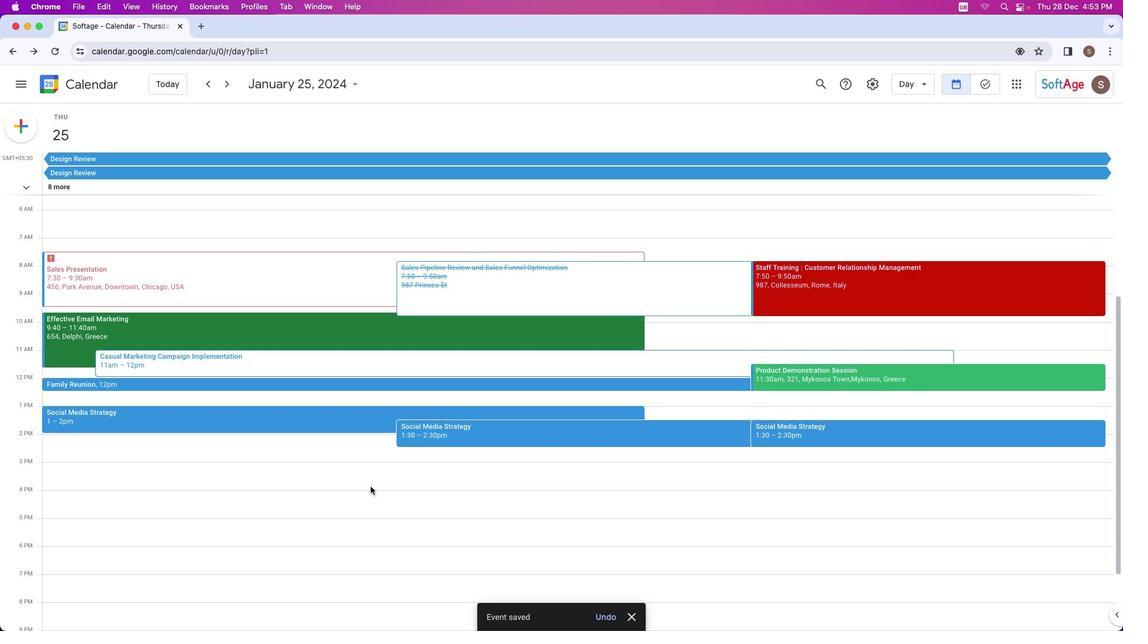 
Action: Mouse scrolled (370, 487) with delta (0, 0)
Screenshot: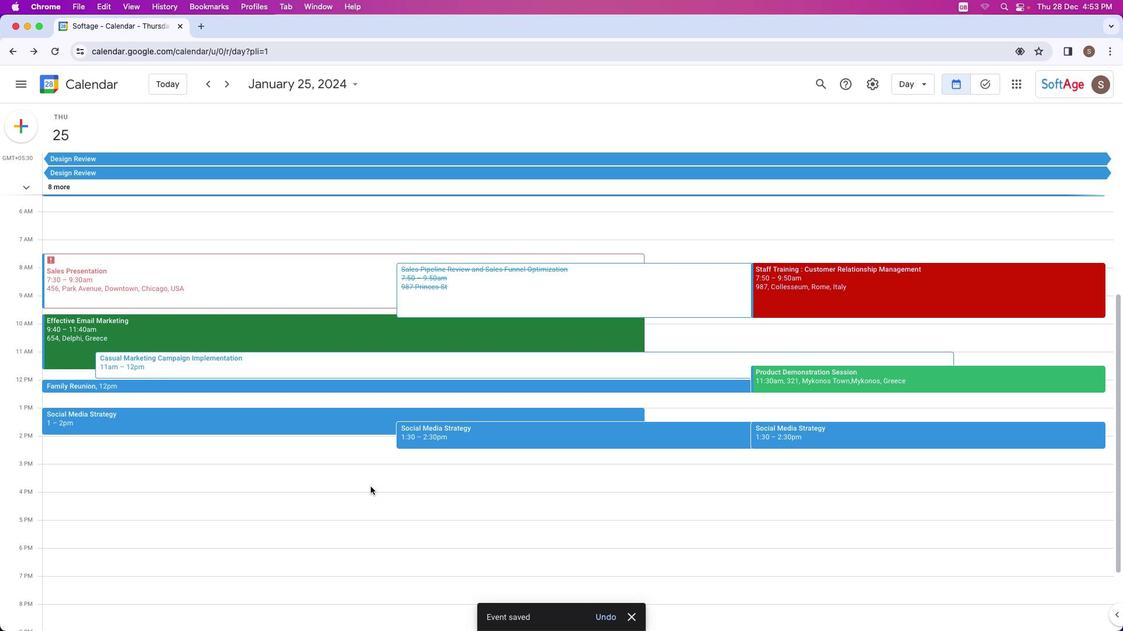 
Action: Mouse scrolled (370, 487) with delta (0, 0)
Screenshot: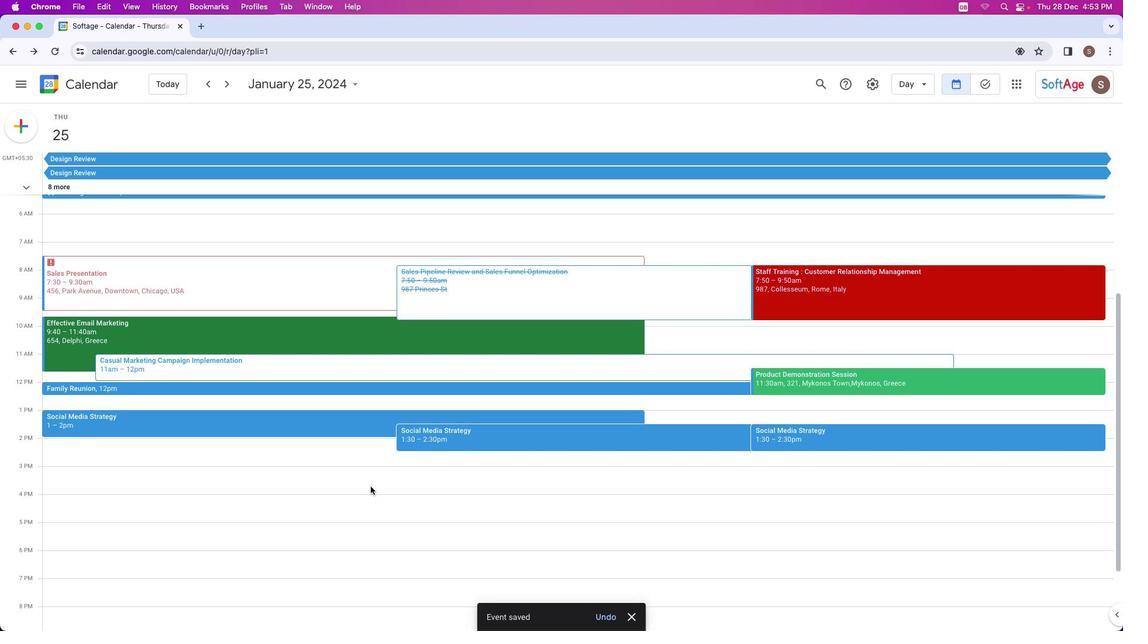 
Action: Mouse scrolled (370, 487) with delta (0, 0)
Screenshot: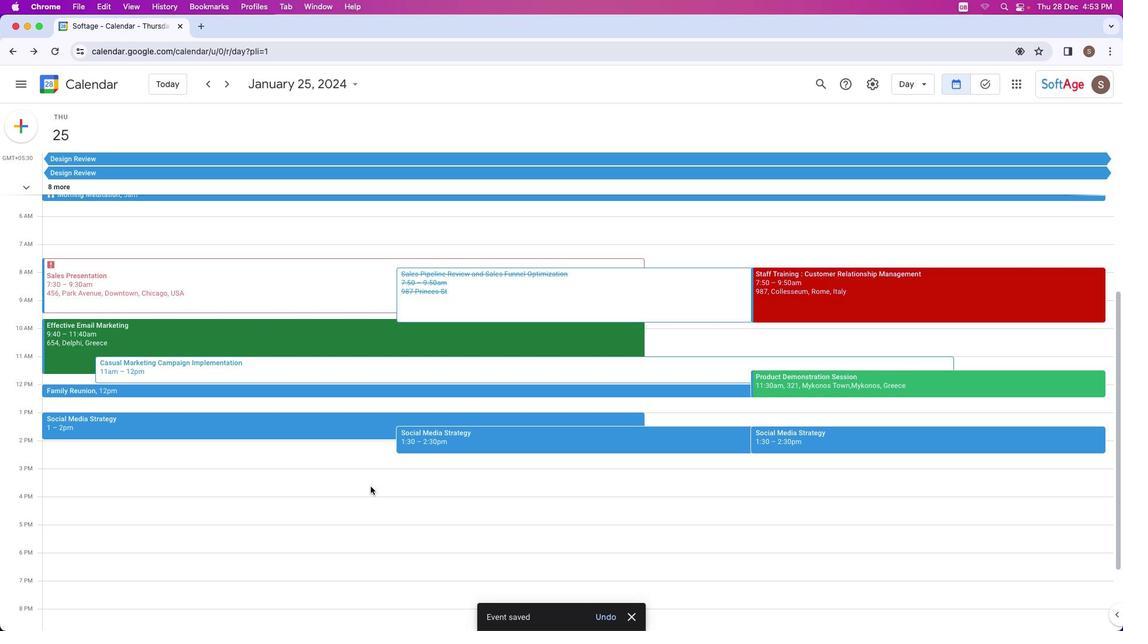 
Action: Mouse scrolled (370, 487) with delta (0, 0)
Screenshot: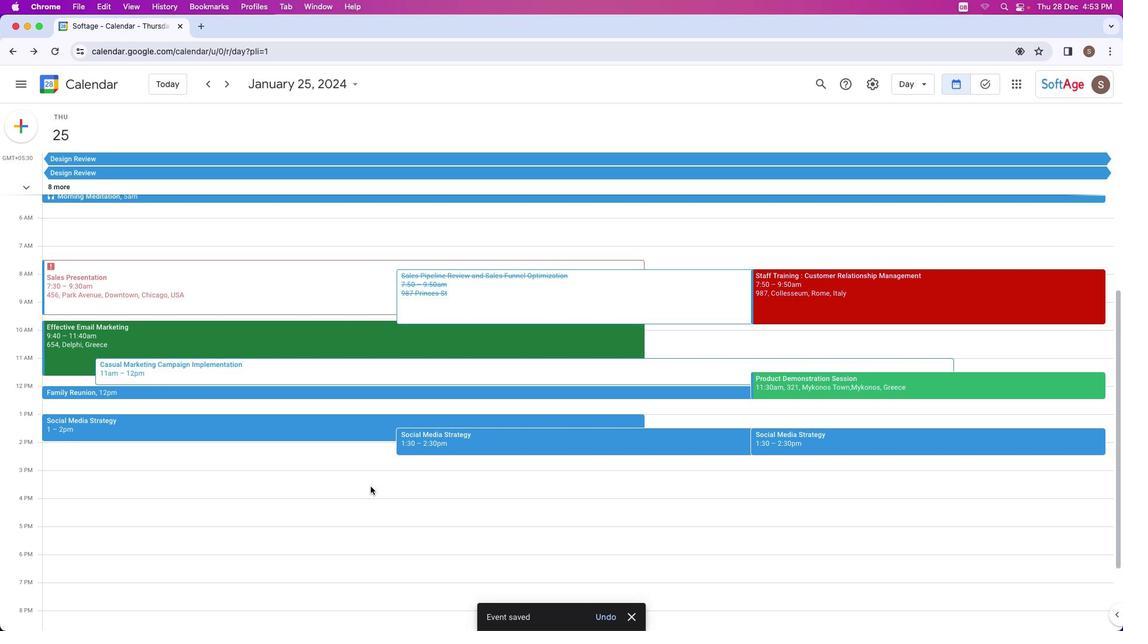 
Action: Mouse scrolled (370, 487) with delta (0, 0)
Screenshot: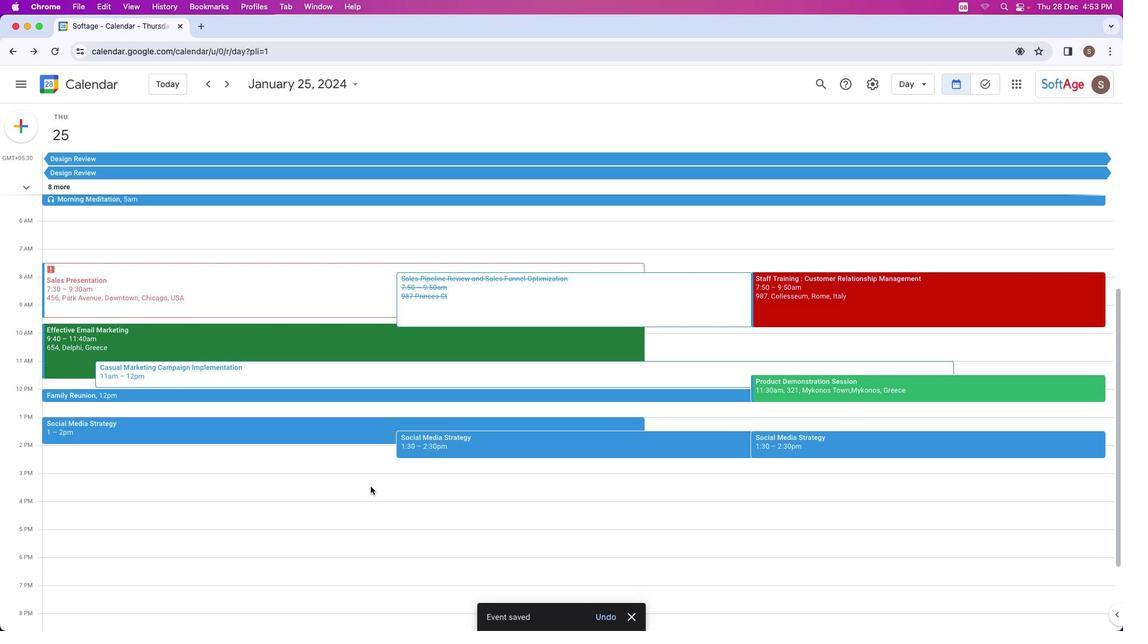 
Action: Mouse scrolled (370, 487) with delta (0, 0)
Screenshot: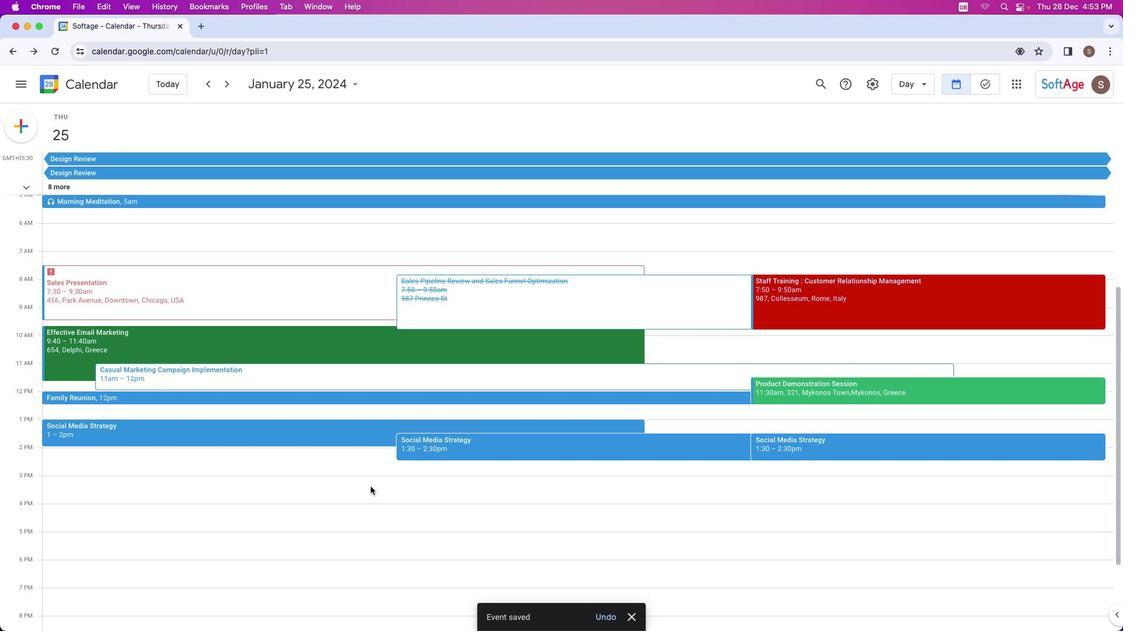 
Action: Mouse scrolled (370, 487) with delta (0, 0)
Screenshot: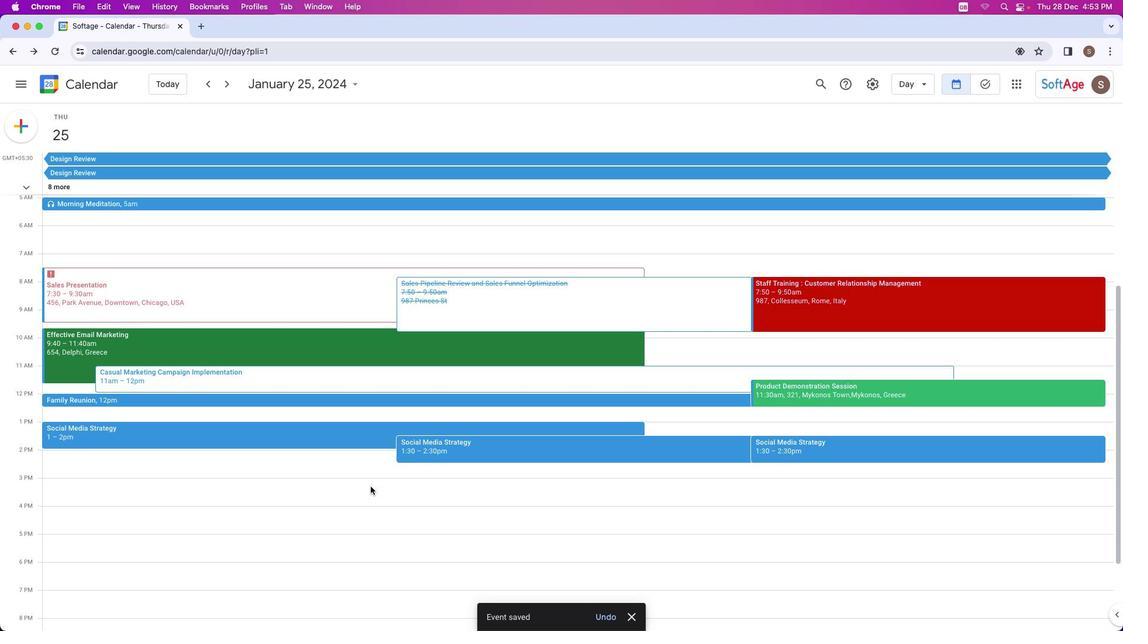 
Action: Mouse scrolled (370, 487) with delta (0, 0)
Screenshot: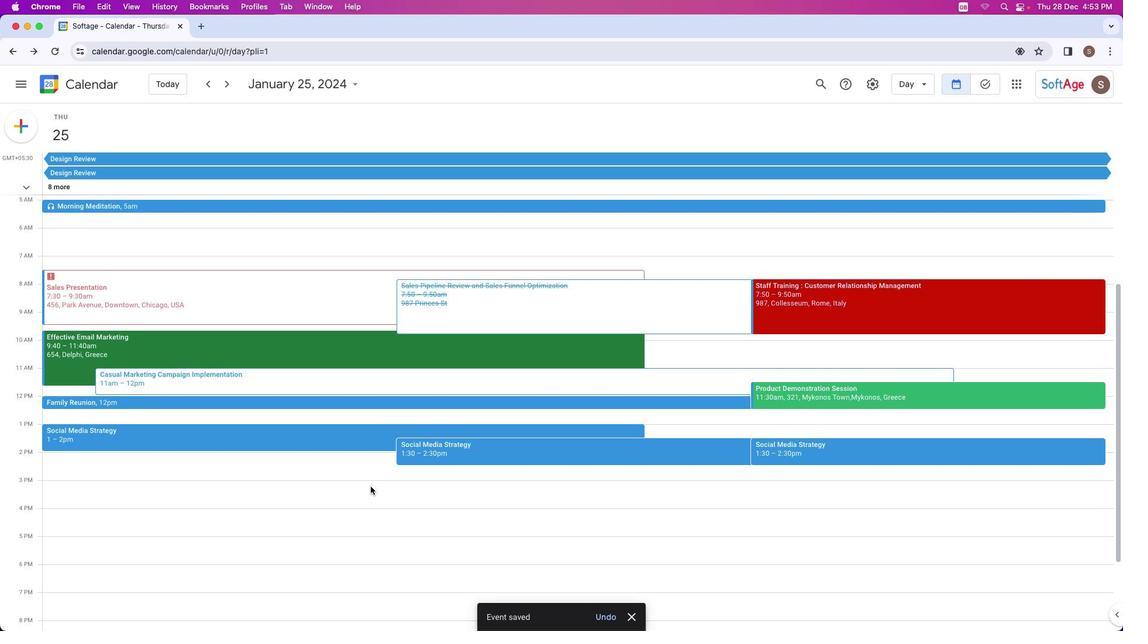 
Action: Mouse scrolled (370, 487) with delta (0, 0)
Screenshot: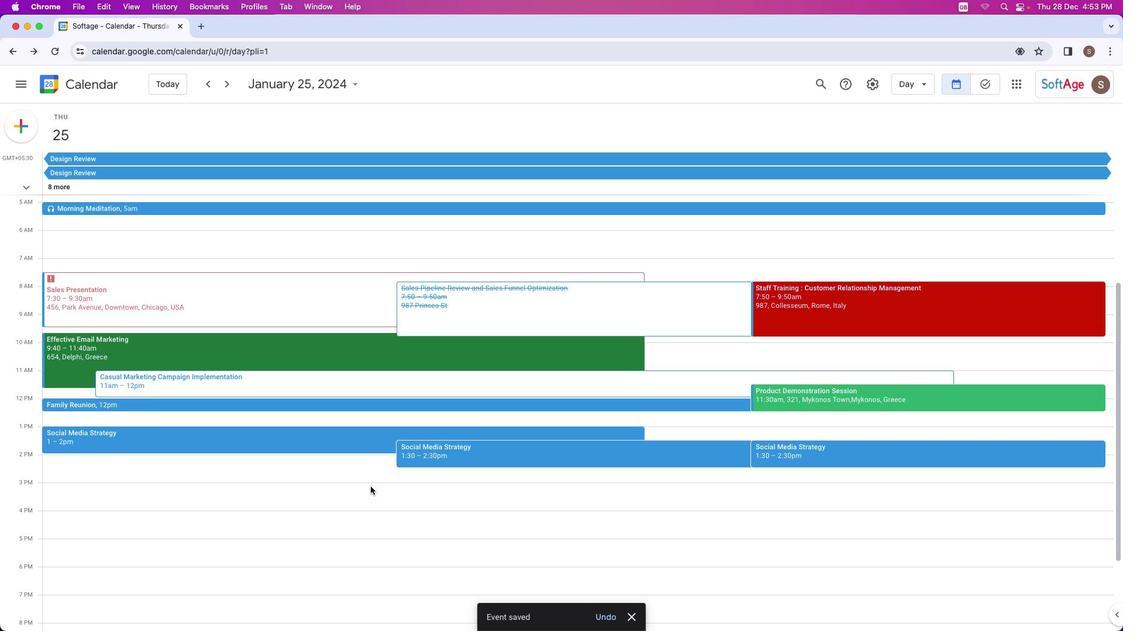 
Action: Mouse scrolled (370, 487) with delta (0, 0)
Screenshot: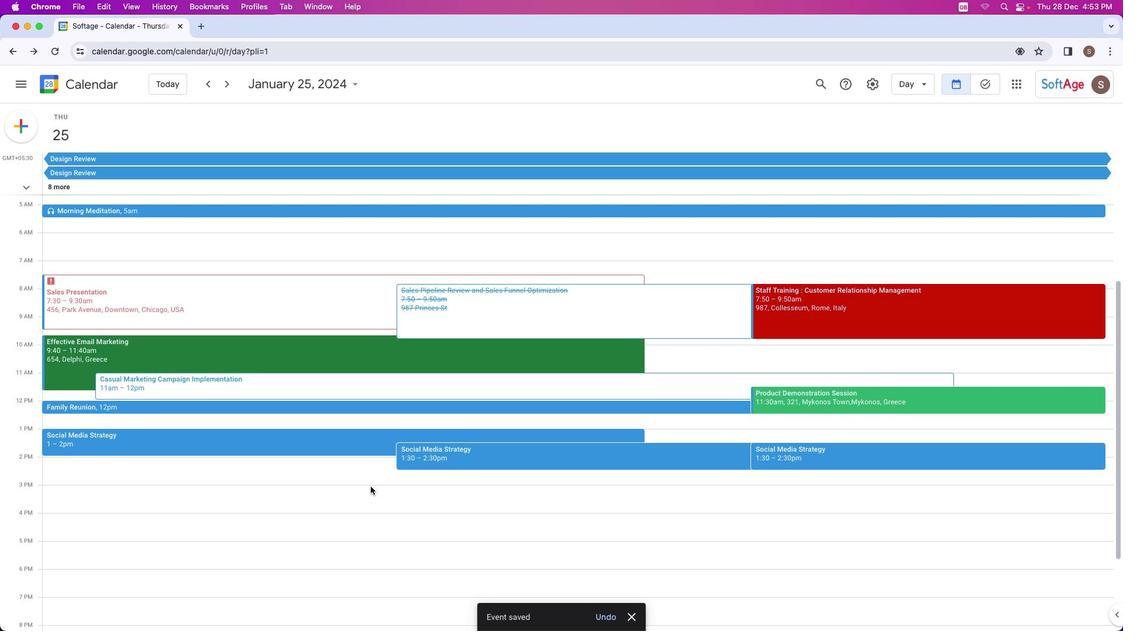 
Action: Mouse scrolled (370, 487) with delta (0, 0)
Screenshot: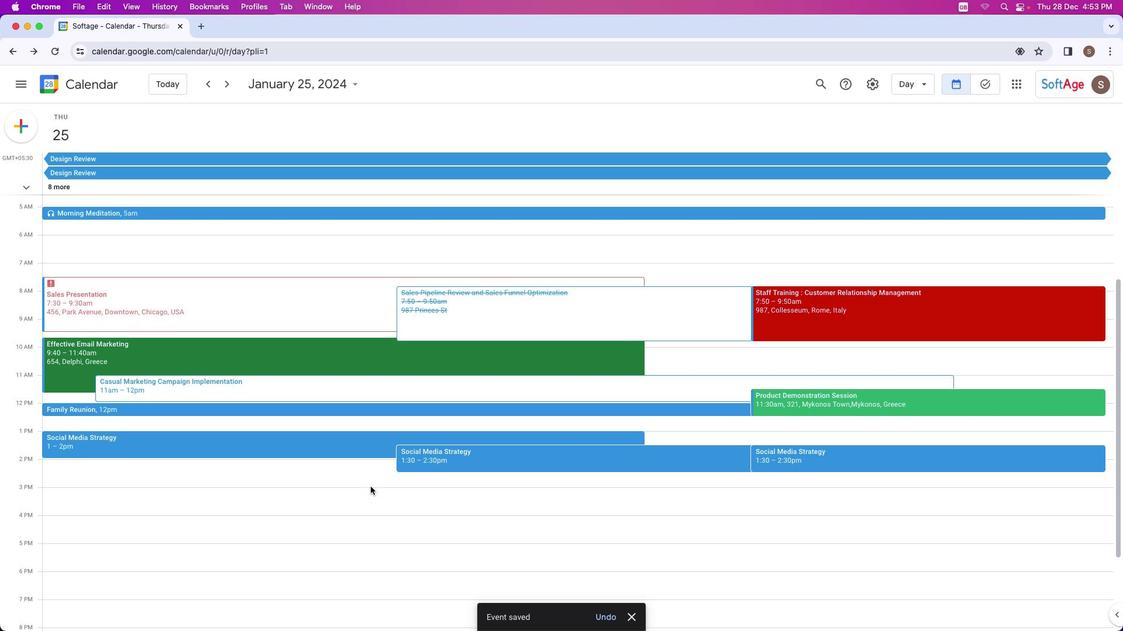 
Action: Mouse scrolled (370, 487) with delta (0, 0)
Screenshot: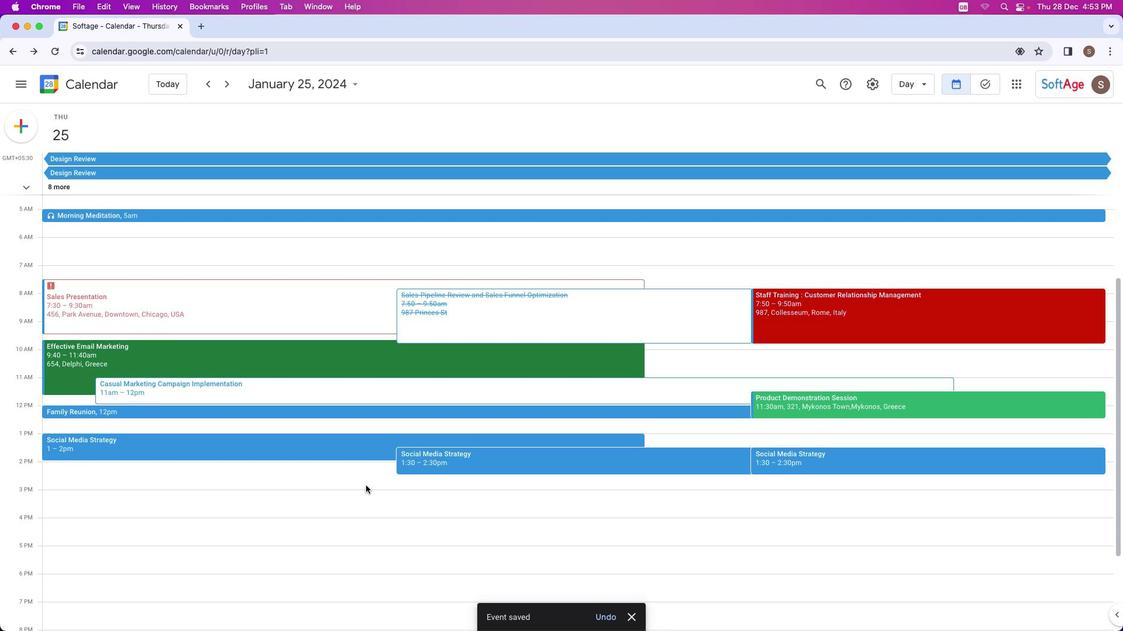 
Action: Mouse moved to (81, 410)
Screenshot: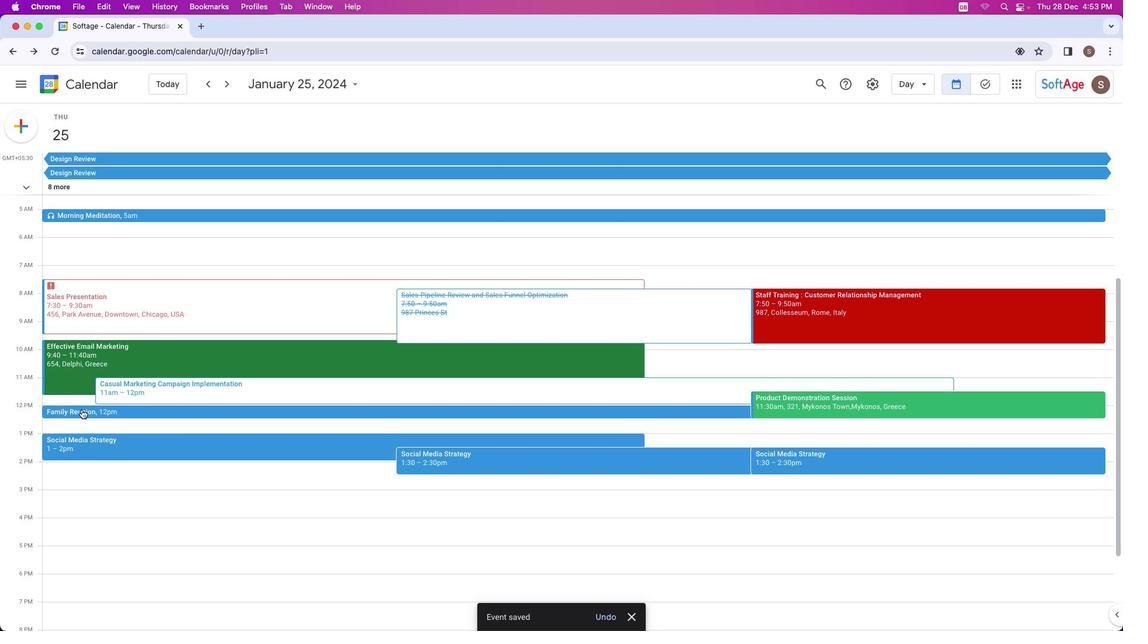 
Action: Mouse pressed left at (81, 410)
Screenshot: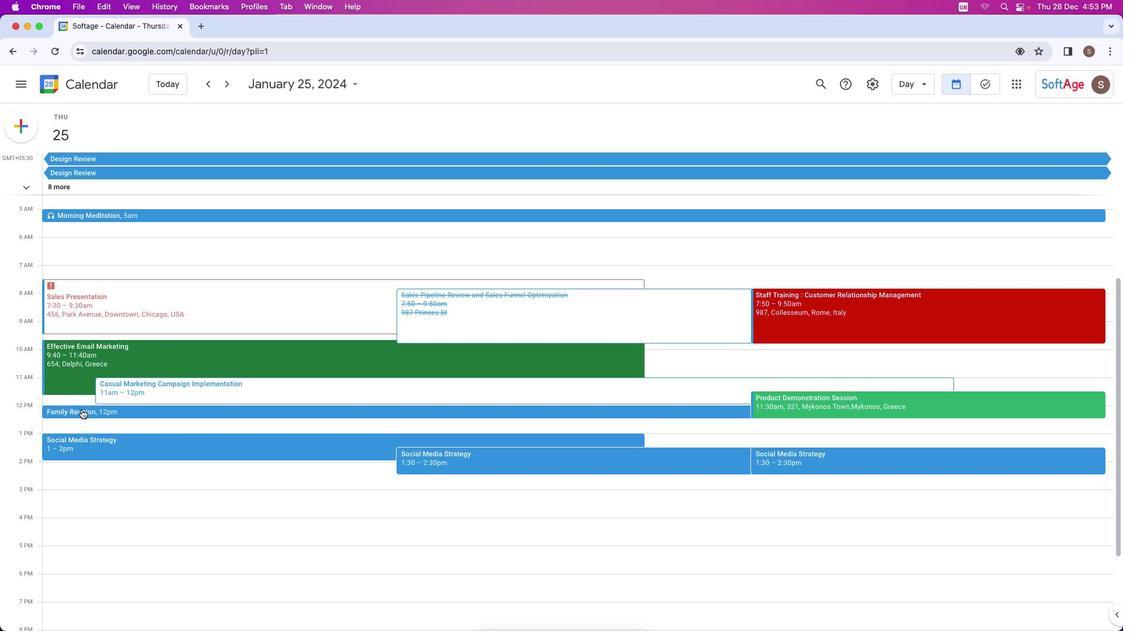 
Action: Mouse moved to (602, 376)
Screenshot: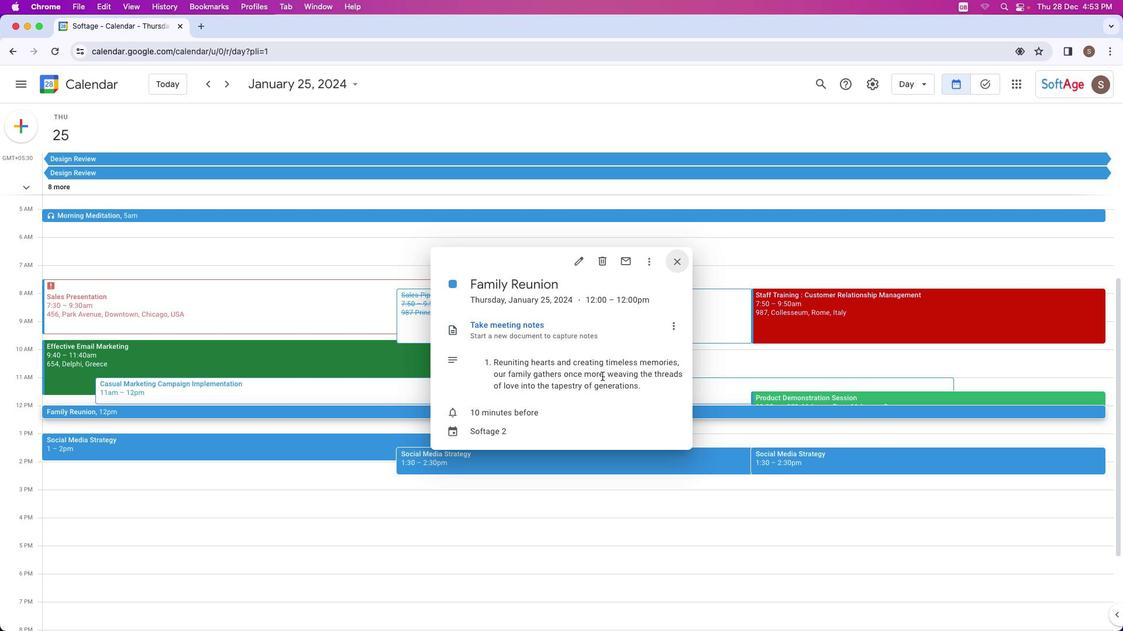 
